 Task: Look for space in Ḏânan, Djibouti from 12th  July, 2023 to 15th July, 2023 for 3 adults in price range Rs.12000 to Rs.16000. Place can be entire place with 2 bedrooms having 3 beds and 1 bathroom. Property type can be house, flat, guest house. Booking option can be shelf check-in. Required host language is English.
Action: Mouse moved to (742, 89)
Screenshot: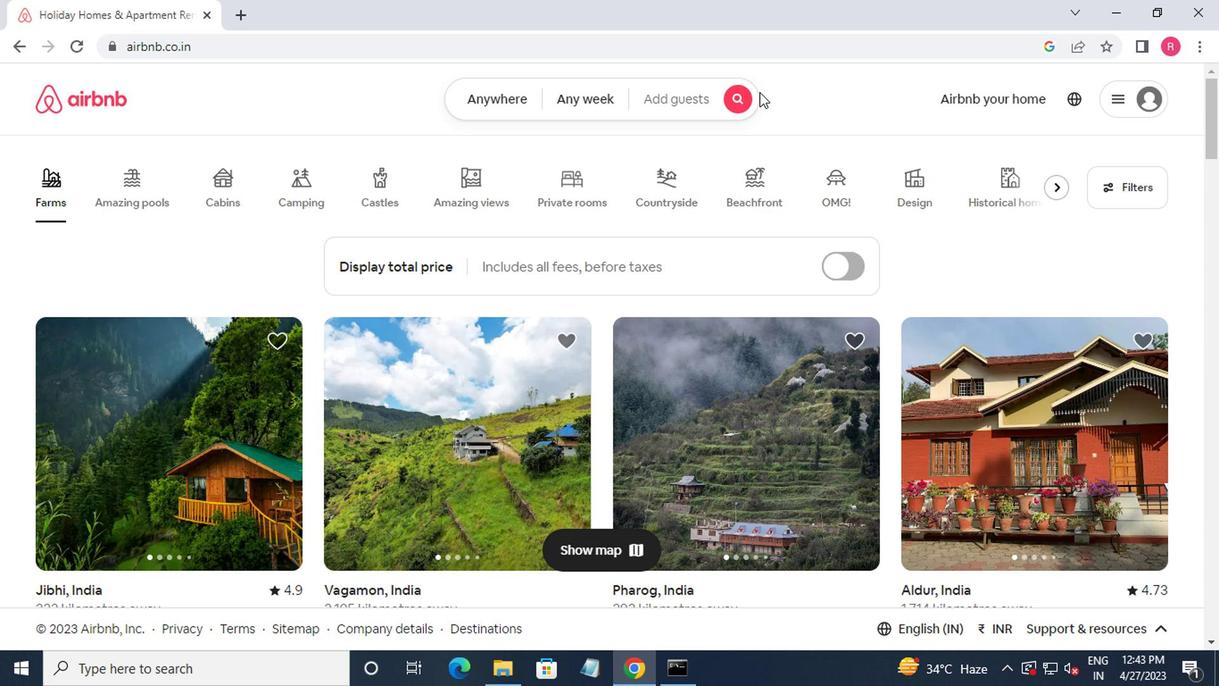 
Action: Mouse pressed left at (742, 89)
Screenshot: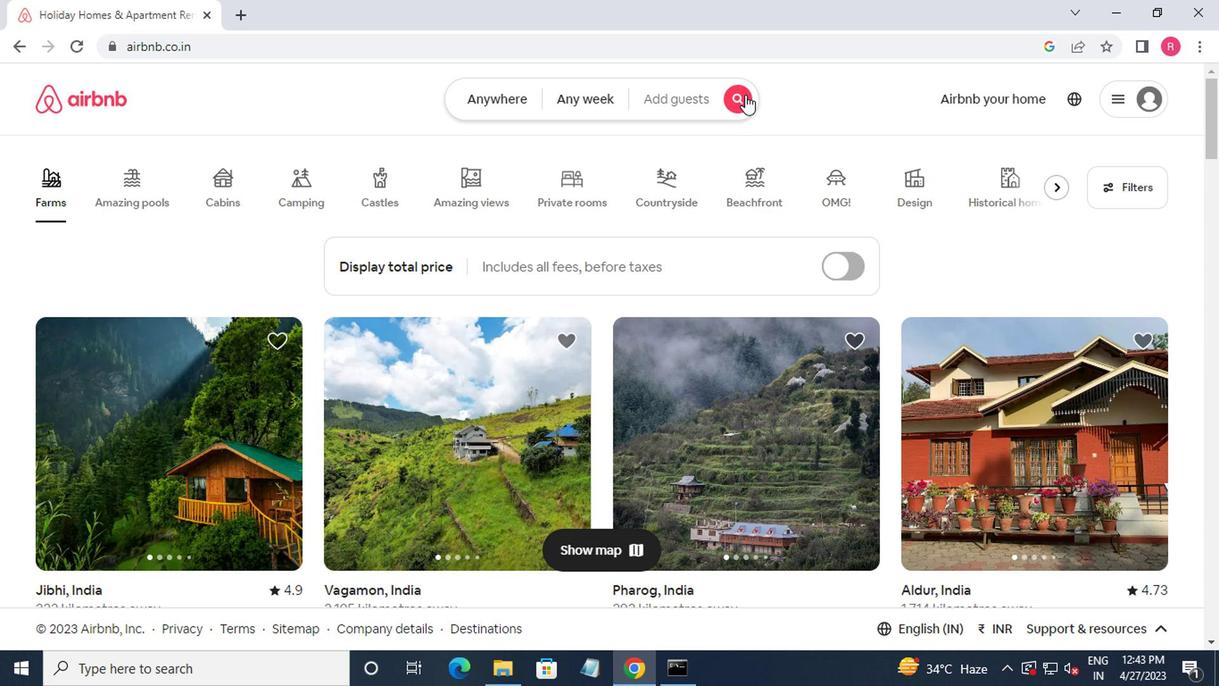 
Action: Mouse moved to (405, 163)
Screenshot: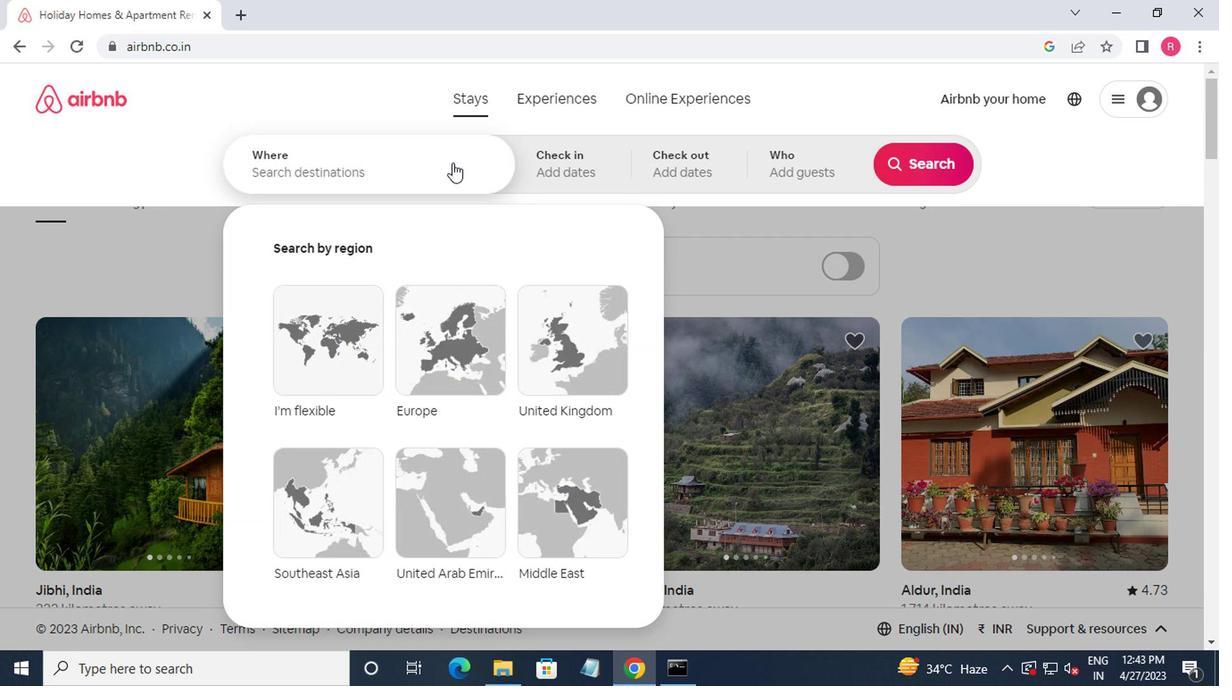 
Action: Mouse pressed left at (405, 163)
Screenshot: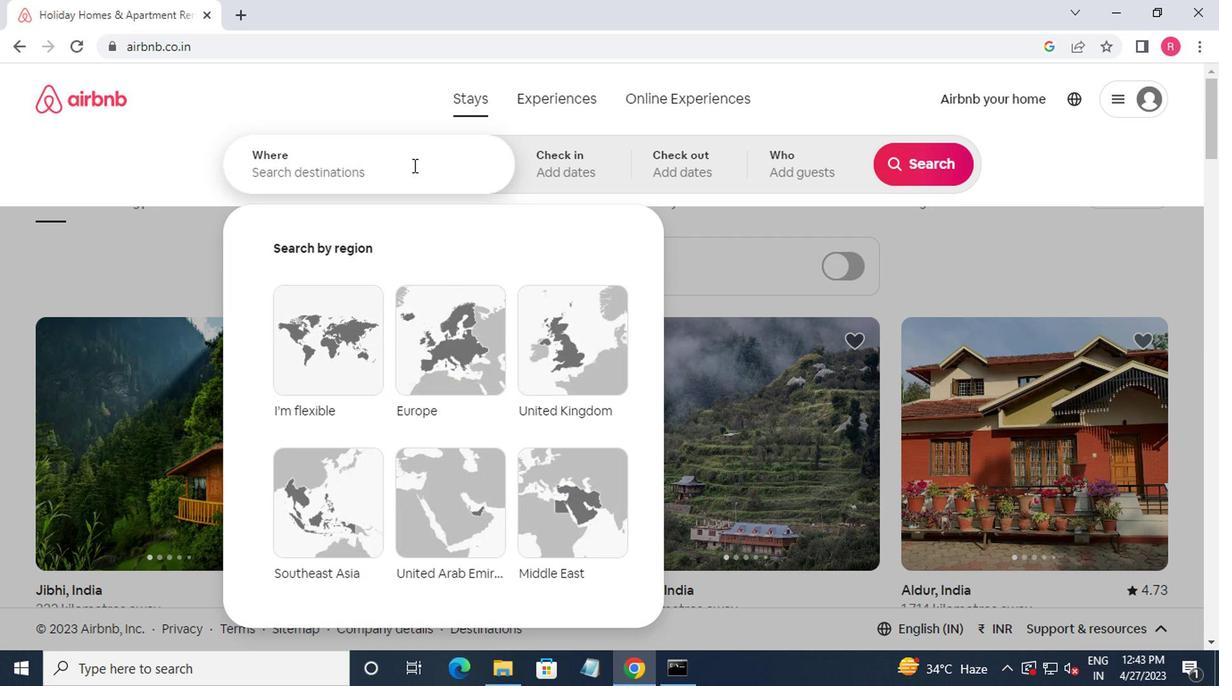 
Action: Mouse moved to (418, 163)
Screenshot: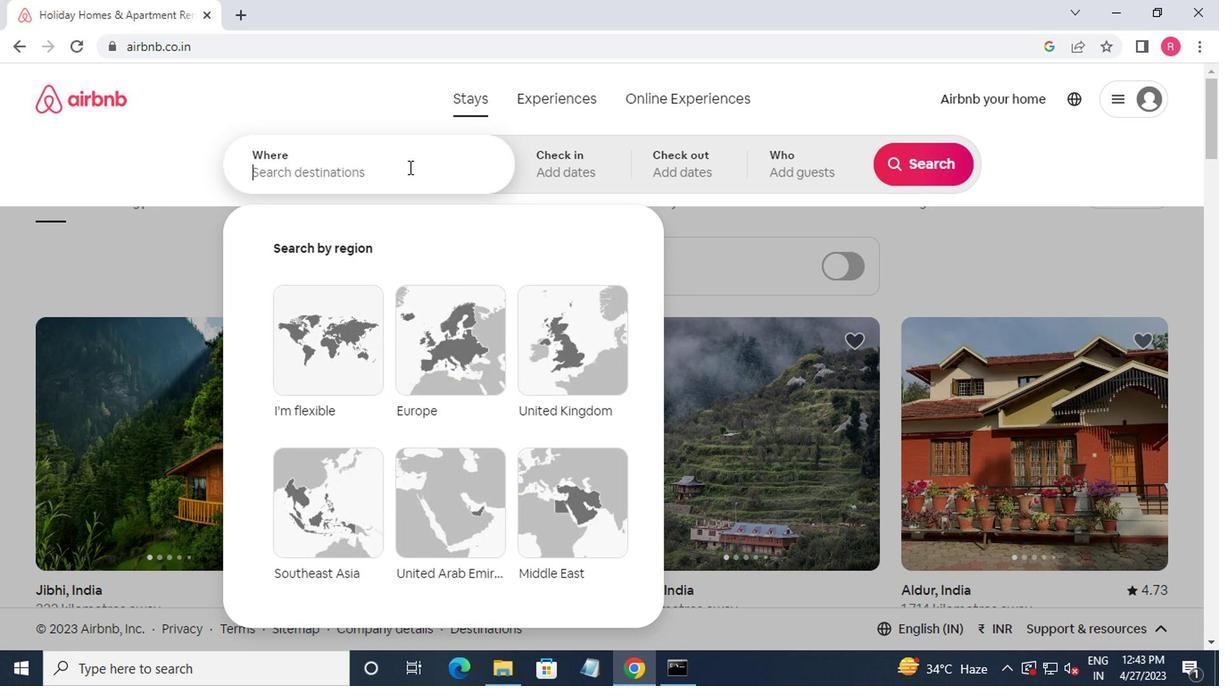 
Action: Key pressed danan,djibouti<Key.enter>
Screenshot: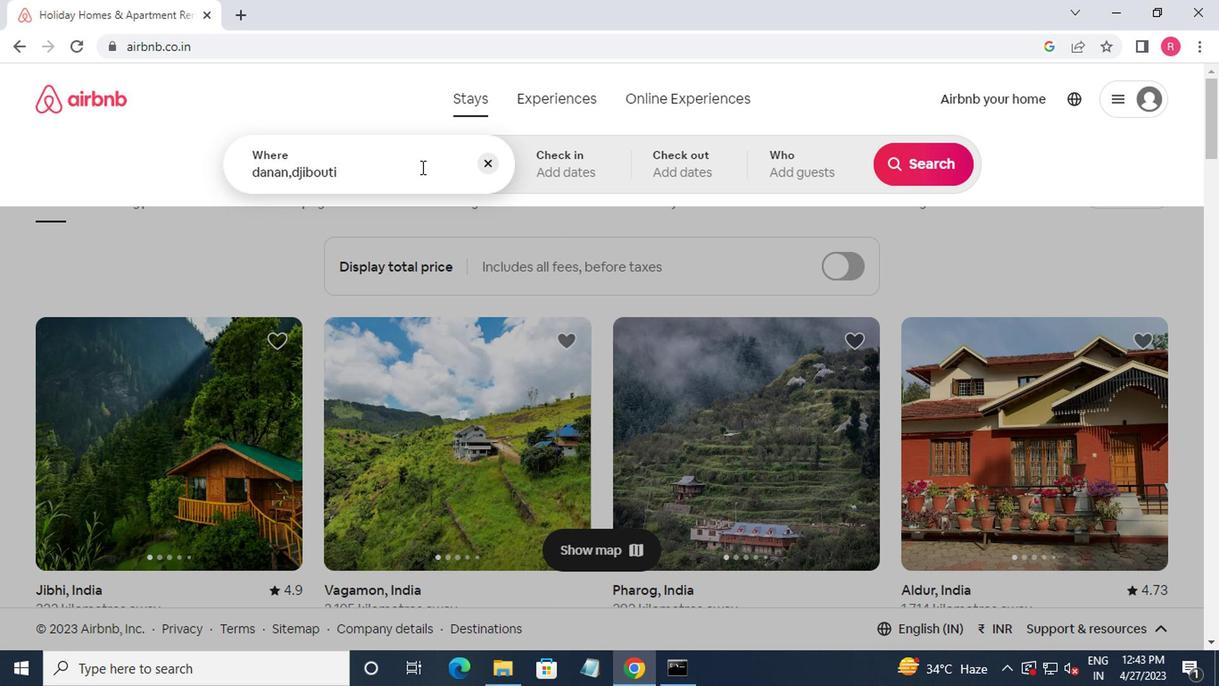
Action: Mouse moved to (905, 304)
Screenshot: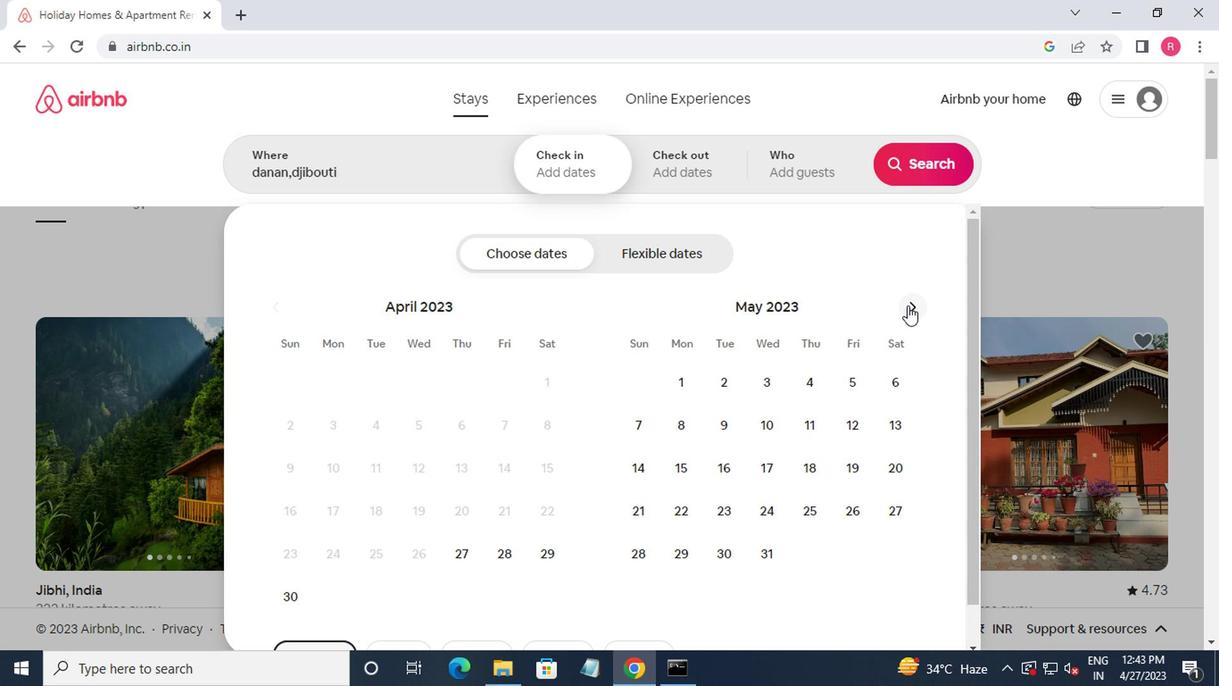 
Action: Mouse pressed left at (905, 304)
Screenshot: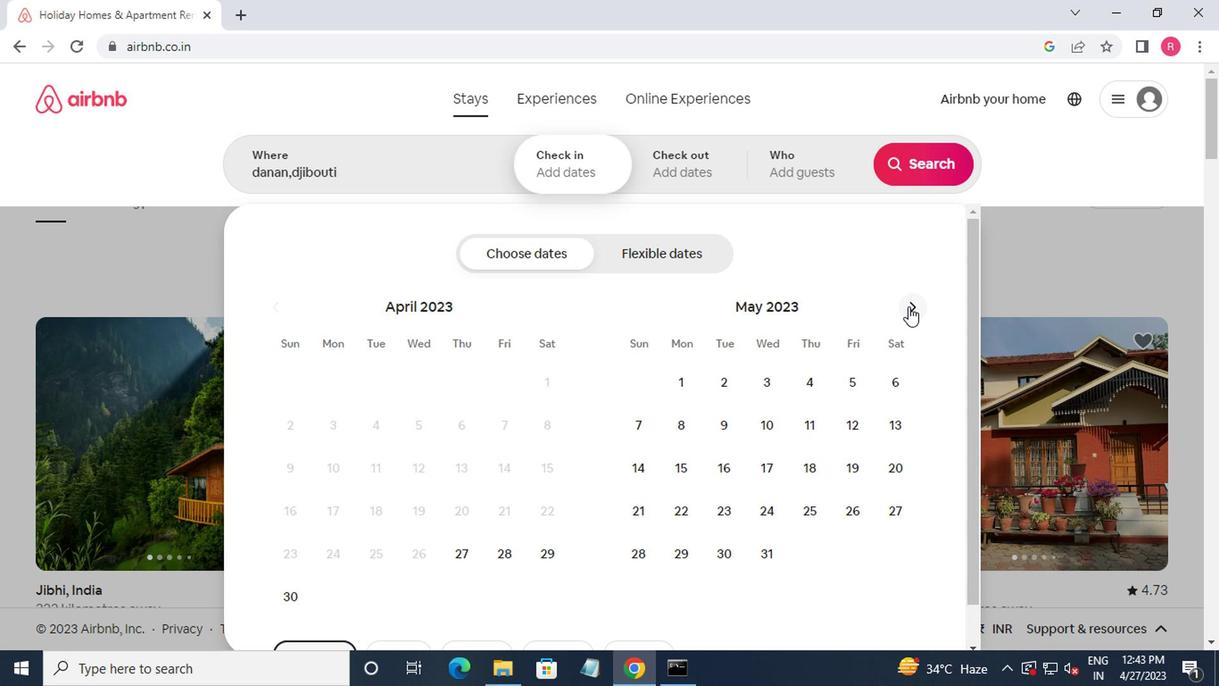 
Action: Mouse pressed left at (905, 304)
Screenshot: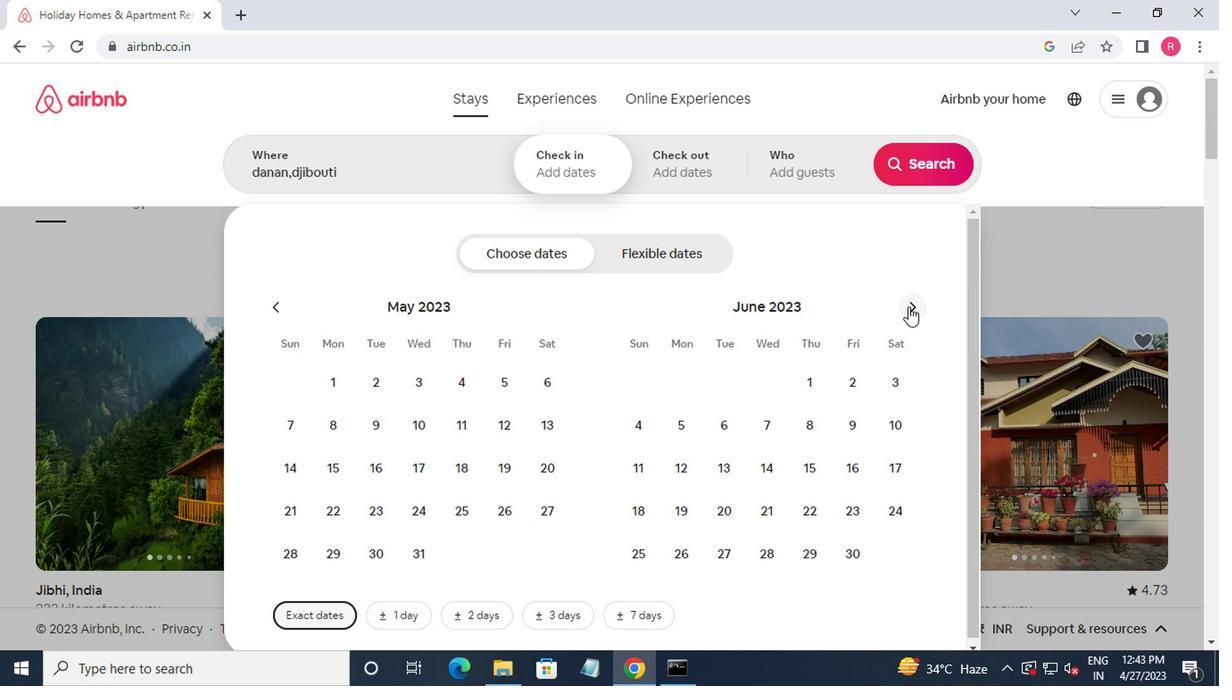 
Action: Mouse moved to (766, 479)
Screenshot: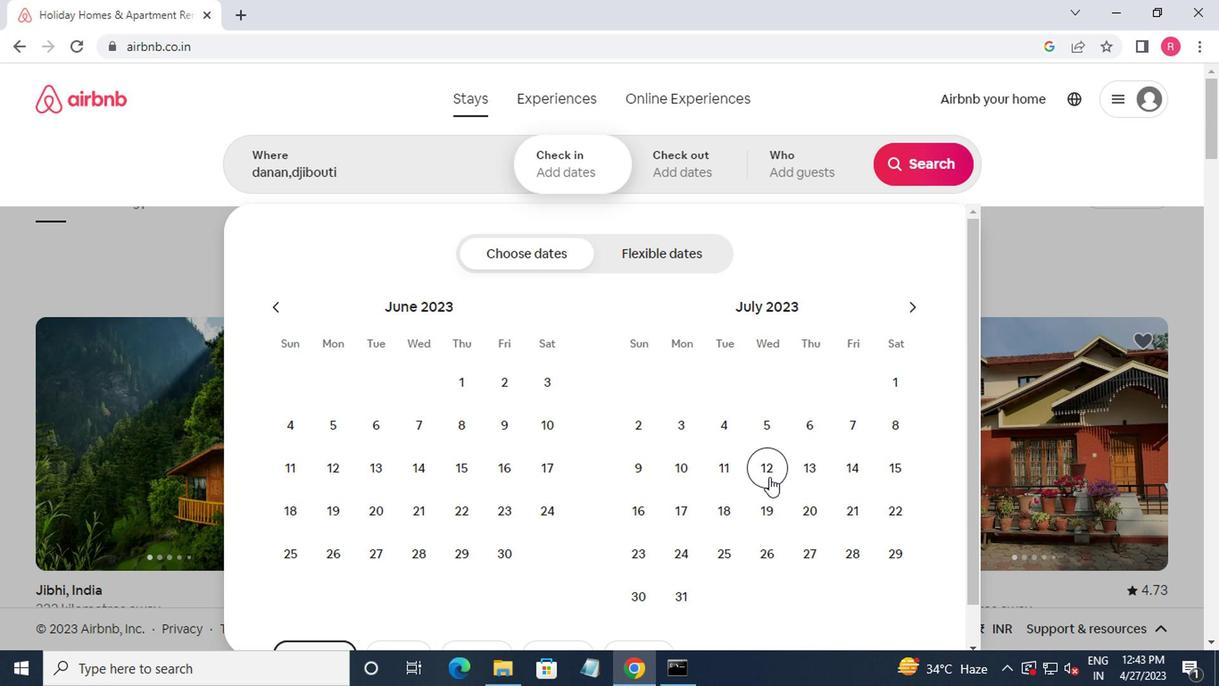 
Action: Mouse pressed left at (766, 479)
Screenshot: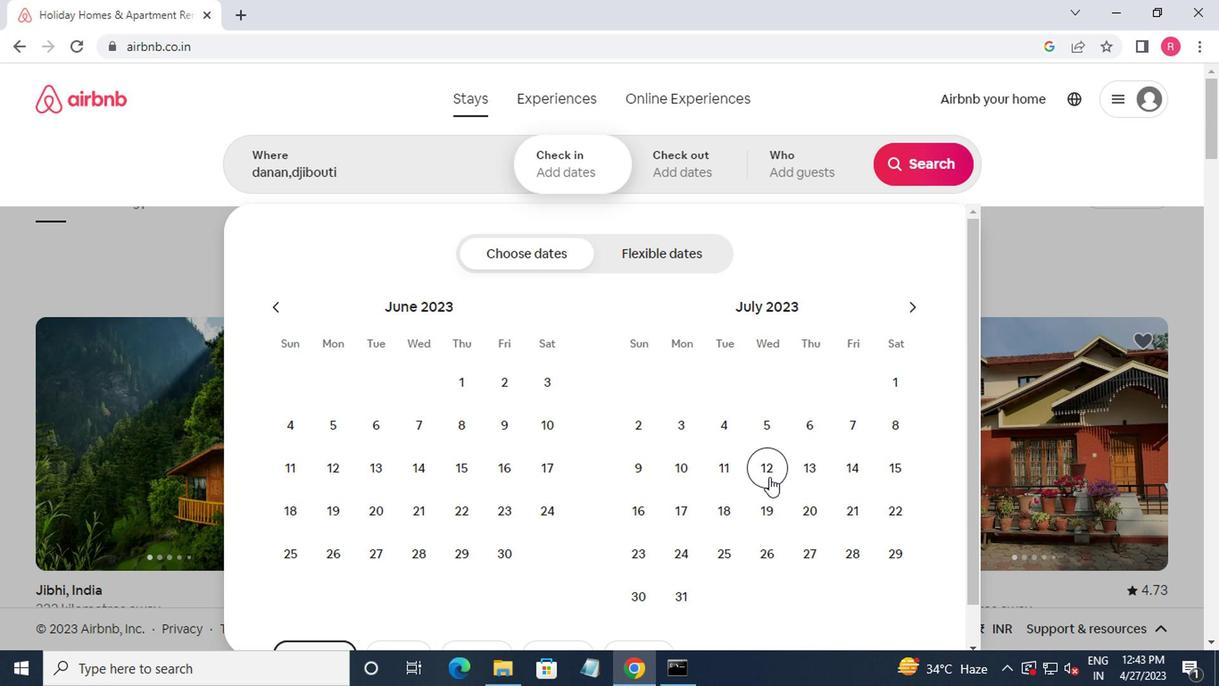 
Action: Mouse moved to (883, 477)
Screenshot: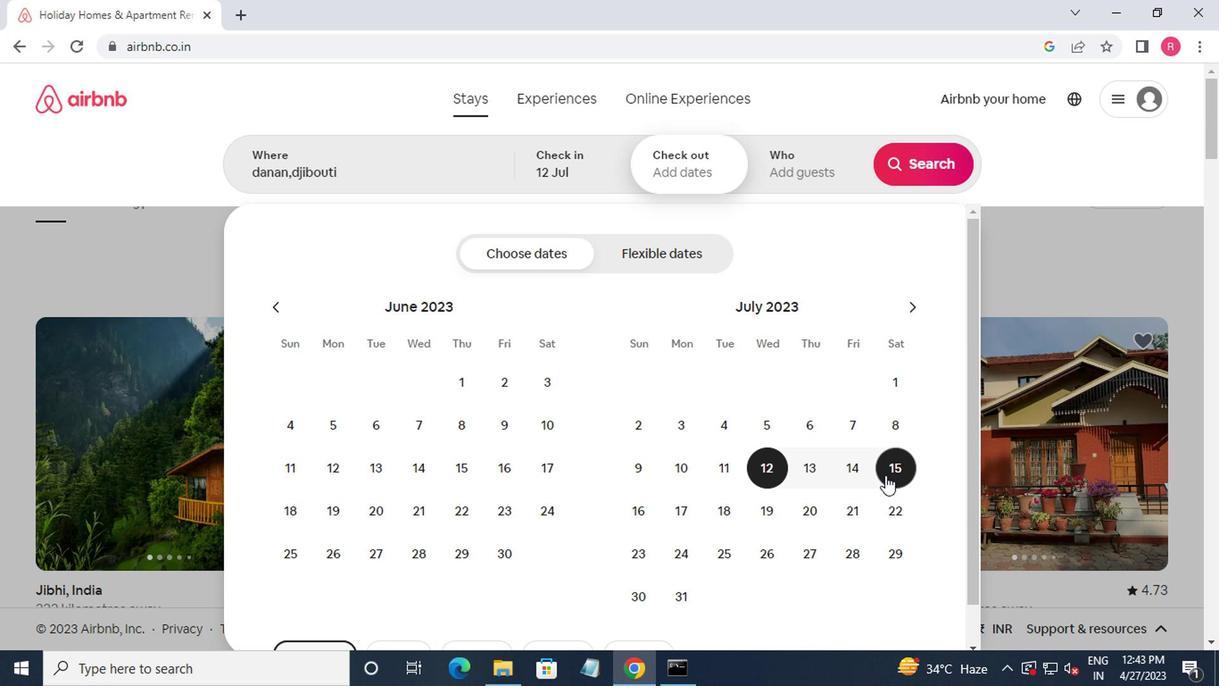 
Action: Mouse pressed left at (883, 477)
Screenshot: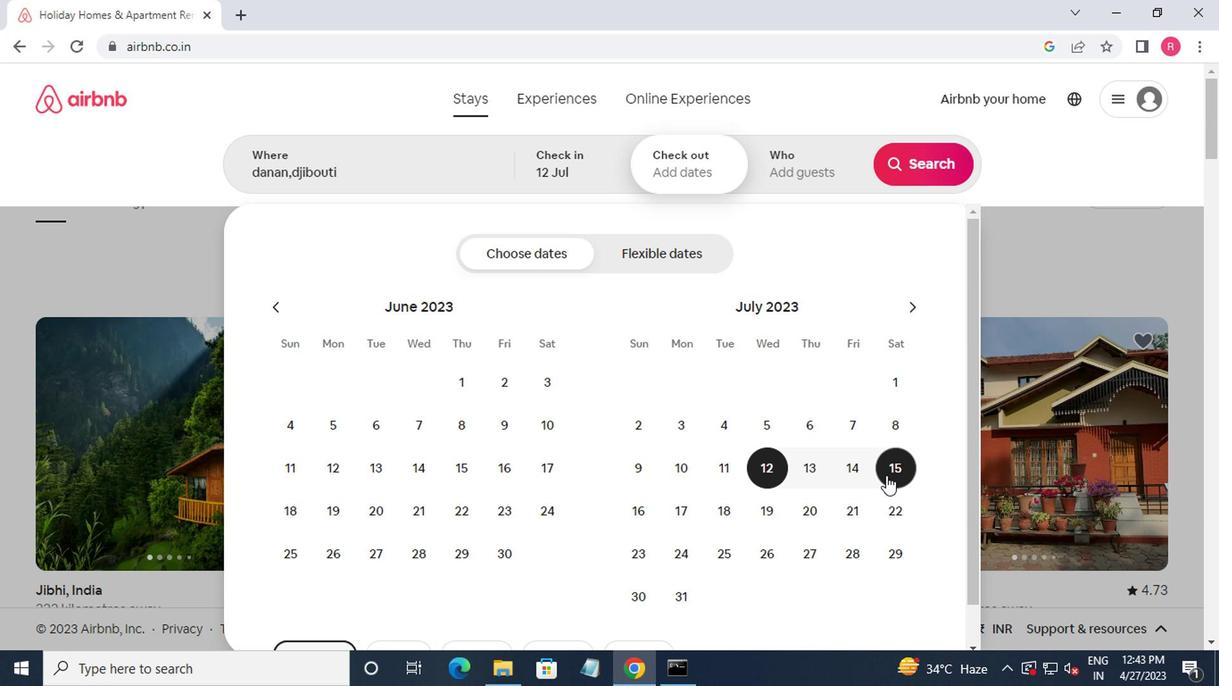 
Action: Mouse moved to (799, 169)
Screenshot: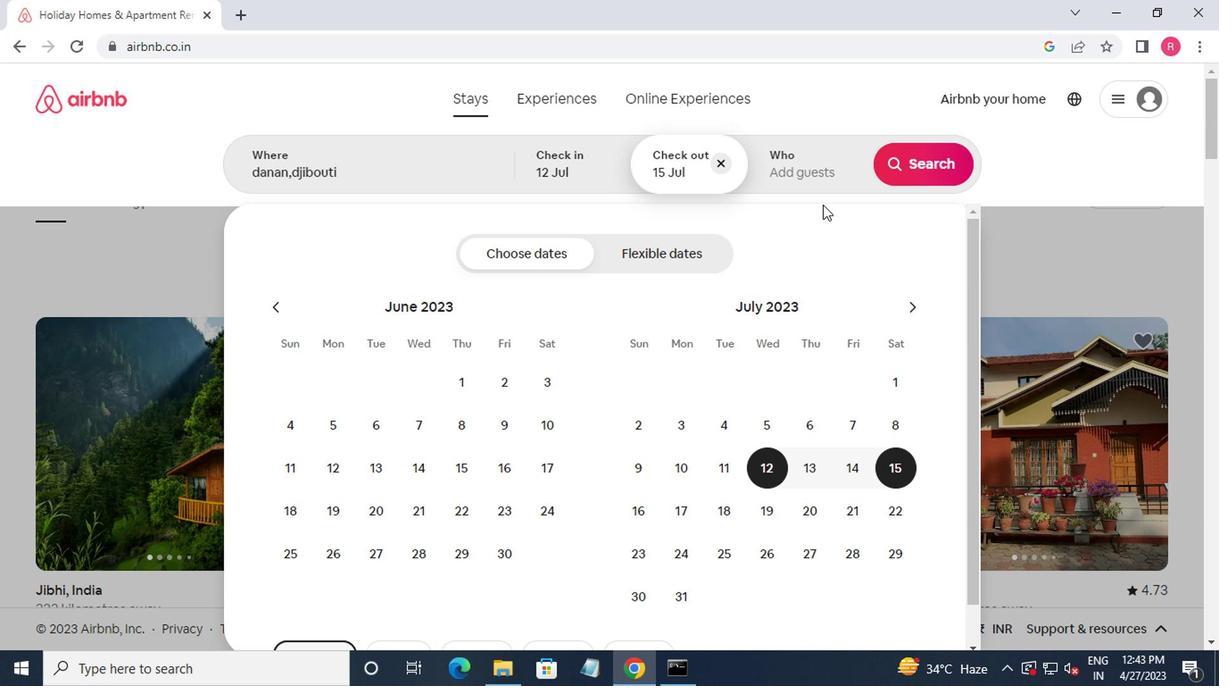
Action: Mouse pressed left at (799, 169)
Screenshot: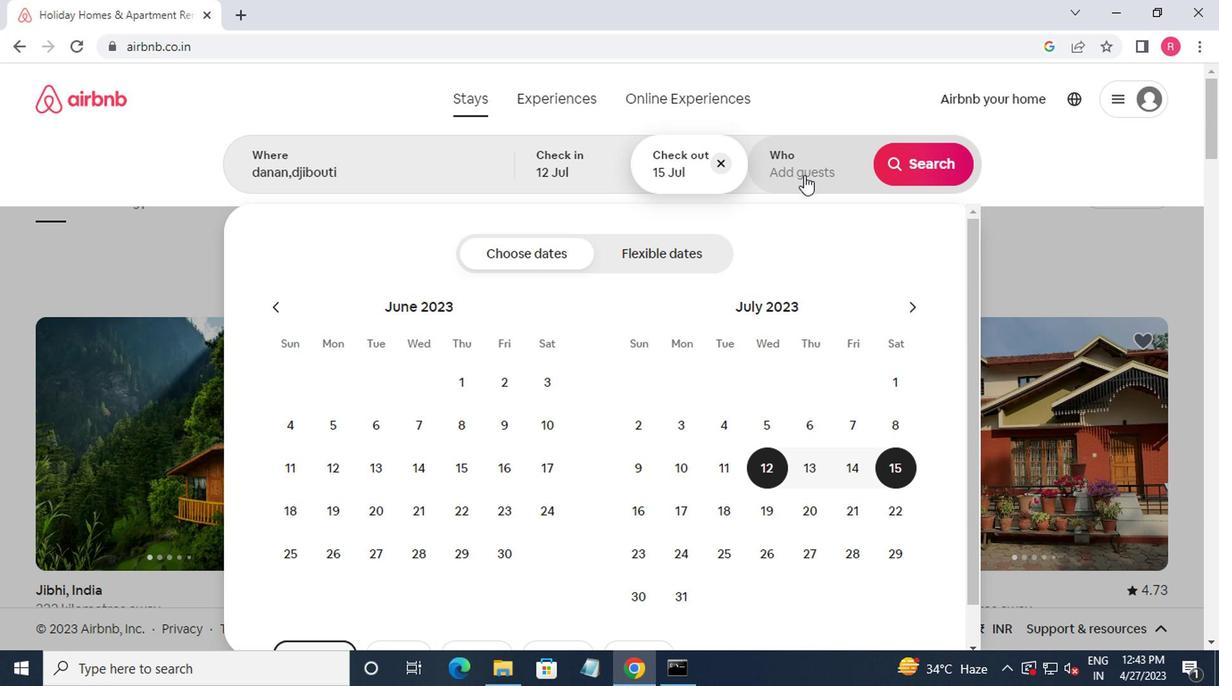 
Action: Mouse moved to (925, 261)
Screenshot: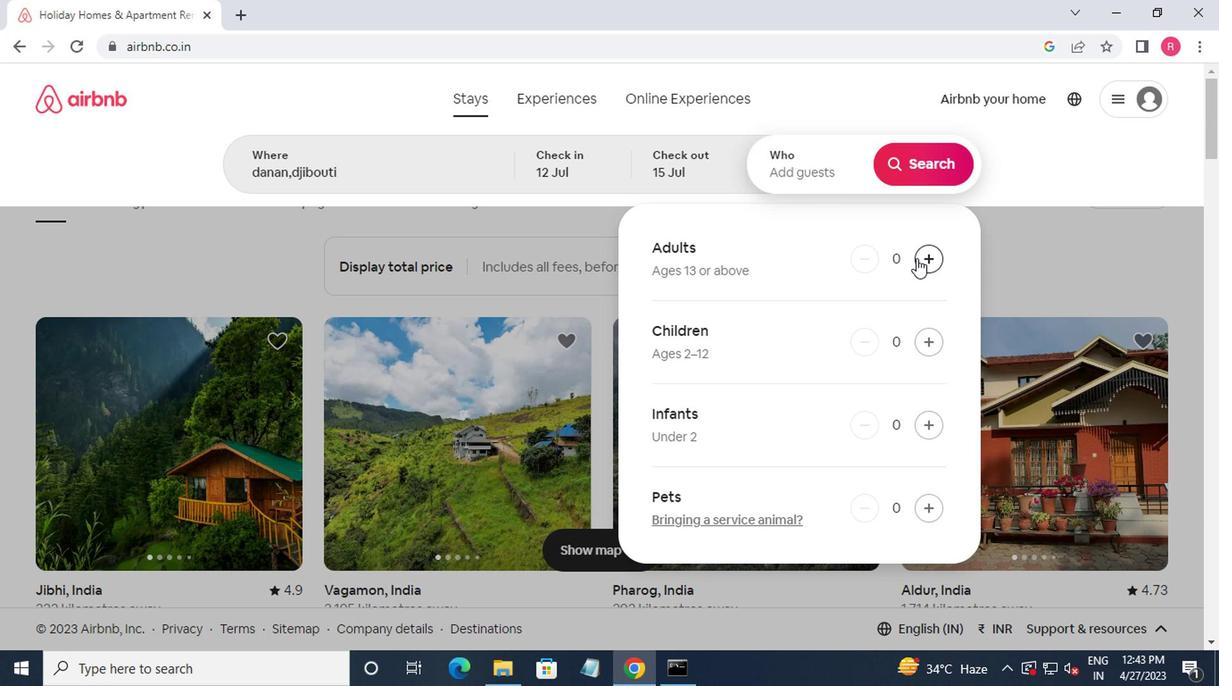 
Action: Mouse pressed left at (925, 261)
Screenshot: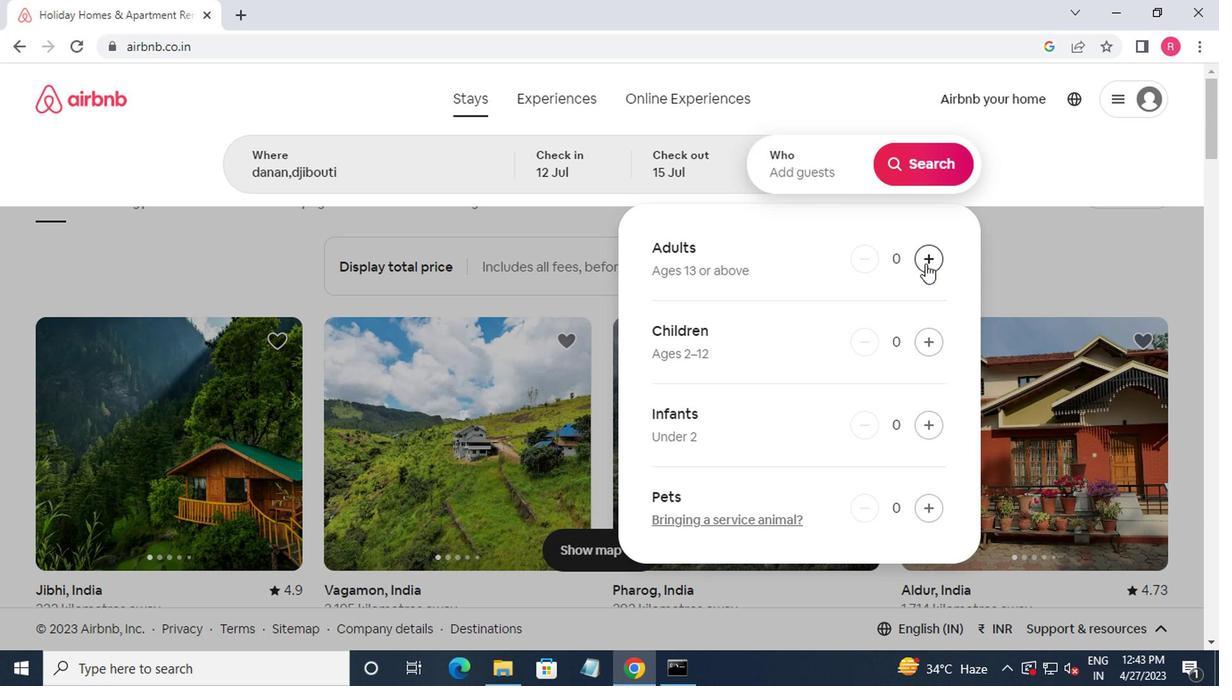 
Action: Mouse pressed left at (925, 261)
Screenshot: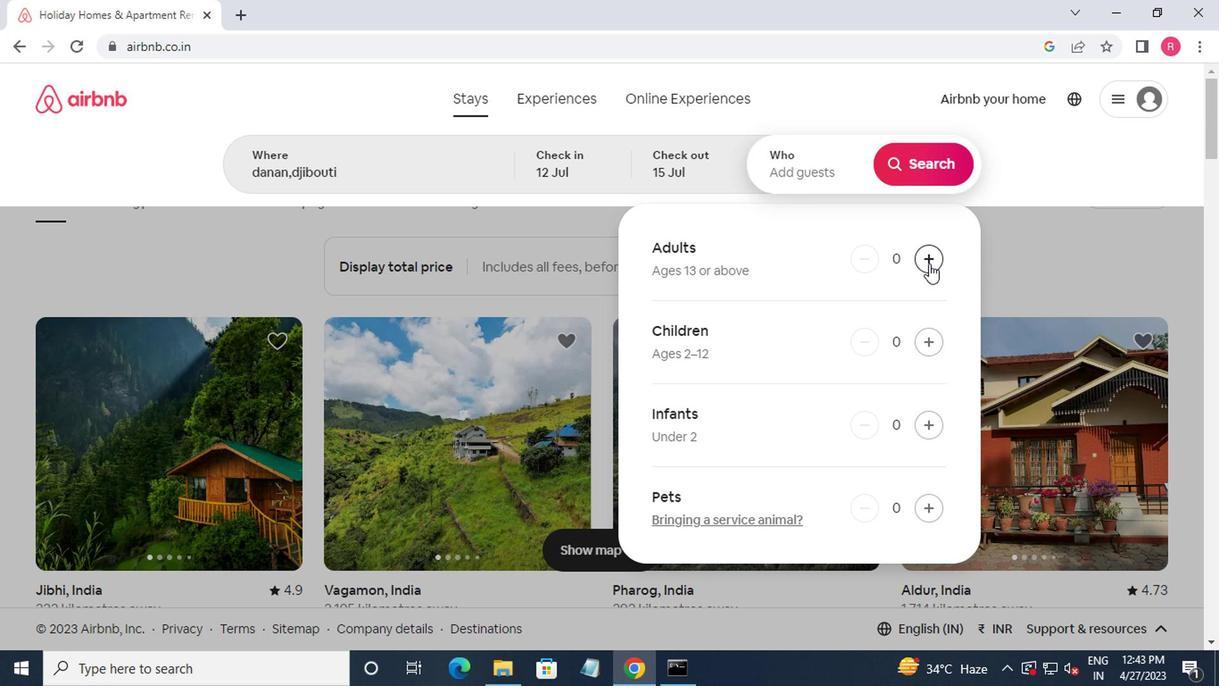 
Action: Mouse pressed left at (925, 261)
Screenshot: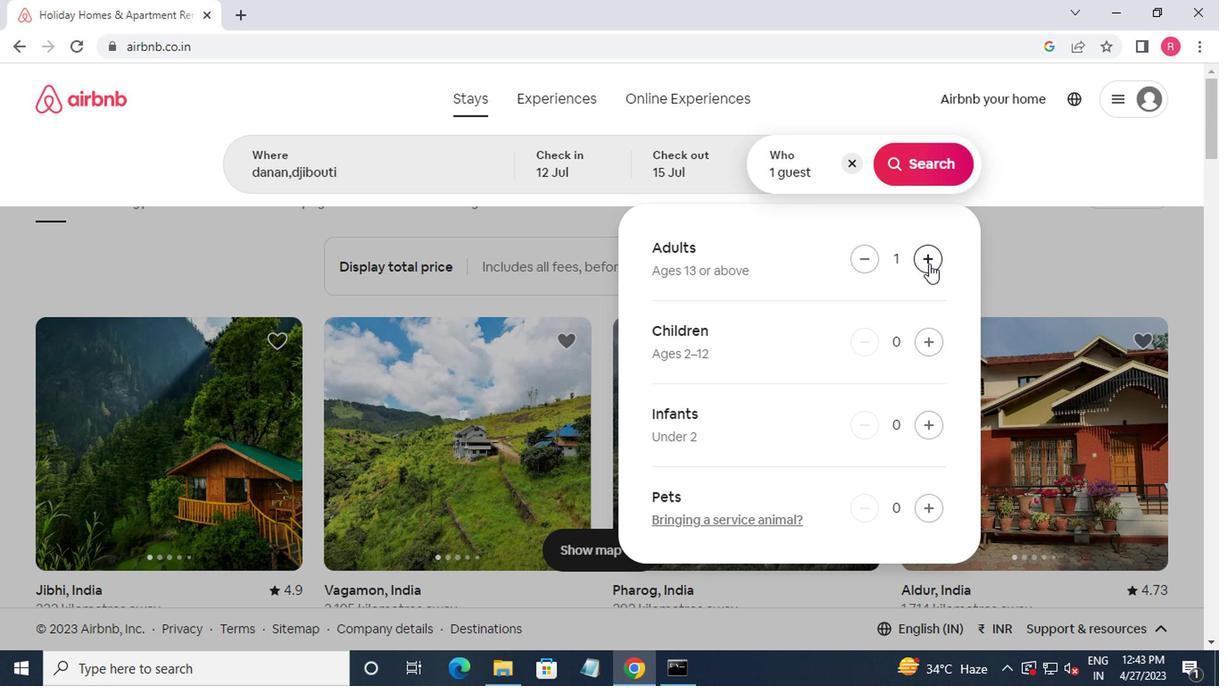 
Action: Mouse moved to (903, 172)
Screenshot: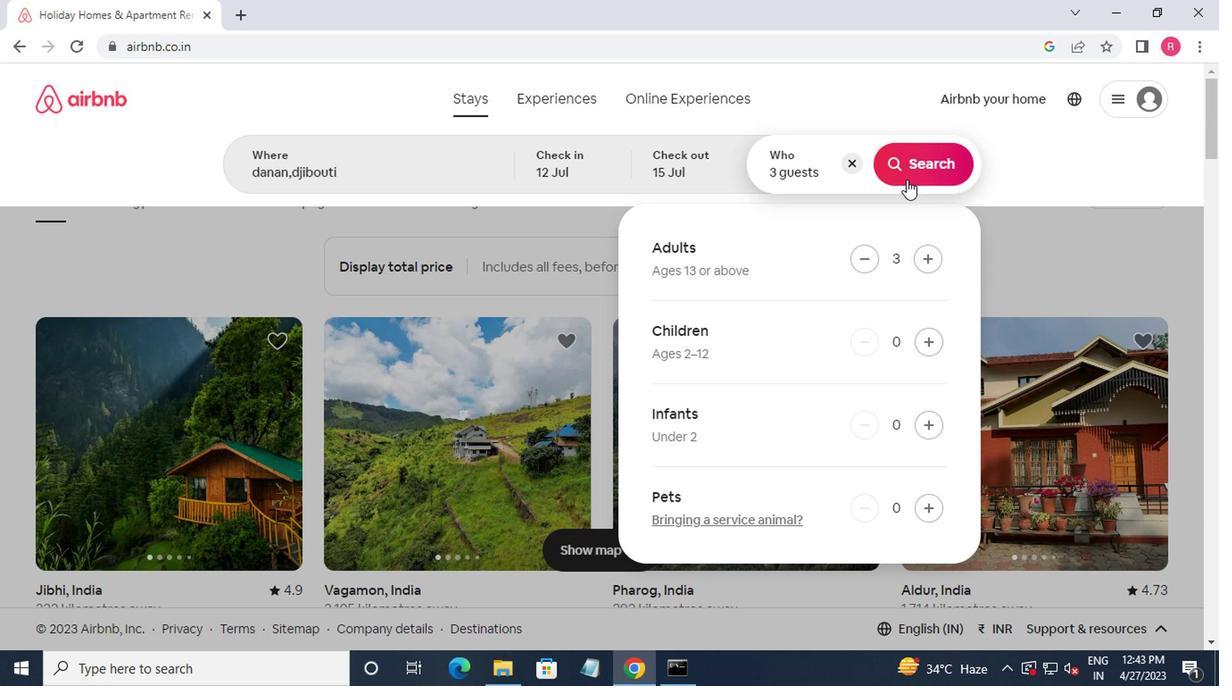 
Action: Mouse pressed left at (903, 172)
Screenshot: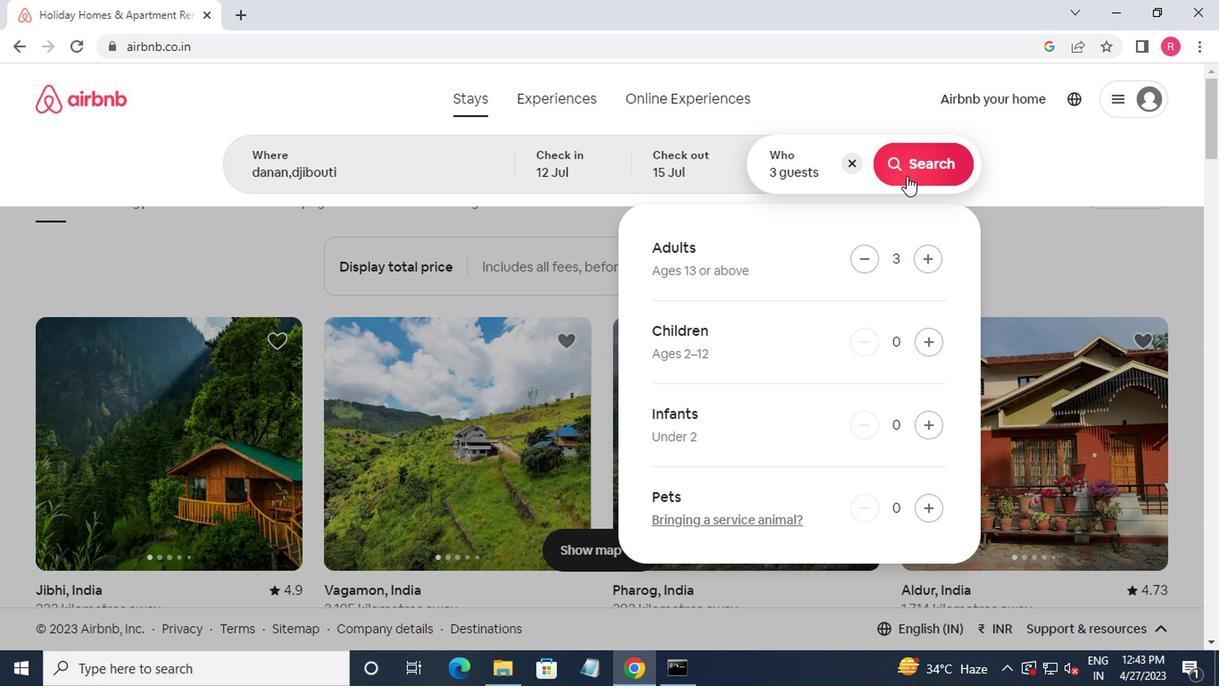 
Action: Mouse moved to (1140, 174)
Screenshot: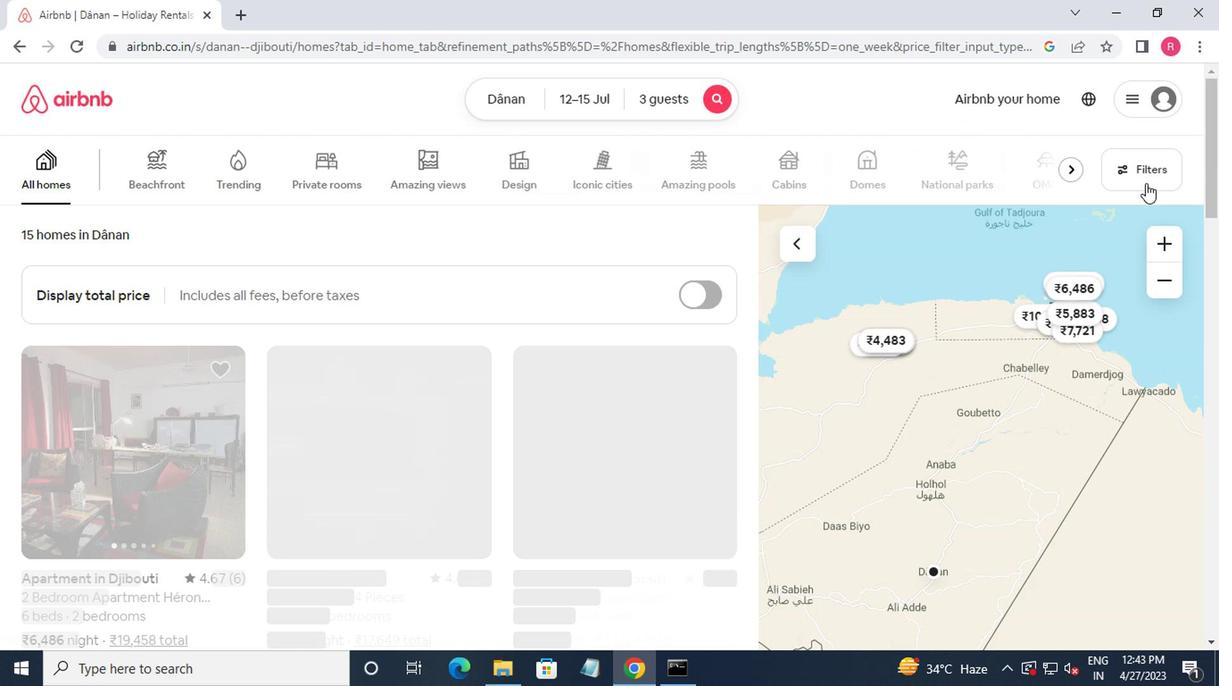 
Action: Mouse pressed left at (1140, 174)
Screenshot: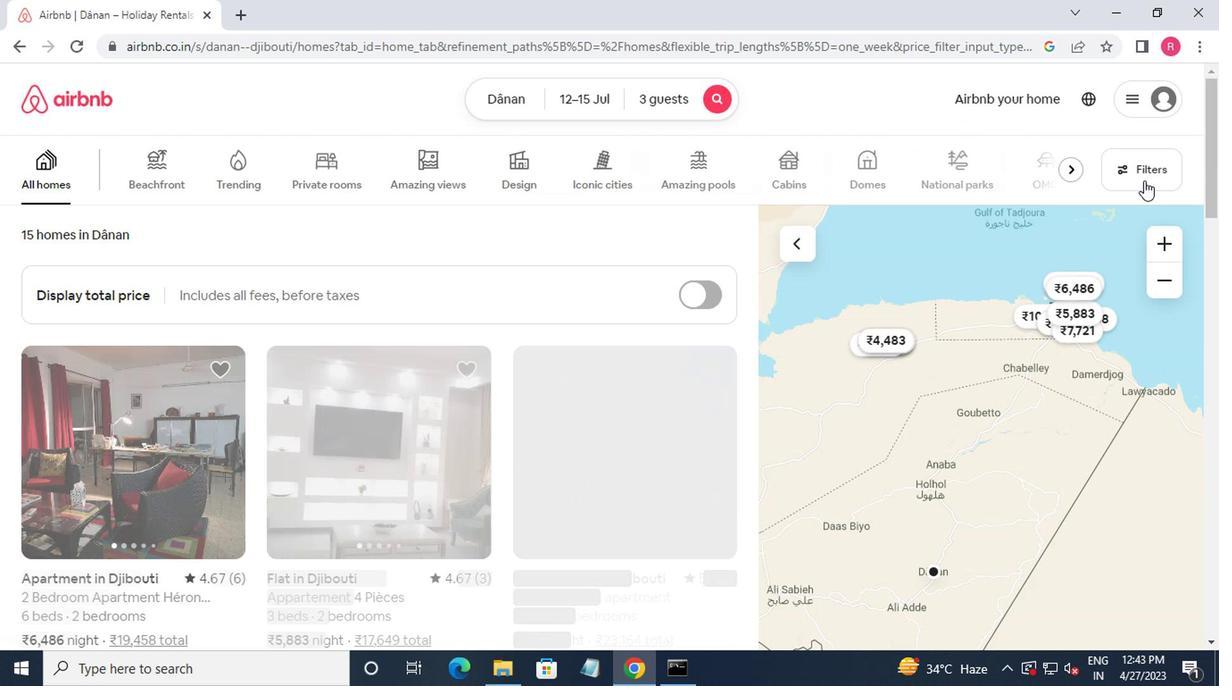
Action: Mouse moved to (490, 401)
Screenshot: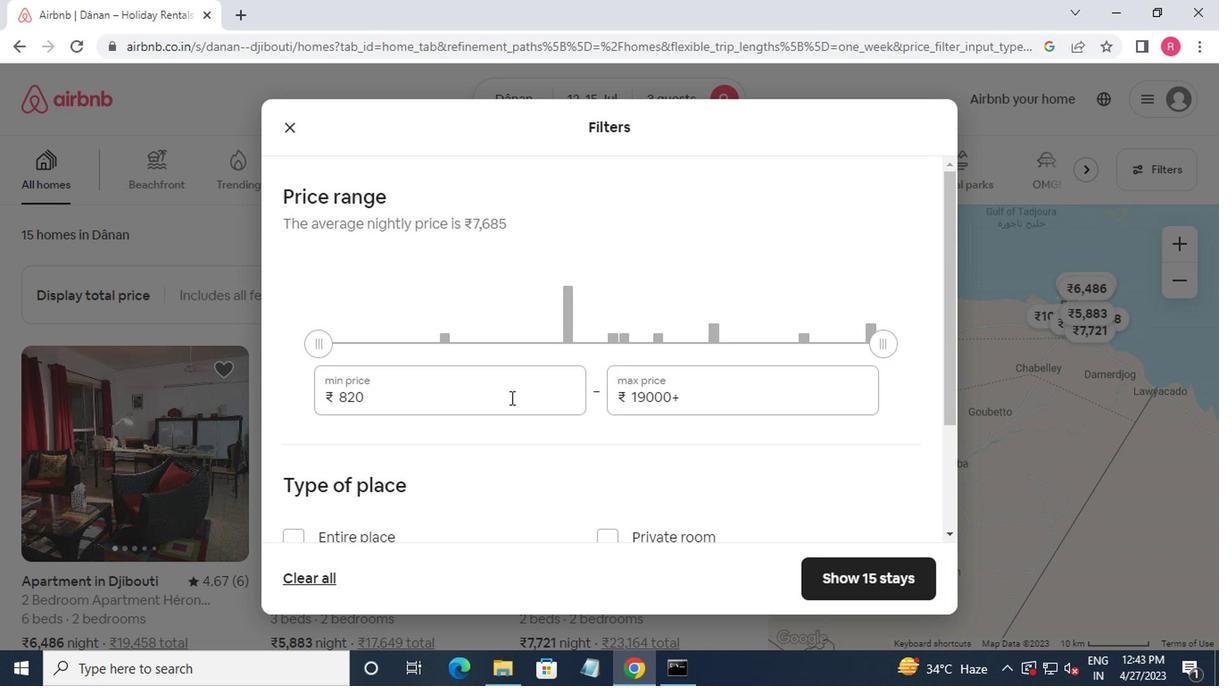 
Action: Mouse pressed left at (490, 401)
Screenshot: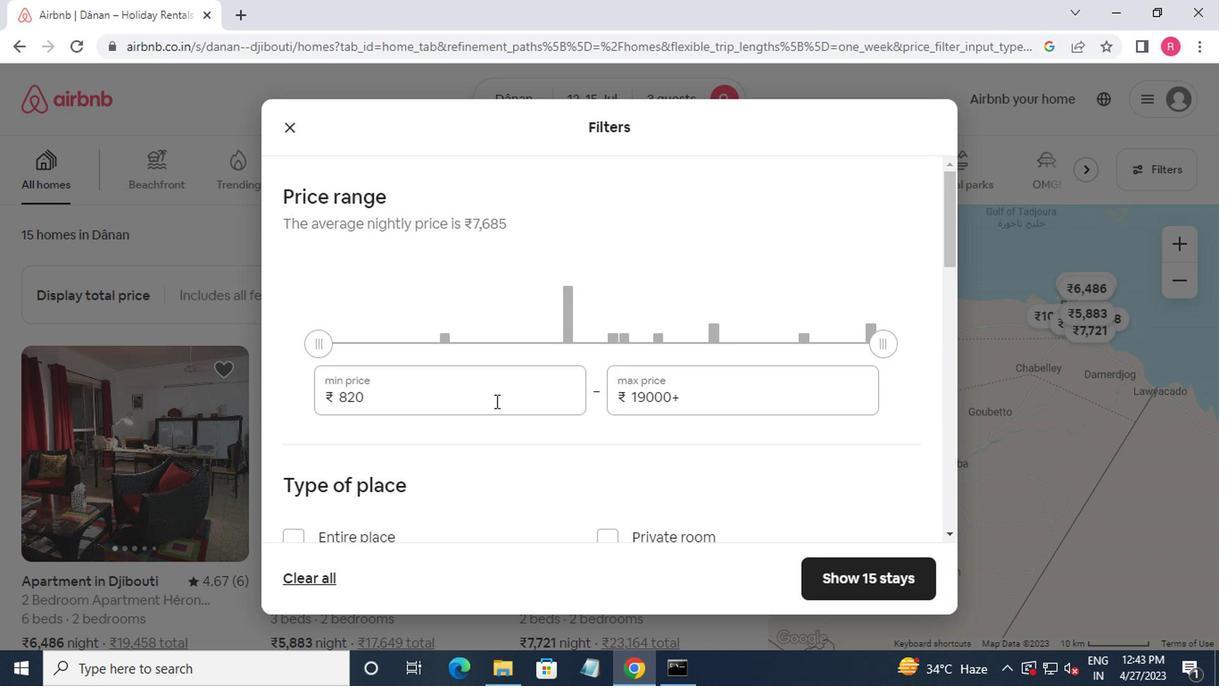 
Action: Key pressed <Key.backspace><Key.backspace><Key.backspace>12000<Key.tab>16000<Key.backspace><Key.backspace><Key.backspace><Key.backspace><Key.backspace>6000
Screenshot: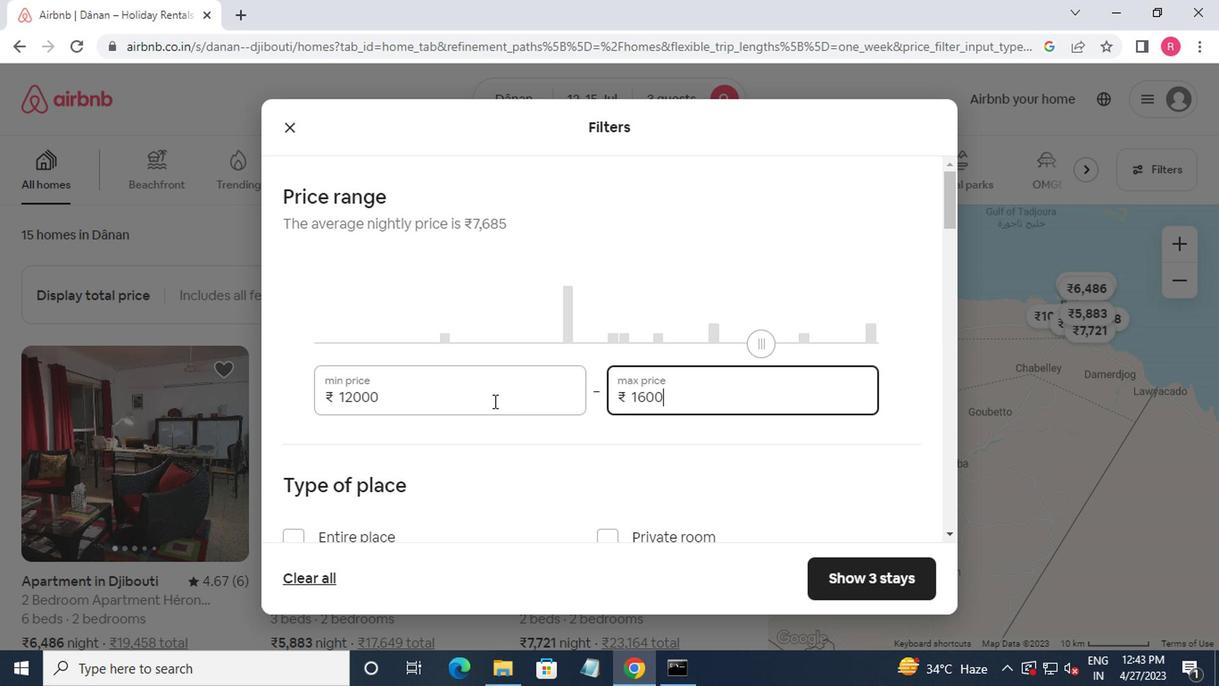 
Action: Mouse moved to (488, 404)
Screenshot: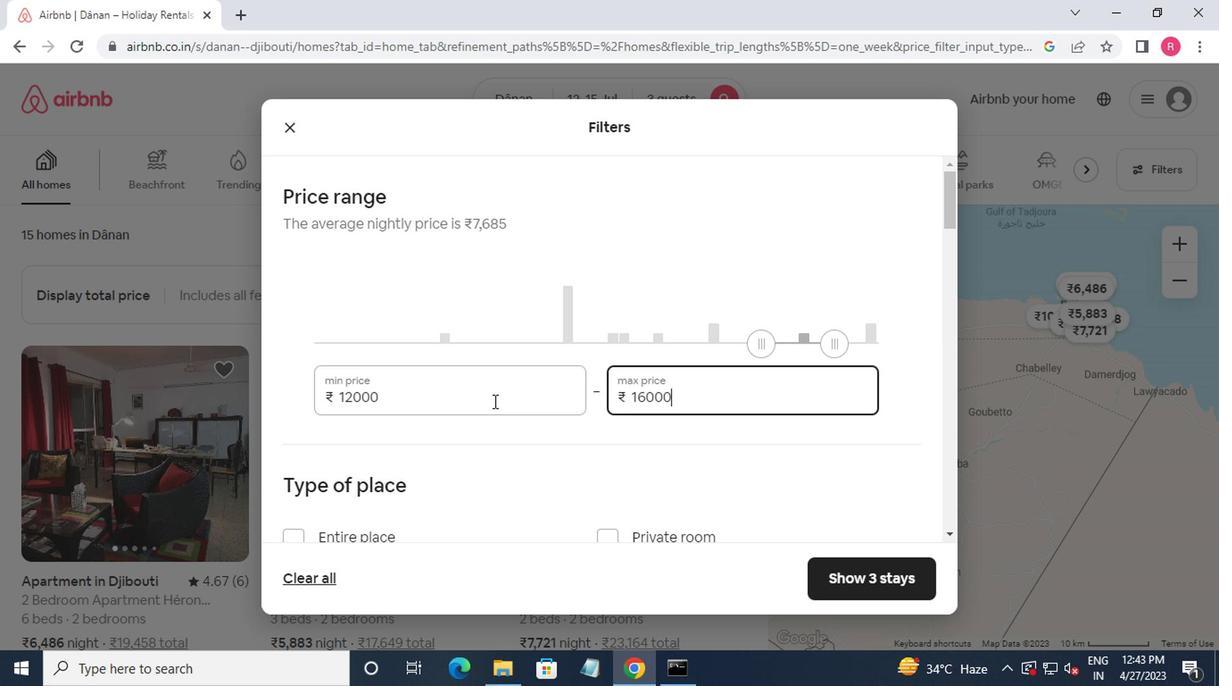
Action: Mouse scrolled (488, 403) with delta (0, -1)
Screenshot: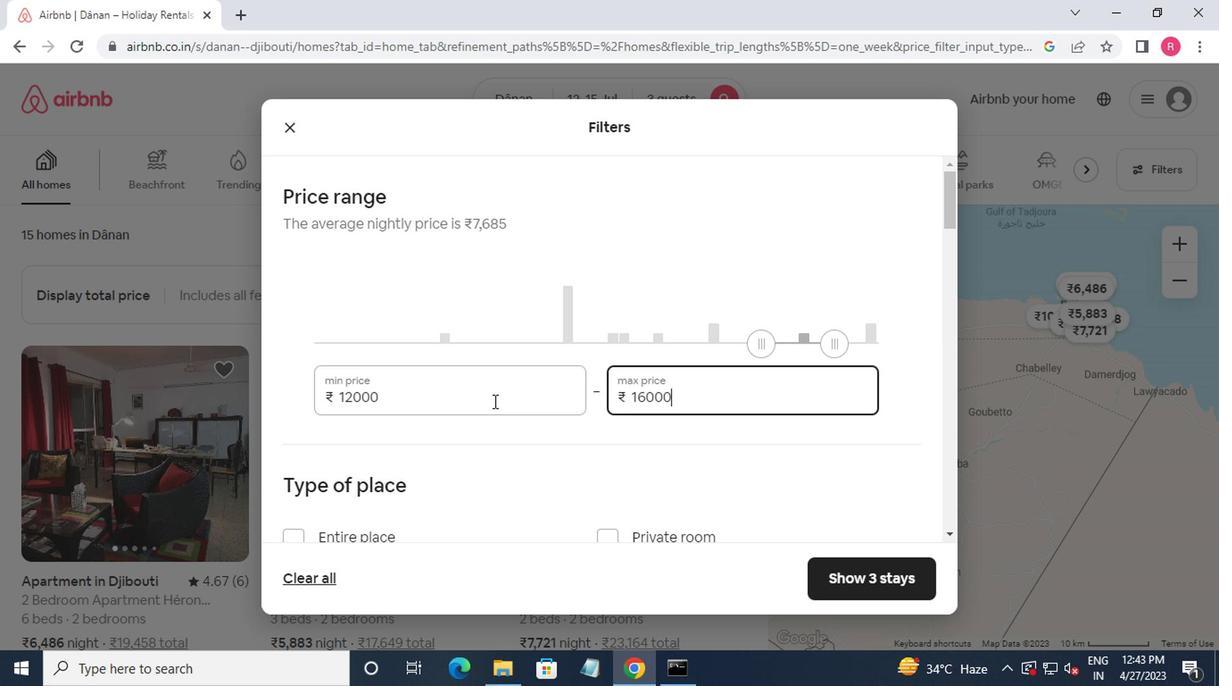 
Action: Mouse moved to (488, 407)
Screenshot: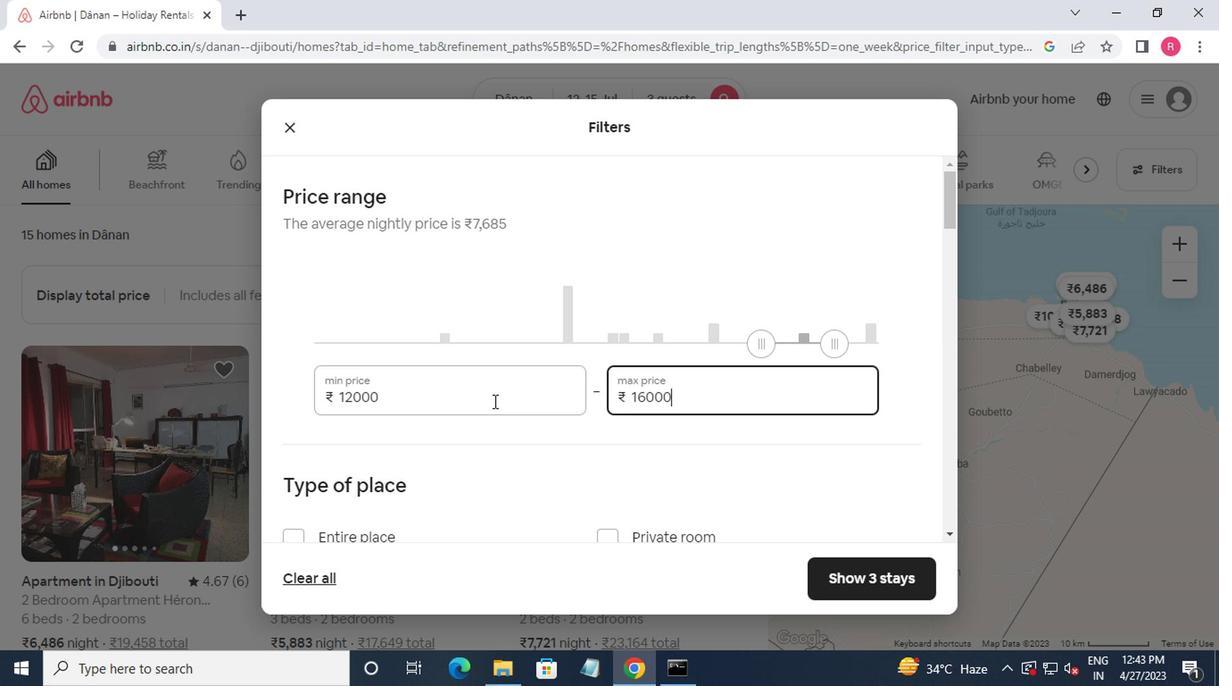 
Action: Mouse scrolled (488, 406) with delta (0, 0)
Screenshot: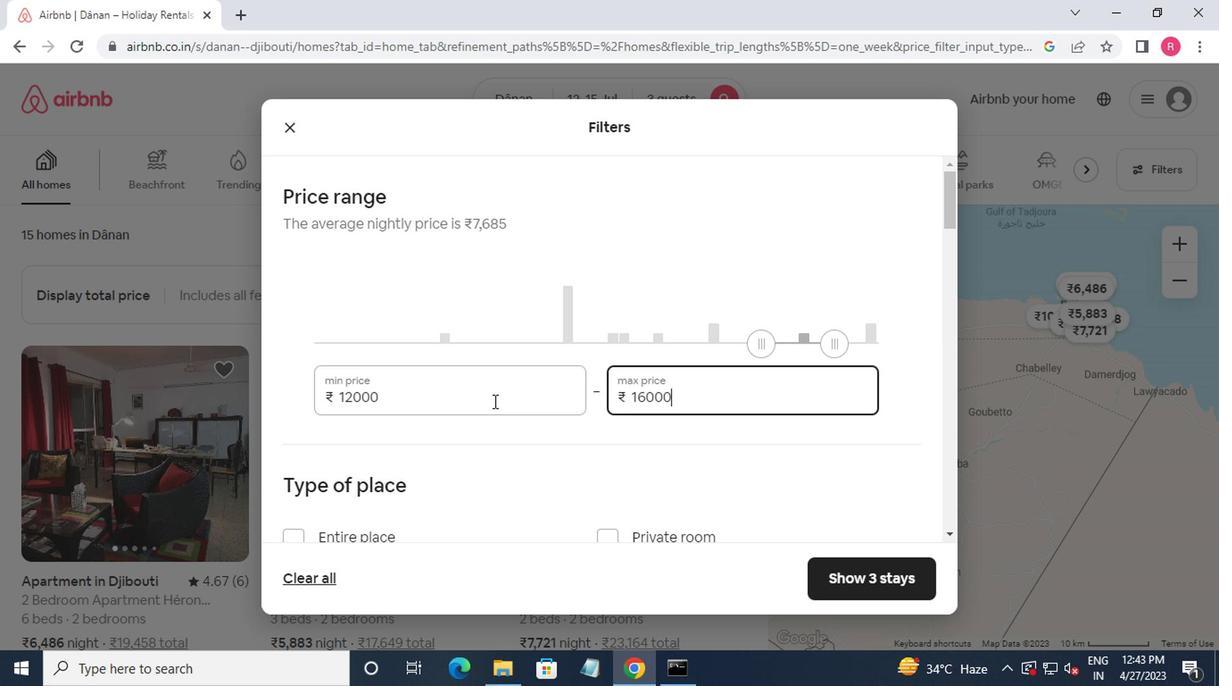 
Action: Mouse moved to (301, 353)
Screenshot: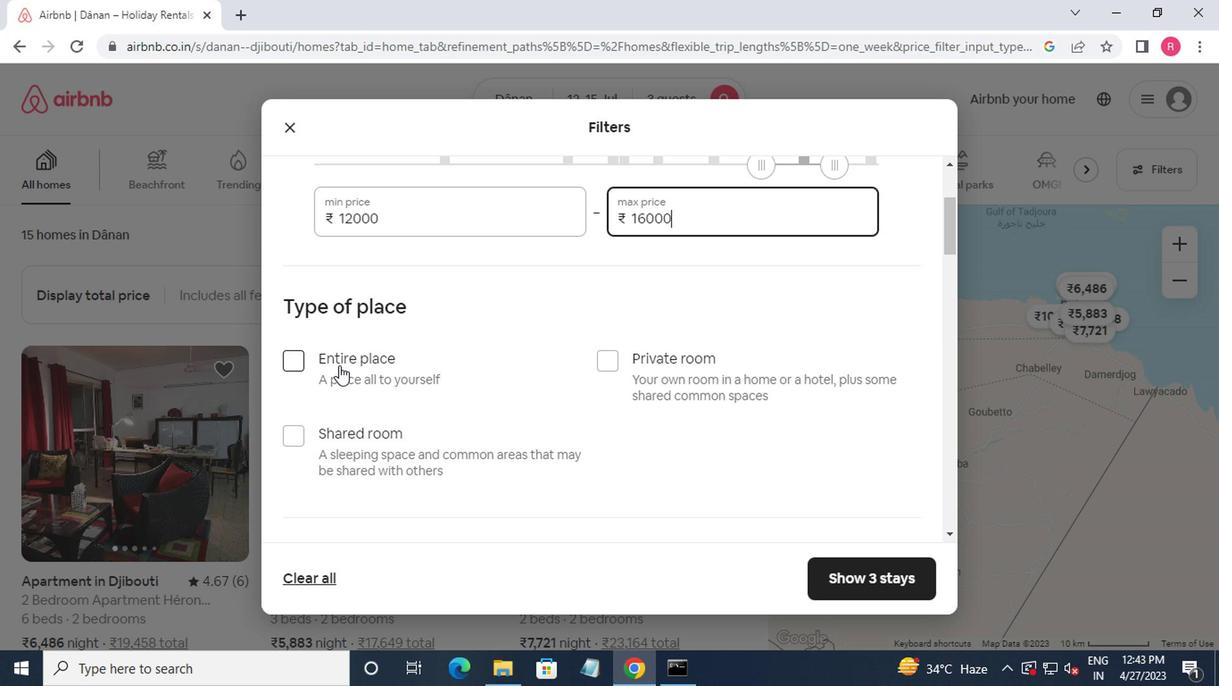 
Action: Mouse pressed left at (301, 353)
Screenshot: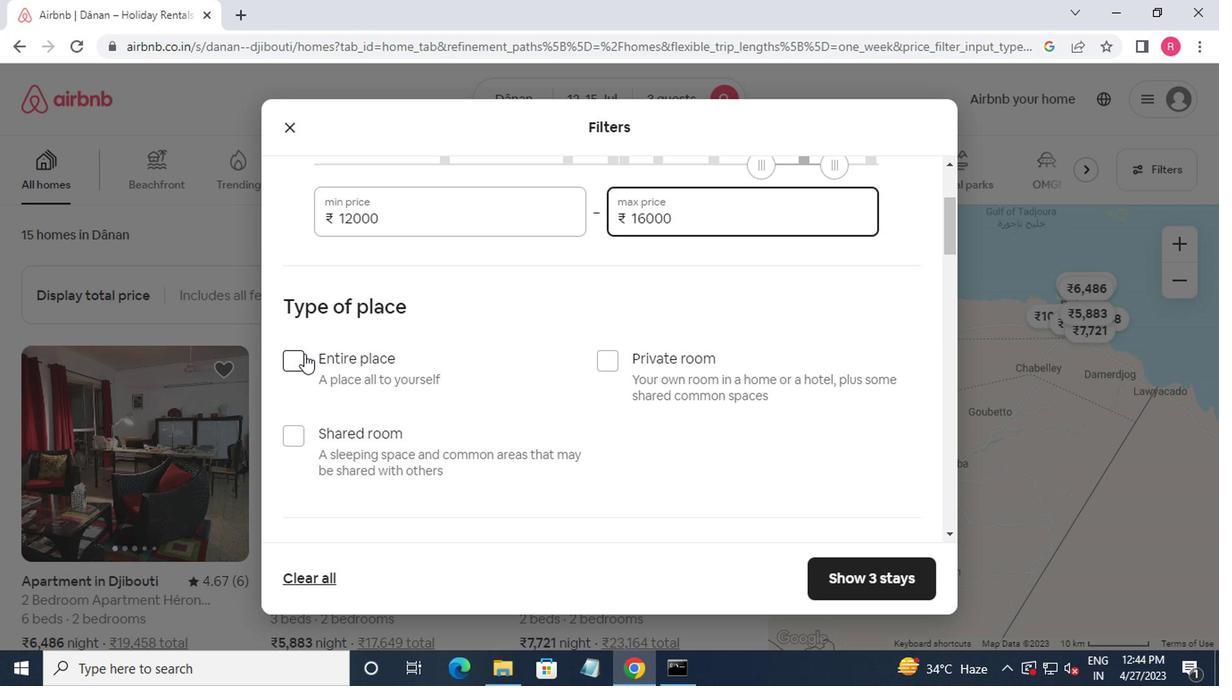 
Action: Mouse moved to (386, 385)
Screenshot: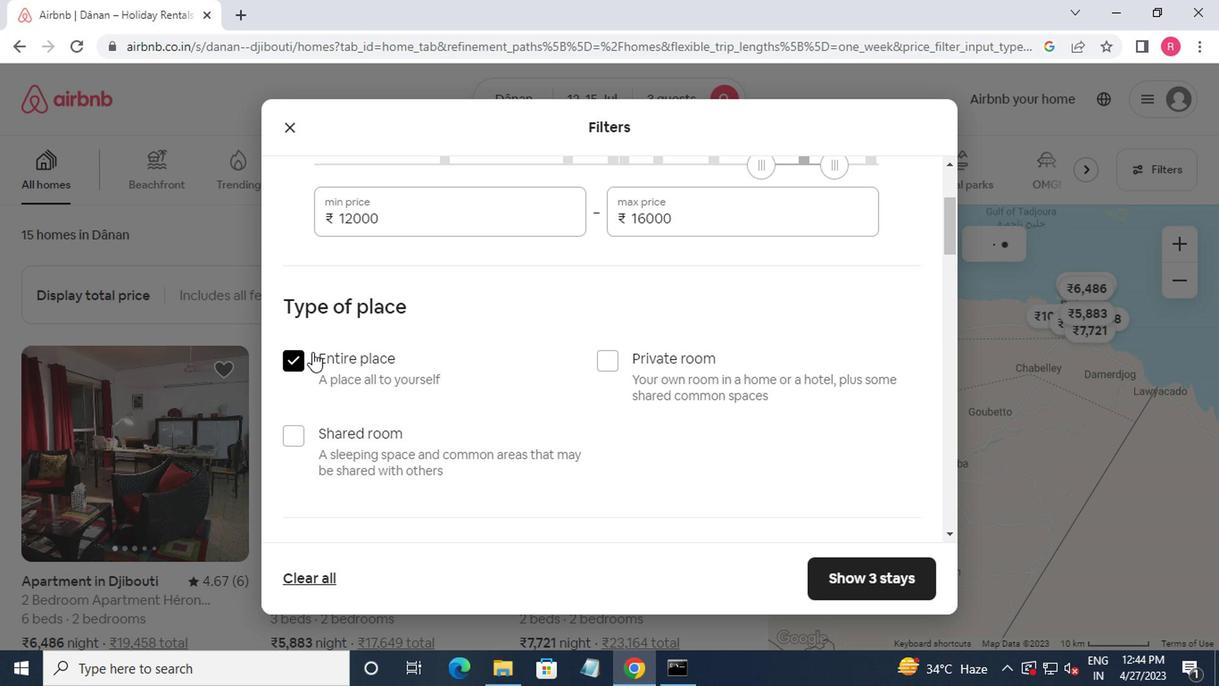 
Action: Mouse scrolled (386, 384) with delta (0, -1)
Screenshot: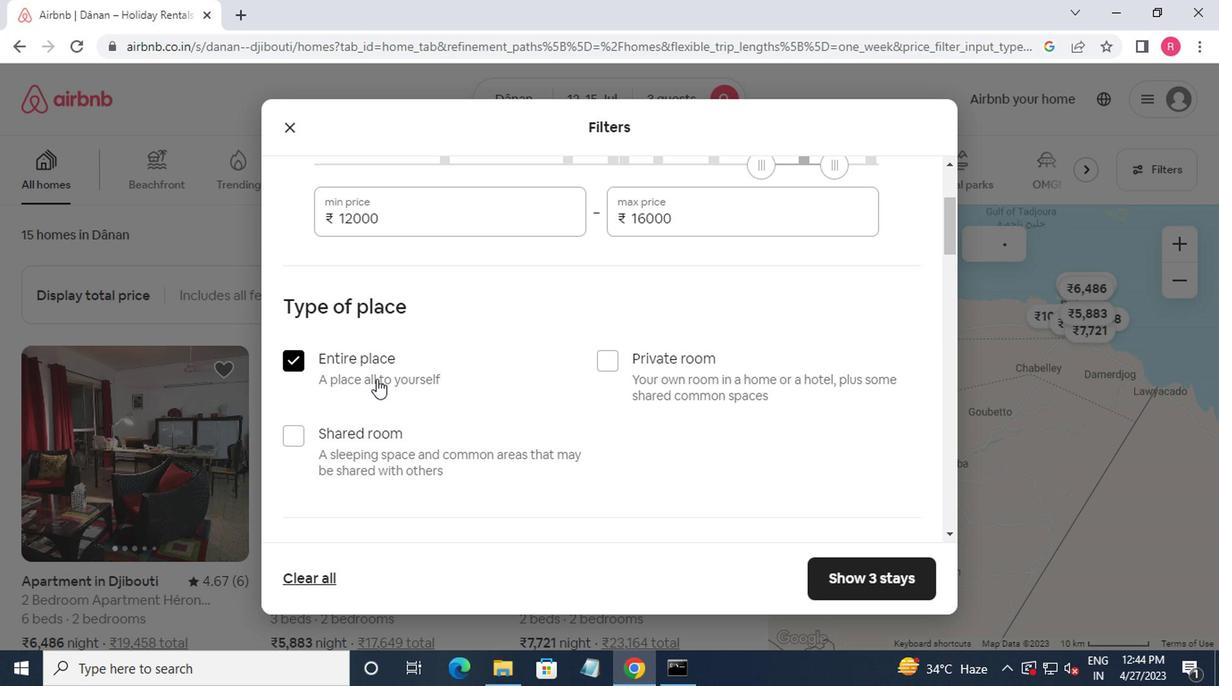 
Action: Mouse moved to (418, 393)
Screenshot: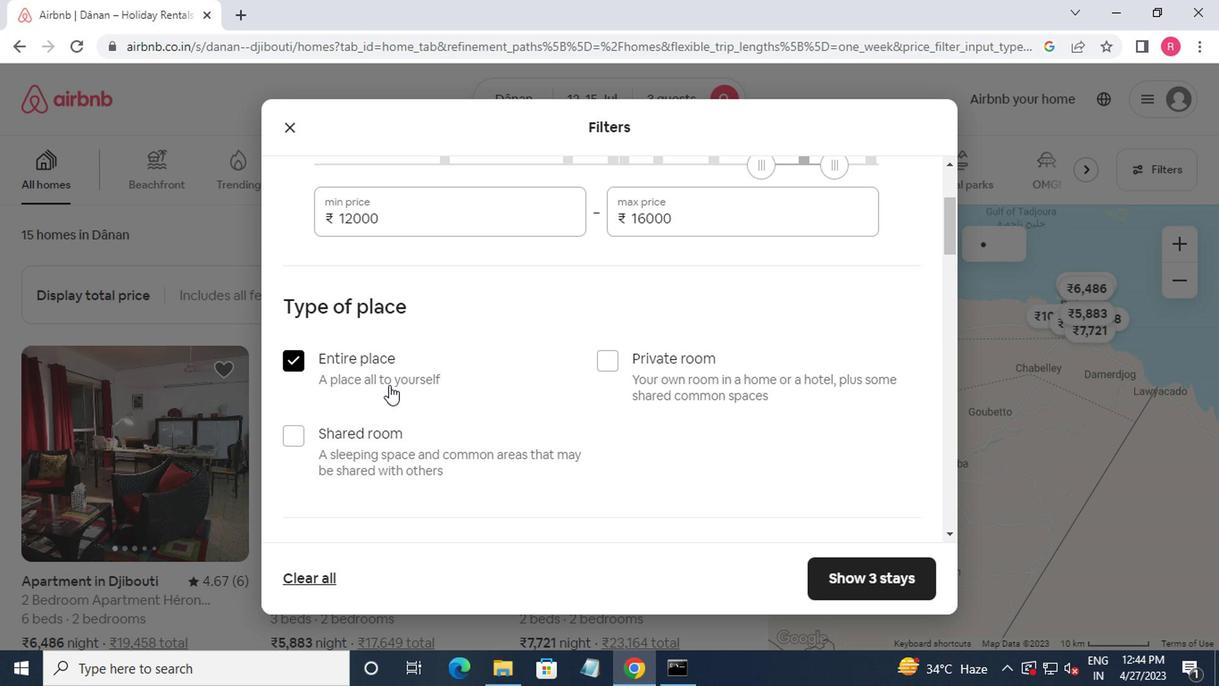 
Action: Mouse scrolled (418, 392) with delta (0, 0)
Screenshot: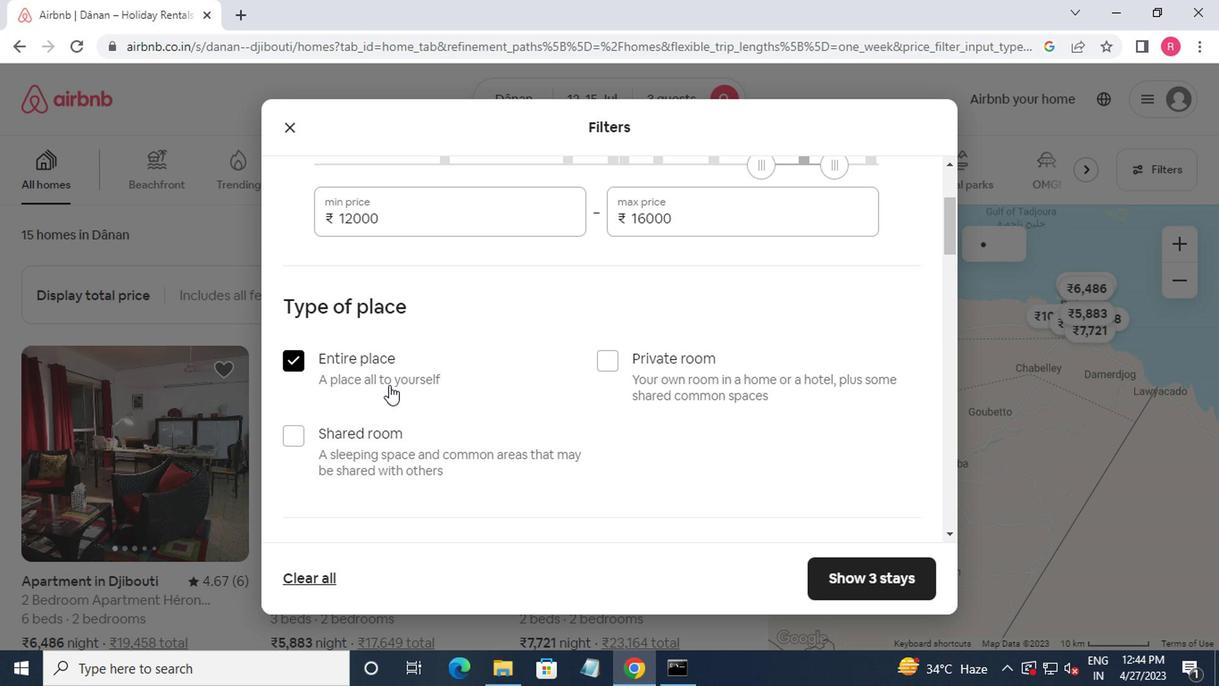 
Action: Mouse moved to (492, 404)
Screenshot: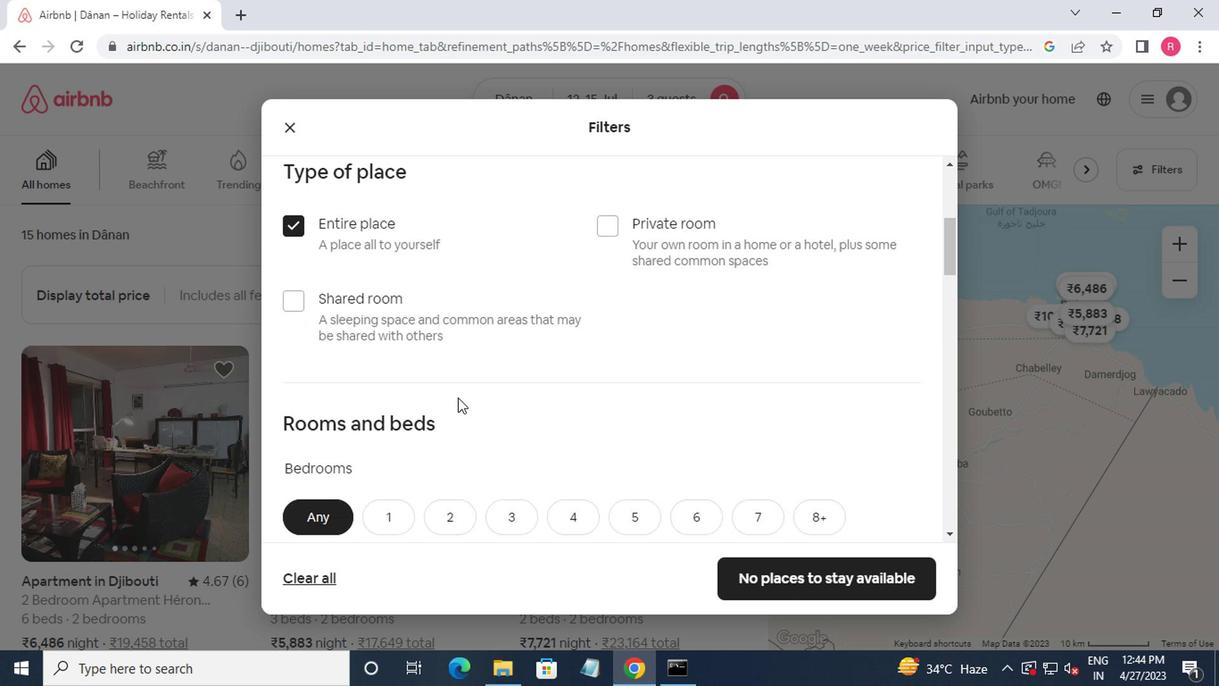 
Action: Mouse scrolled (492, 403) with delta (0, -1)
Screenshot: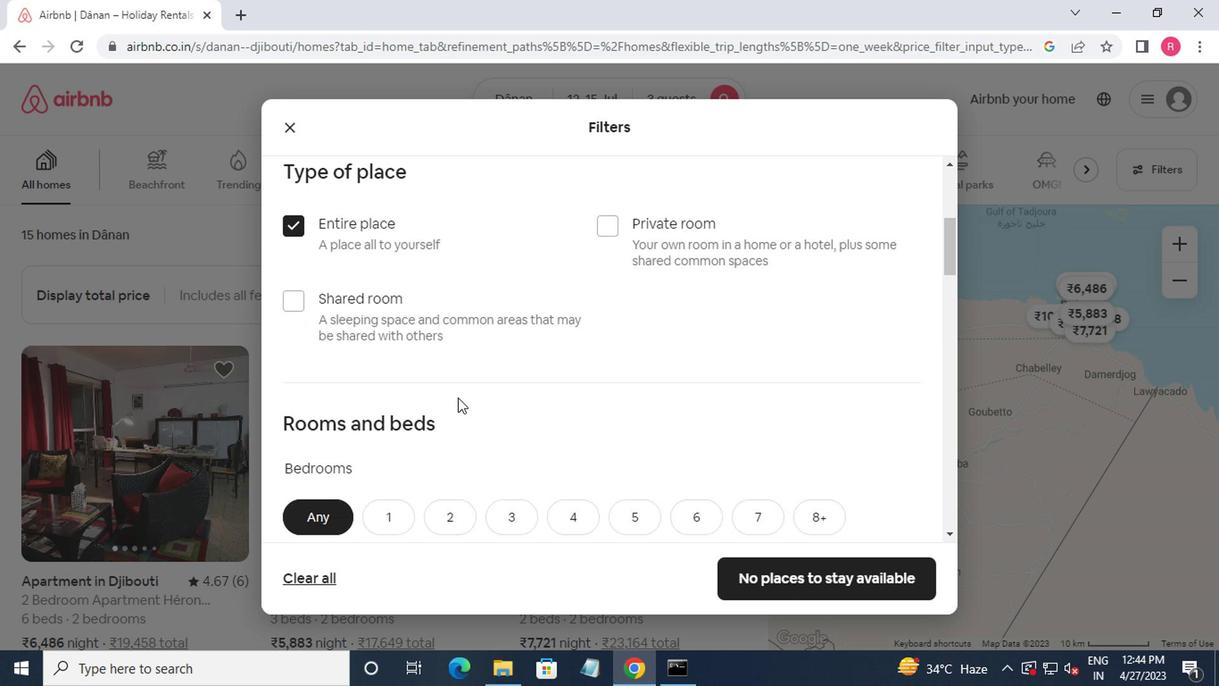 
Action: Mouse moved to (435, 388)
Screenshot: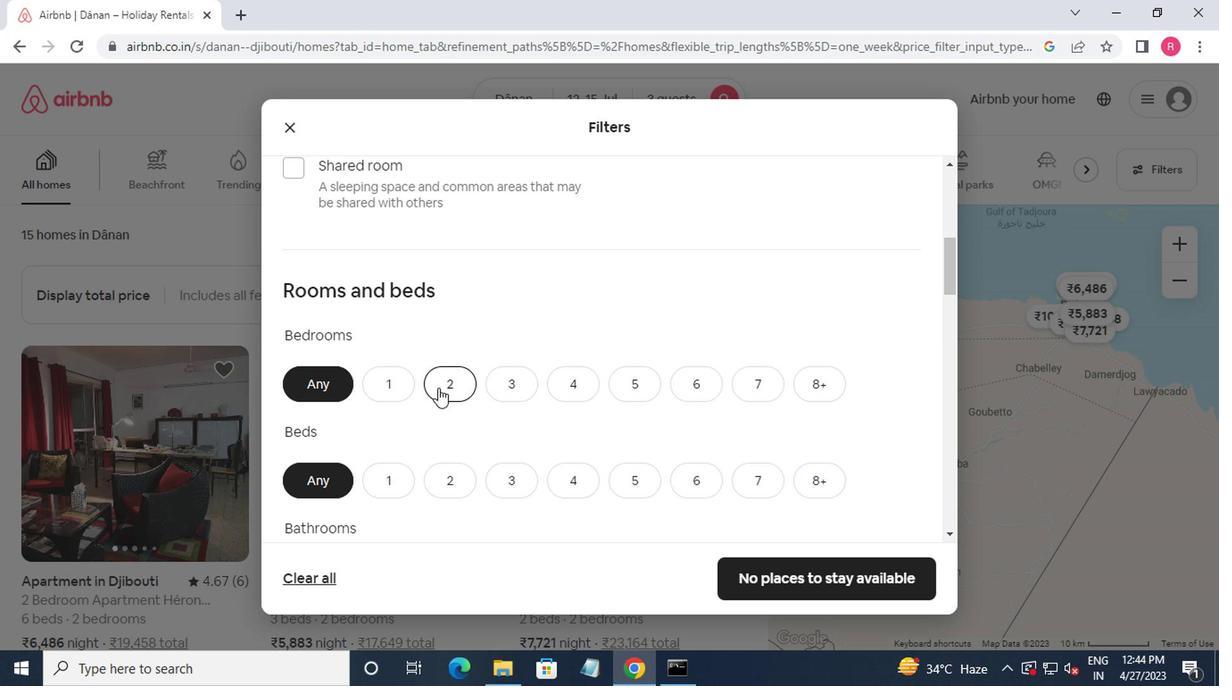 
Action: Mouse pressed left at (435, 388)
Screenshot: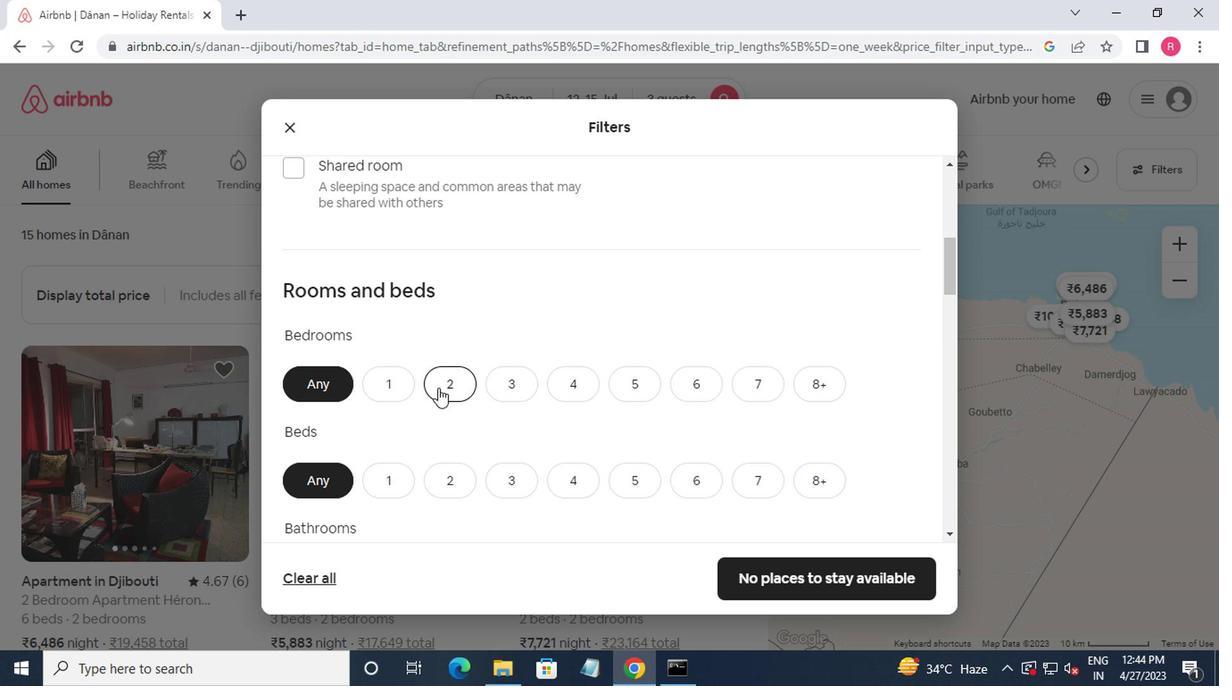 
Action: Mouse scrolled (435, 386) with delta (0, -1)
Screenshot: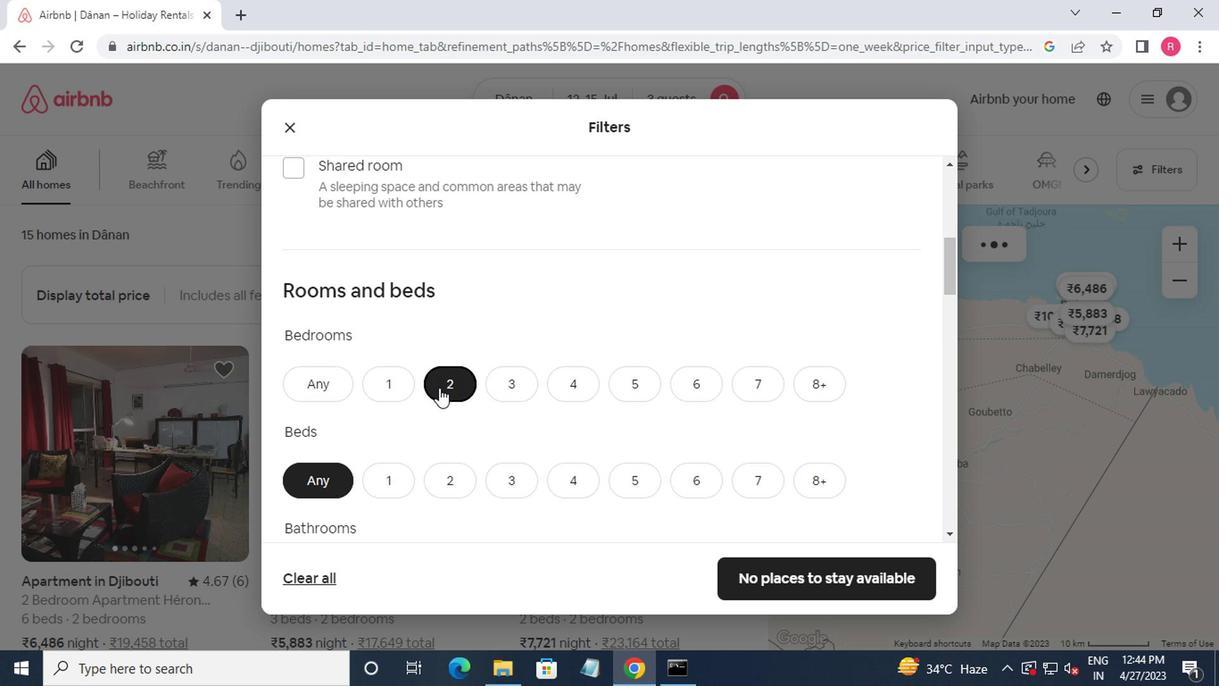 
Action: Mouse moved to (494, 388)
Screenshot: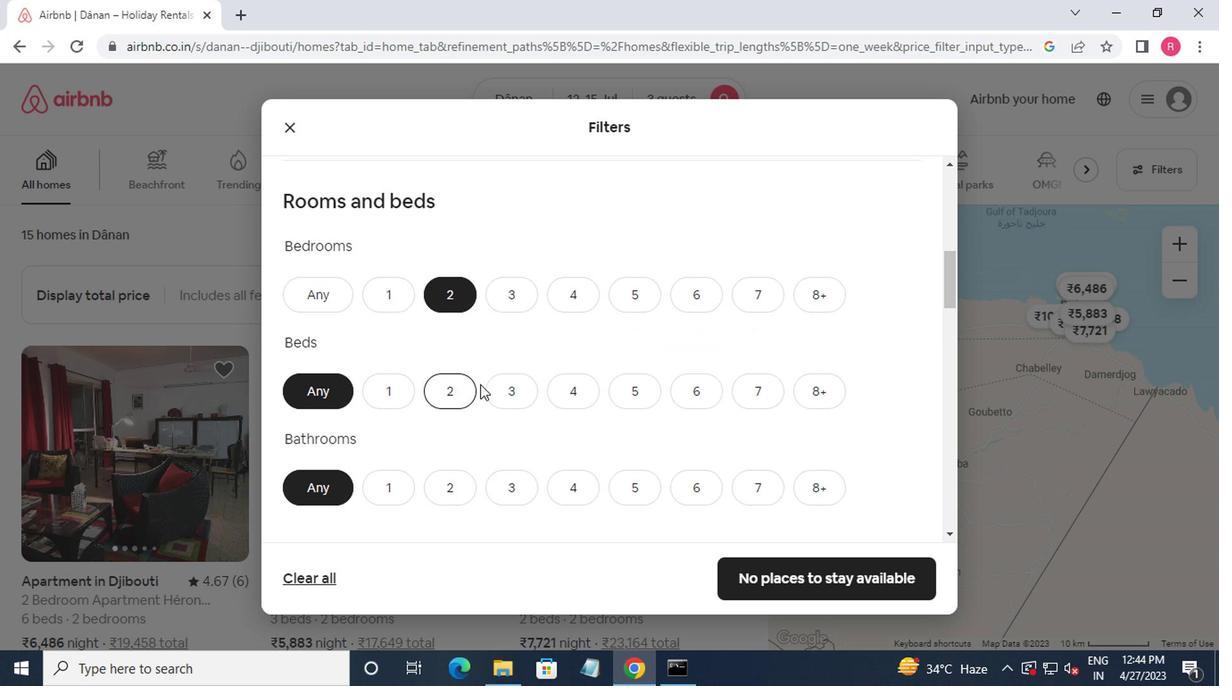 
Action: Mouse pressed left at (494, 388)
Screenshot: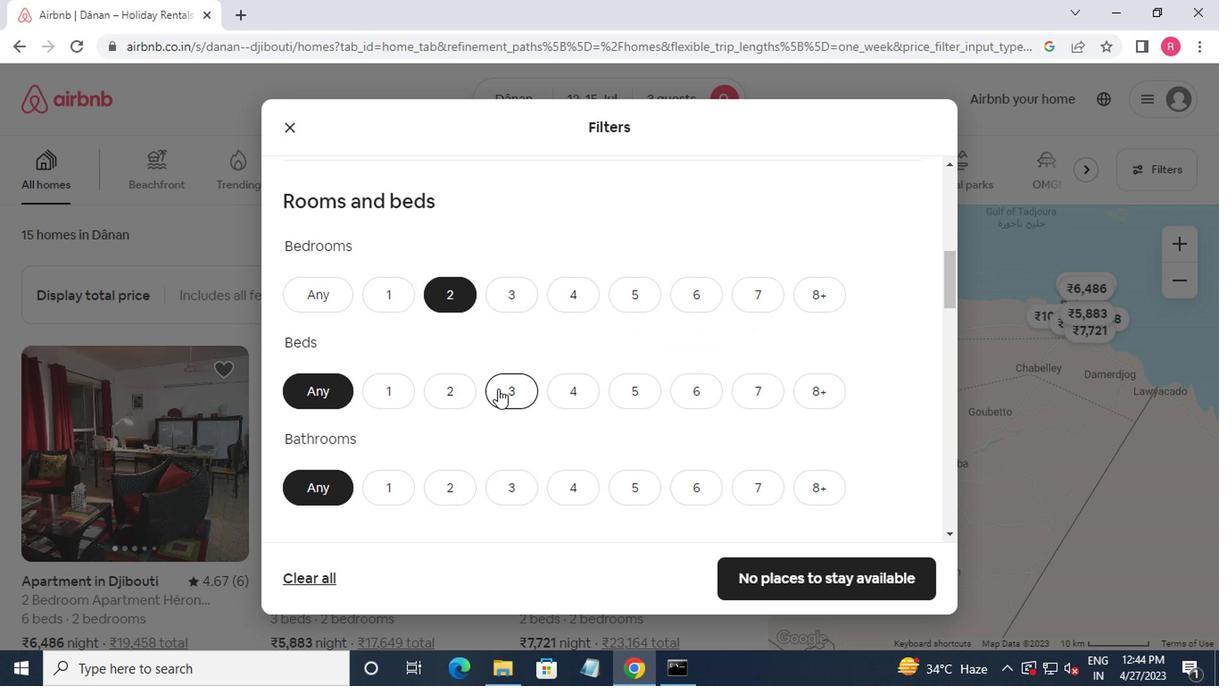 
Action: Mouse moved to (488, 398)
Screenshot: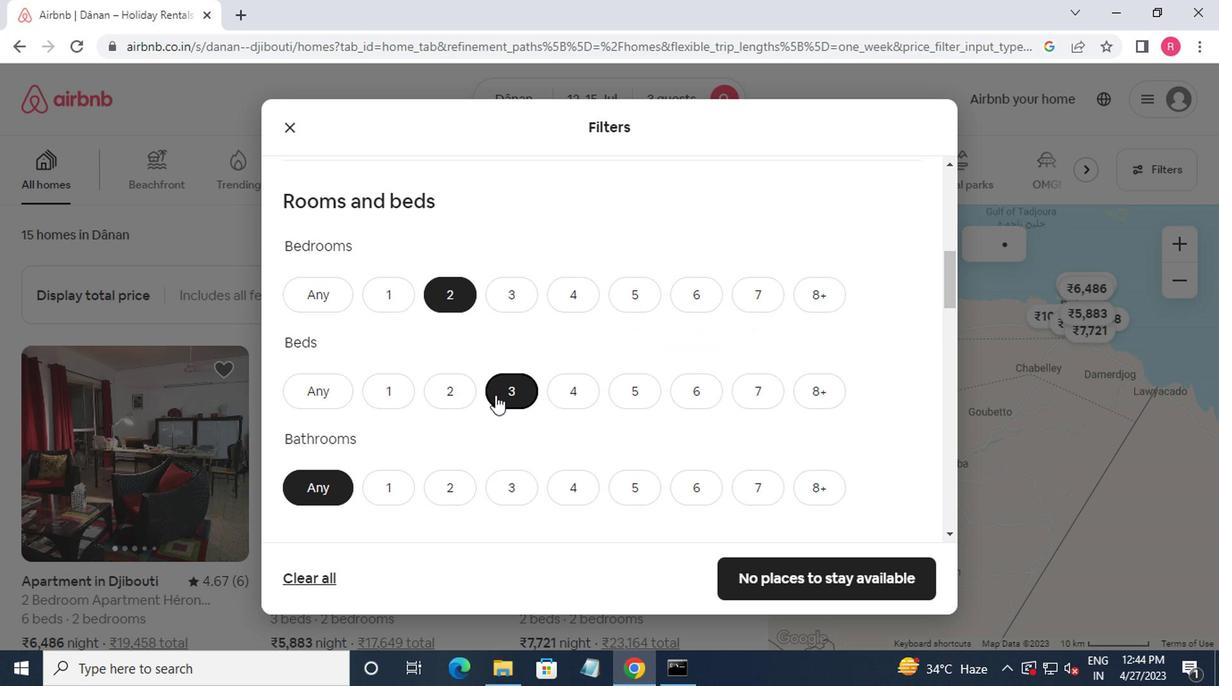 
Action: Mouse scrolled (488, 397) with delta (0, -1)
Screenshot: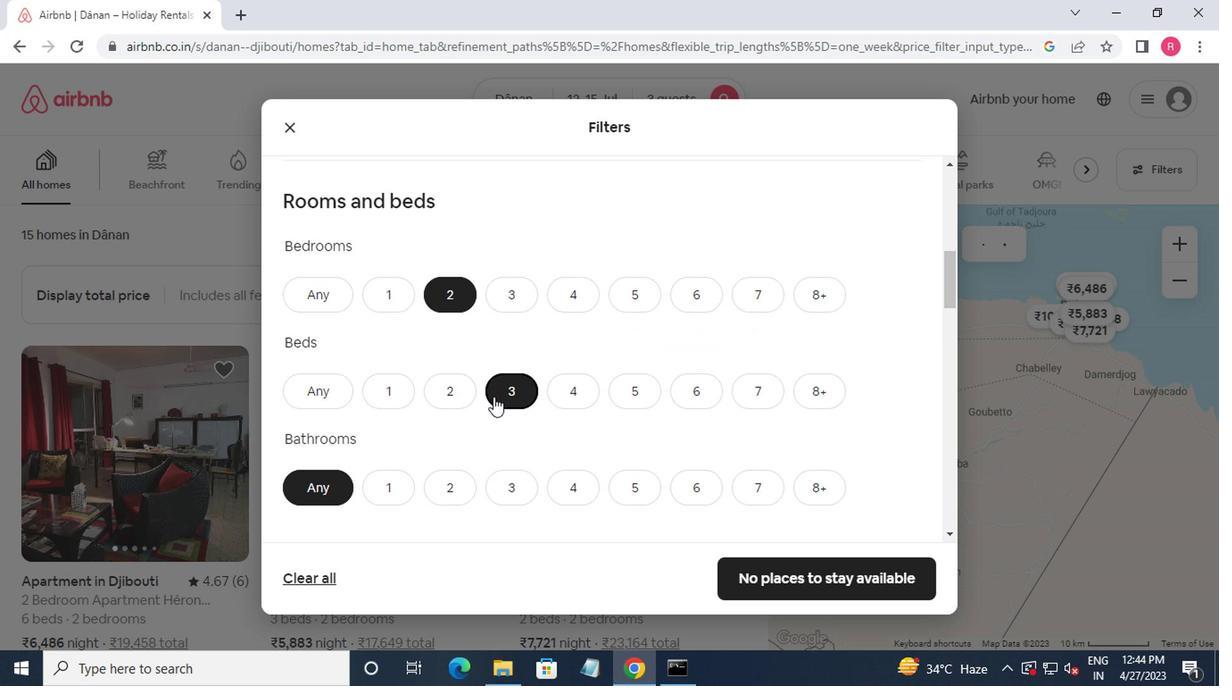 
Action: Mouse moved to (393, 395)
Screenshot: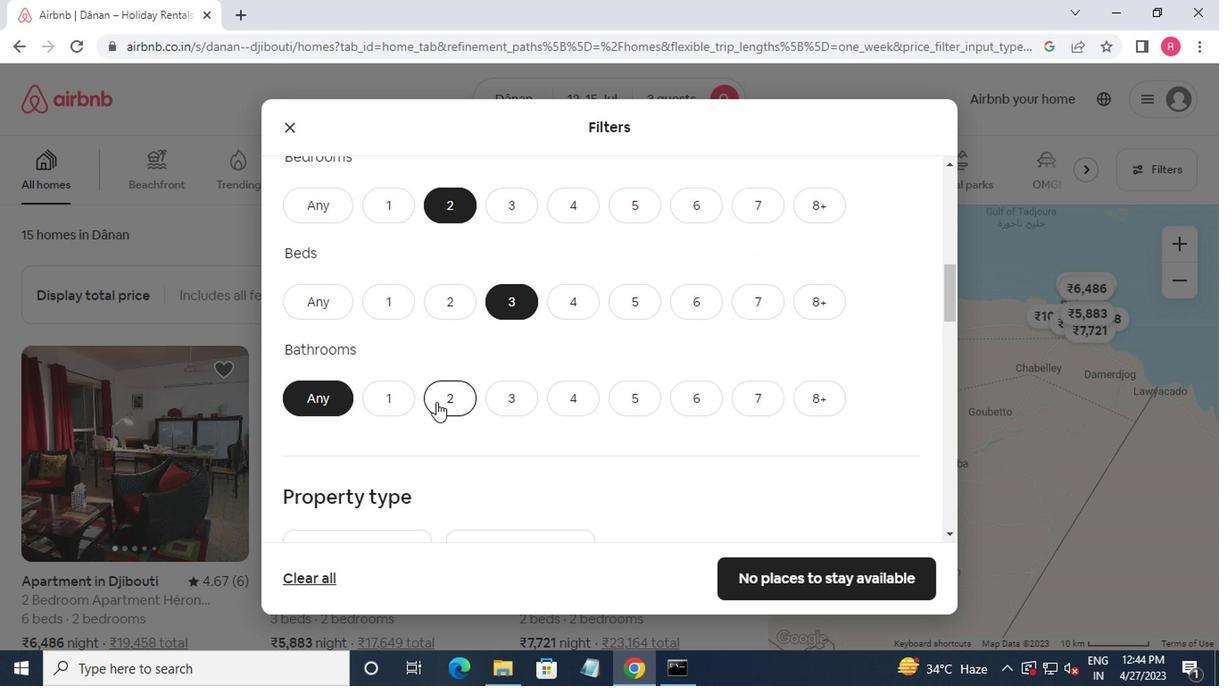 
Action: Mouse pressed left at (393, 395)
Screenshot: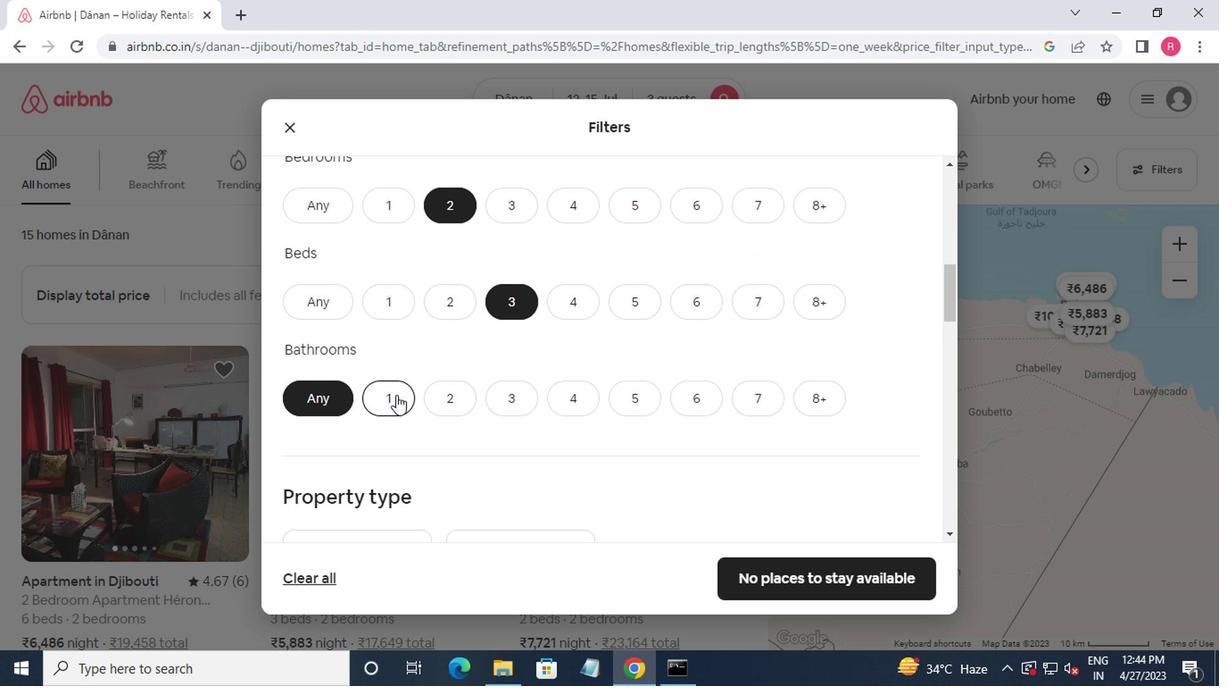 
Action: Mouse scrolled (393, 394) with delta (0, 0)
Screenshot: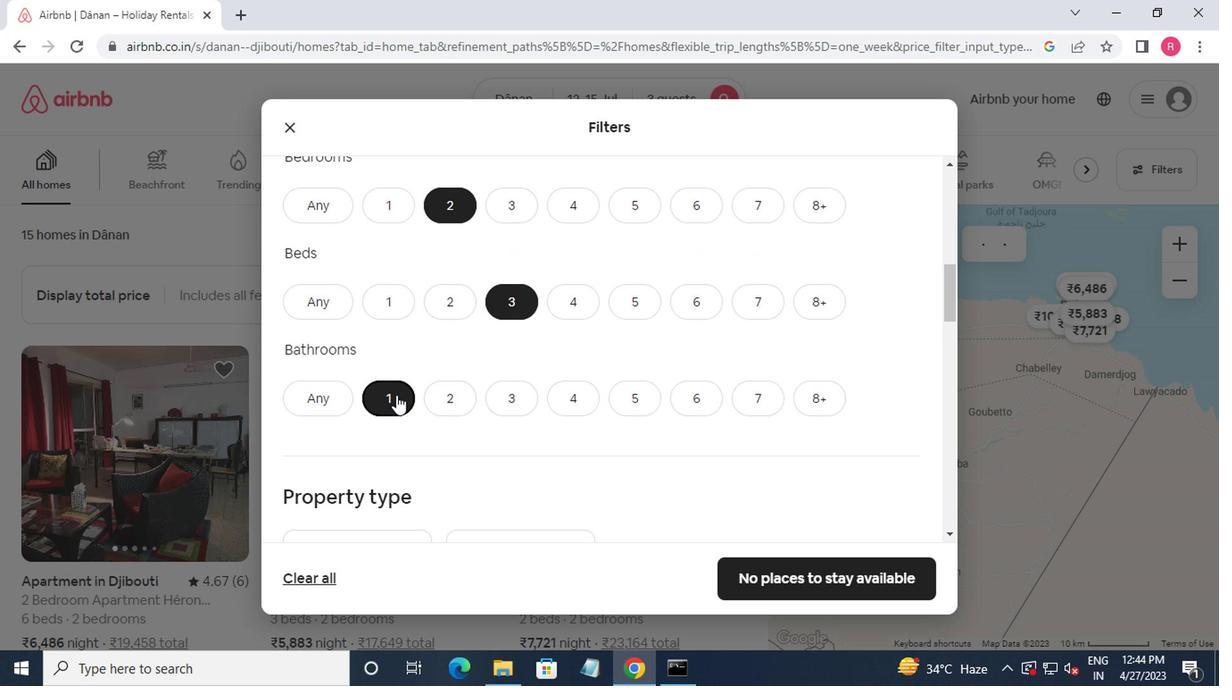 
Action: Mouse scrolled (393, 394) with delta (0, 0)
Screenshot: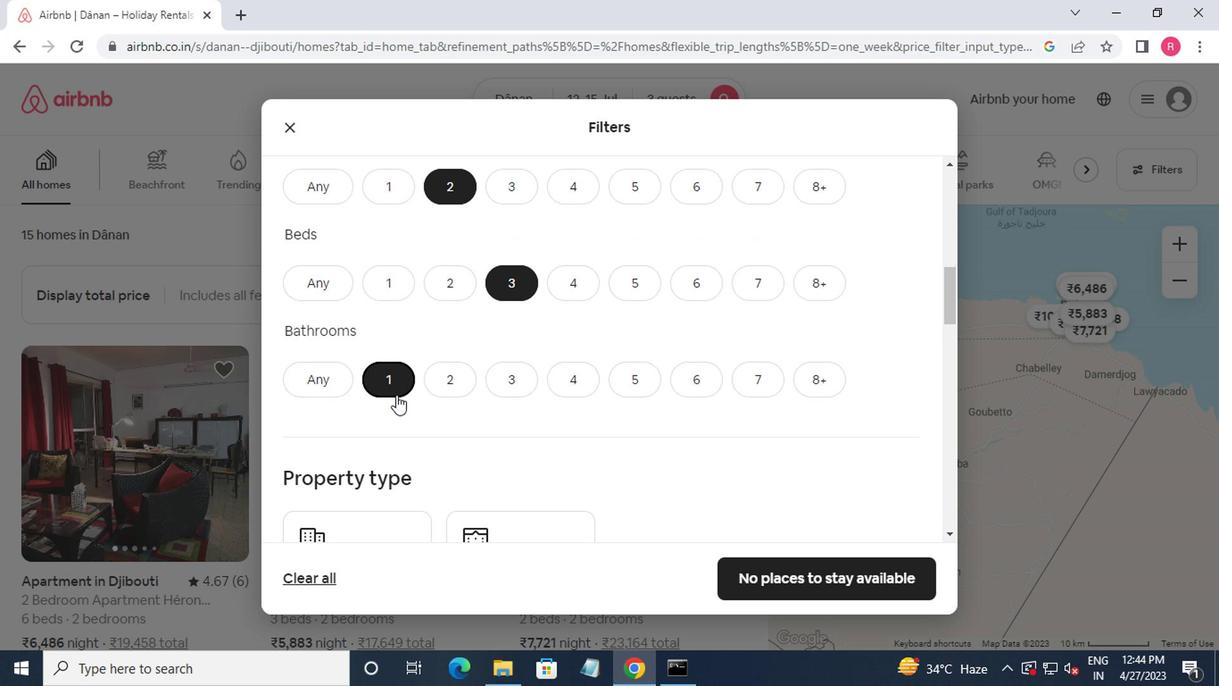 
Action: Mouse scrolled (393, 394) with delta (0, 0)
Screenshot: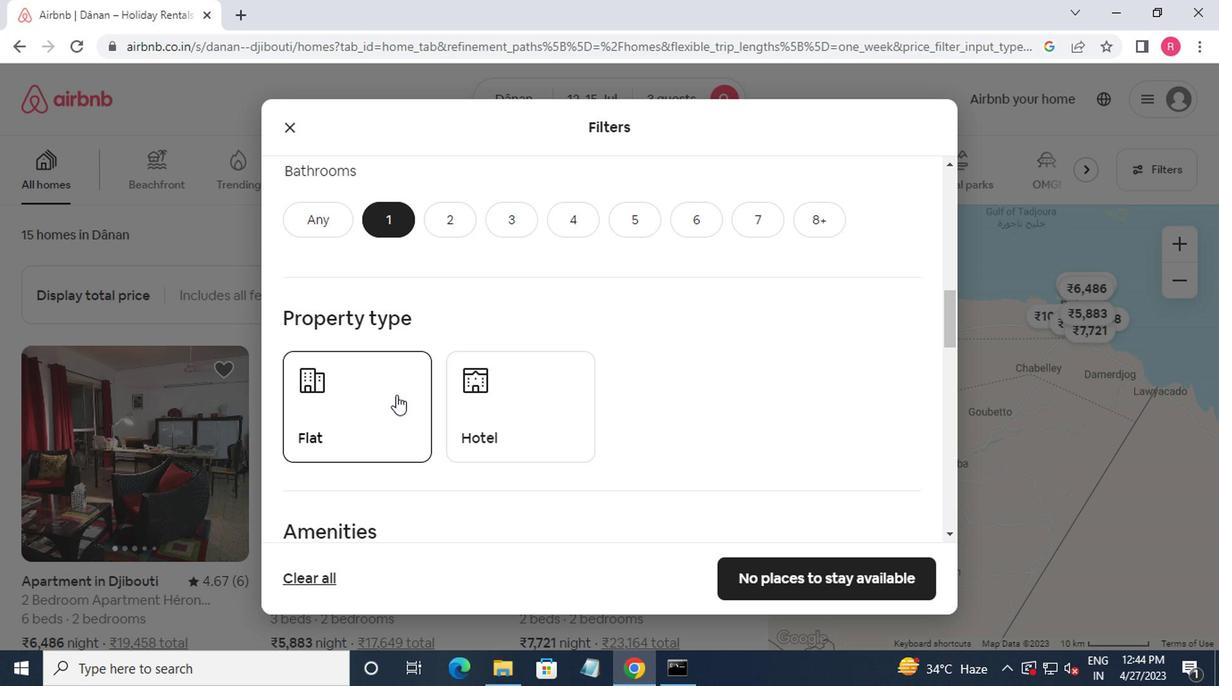 
Action: Mouse moved to (392, 395)
Screenshot: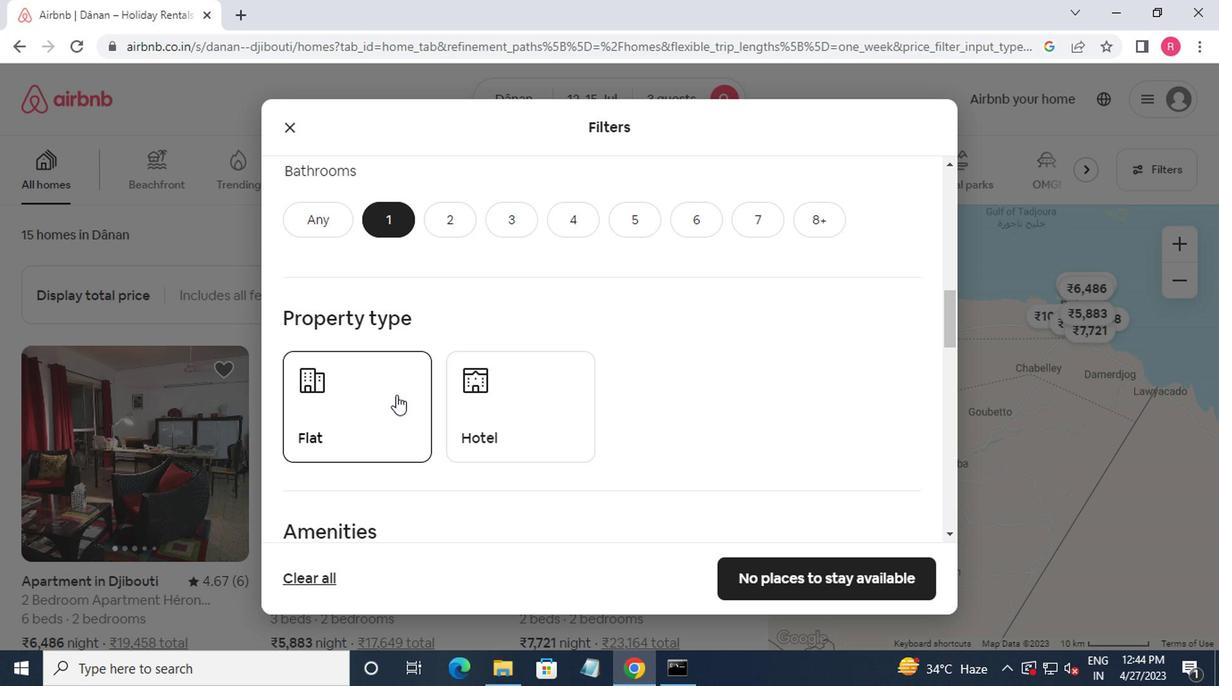 
Action: Mouse scrolled (392, 394) with delta (0, 0)
Screenshot: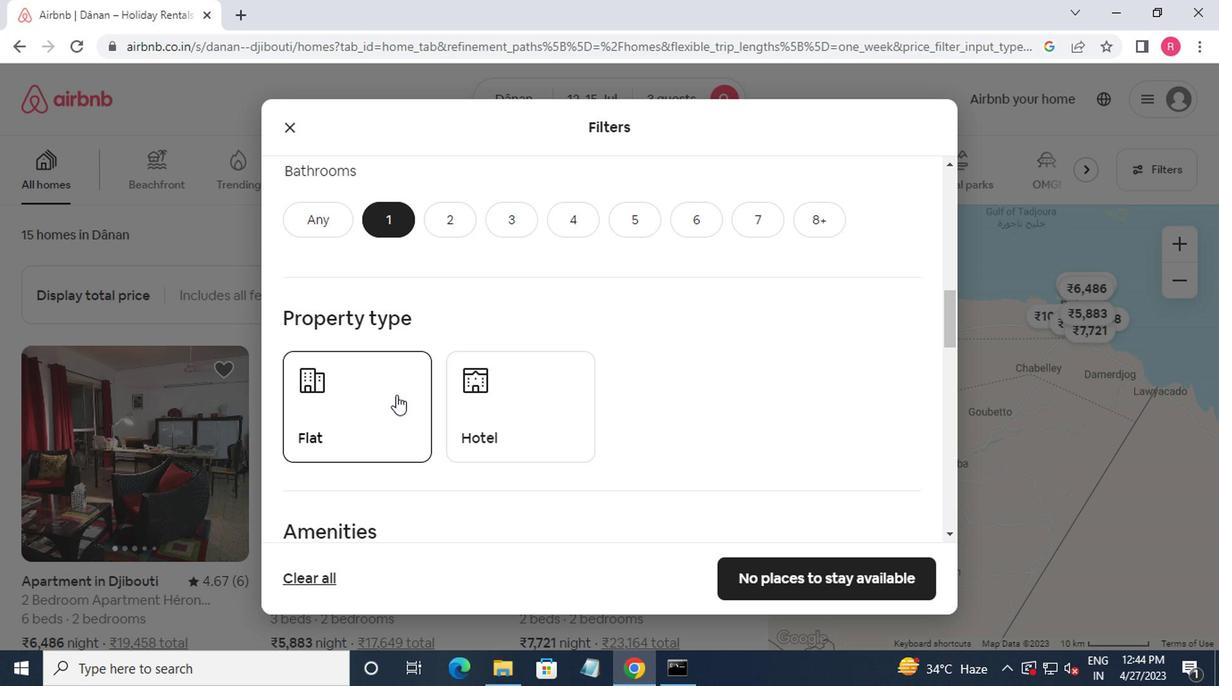 
Action: Mouse moved to (358, 264)
Screenshot: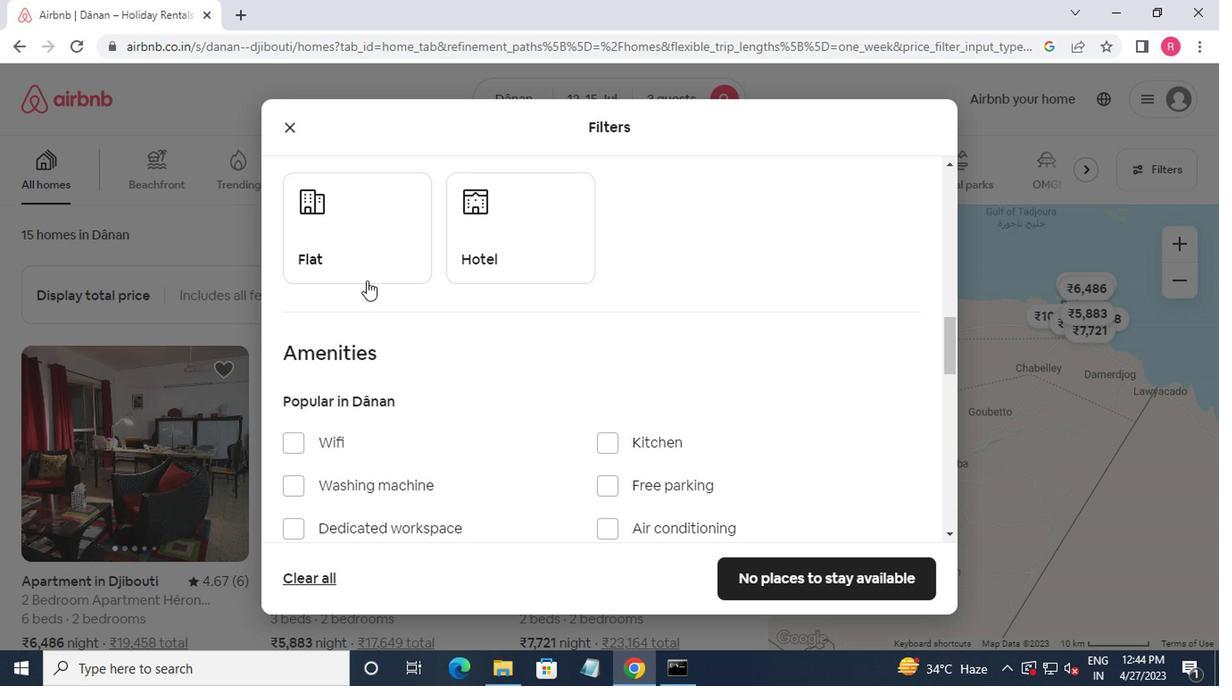 
Action: Mouse pressed left at (358, 264)
Screenshot: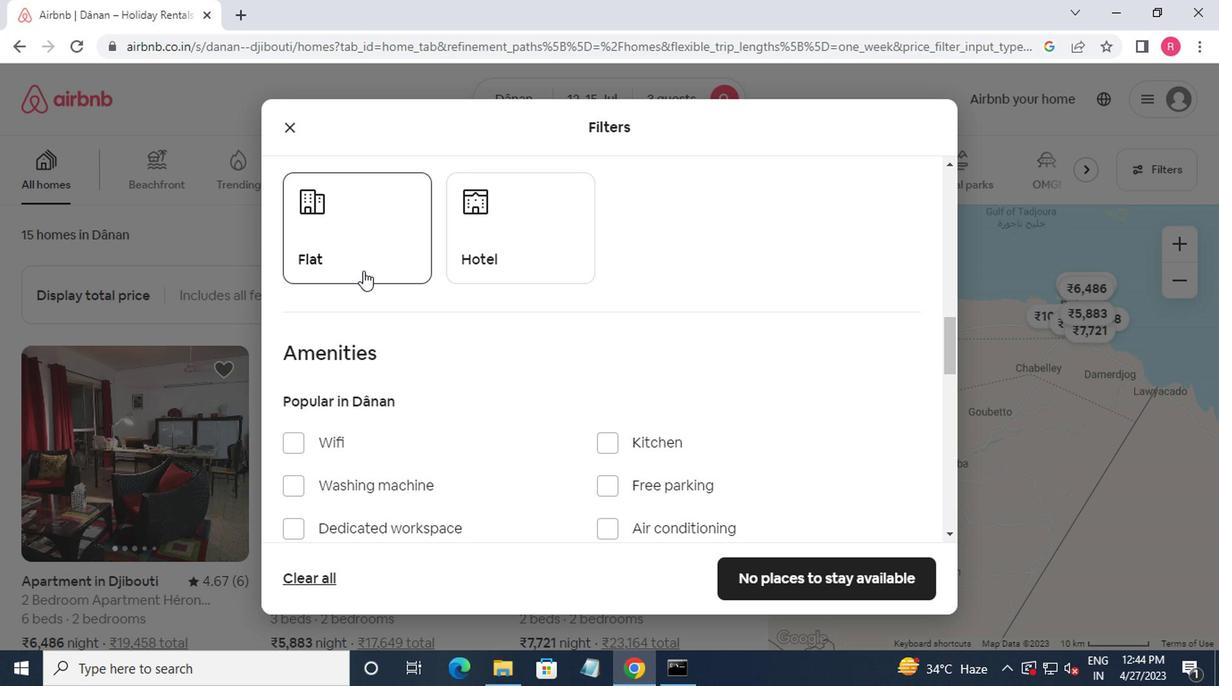 
Action: Mouse moved to (525, 279)
Screenshot: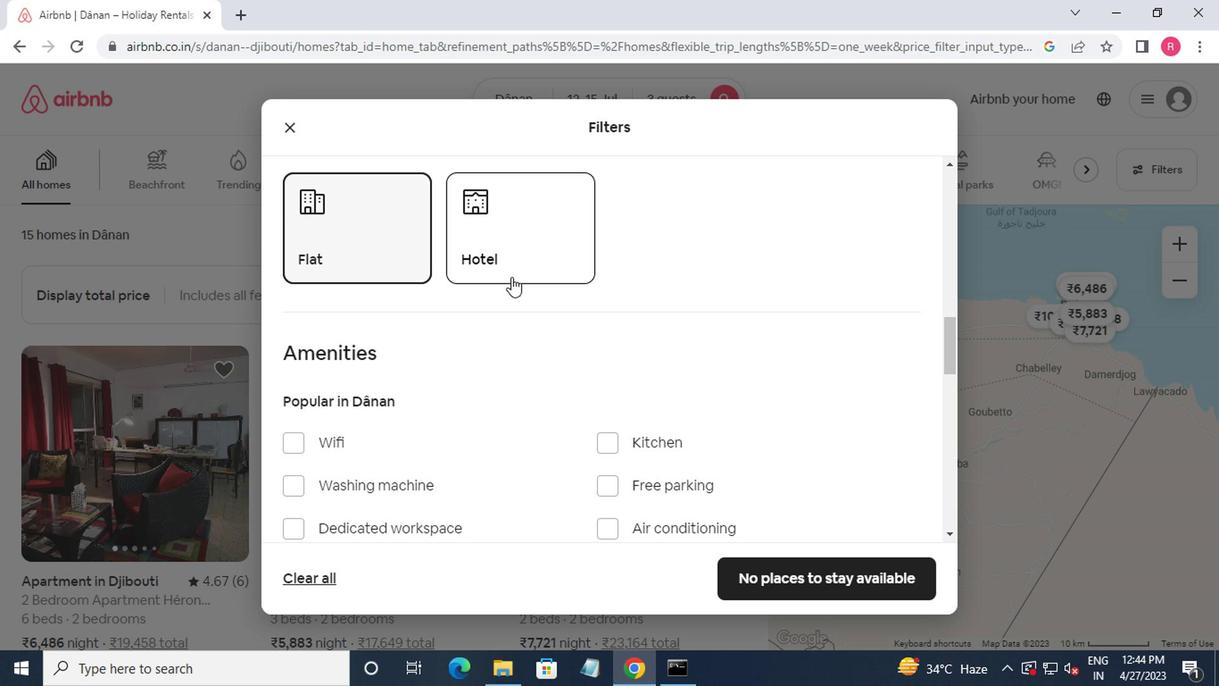 
Action: Mouse scrolled (525, 278) with delta (0, 0)
Screenshot: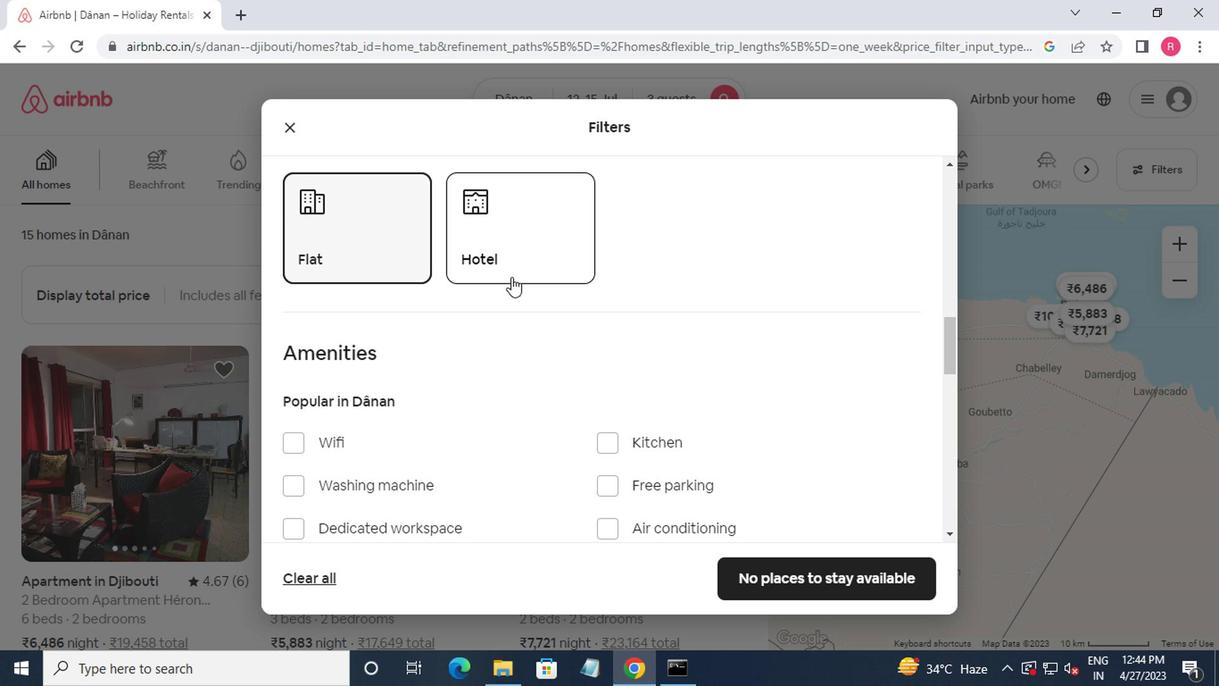 
Action: Mouse moved to (530, 283)
Screenshot: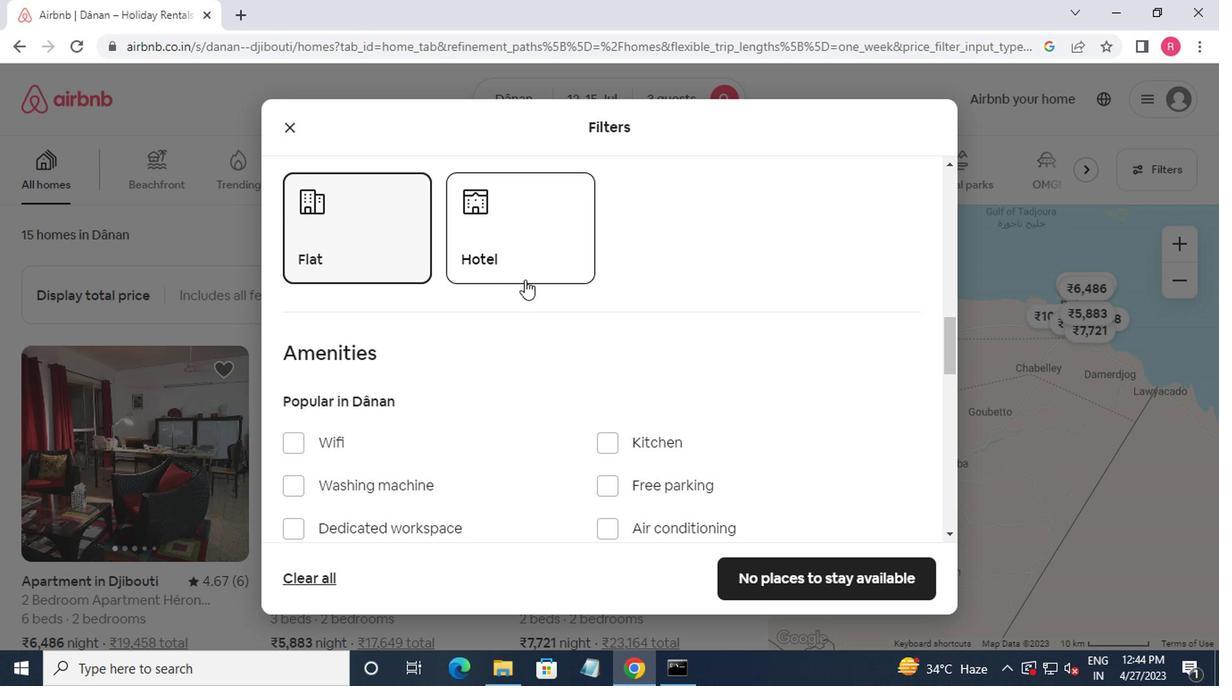 
Action: Mouse scrolled (530, 283) with delta (0, 0)
Screenshot: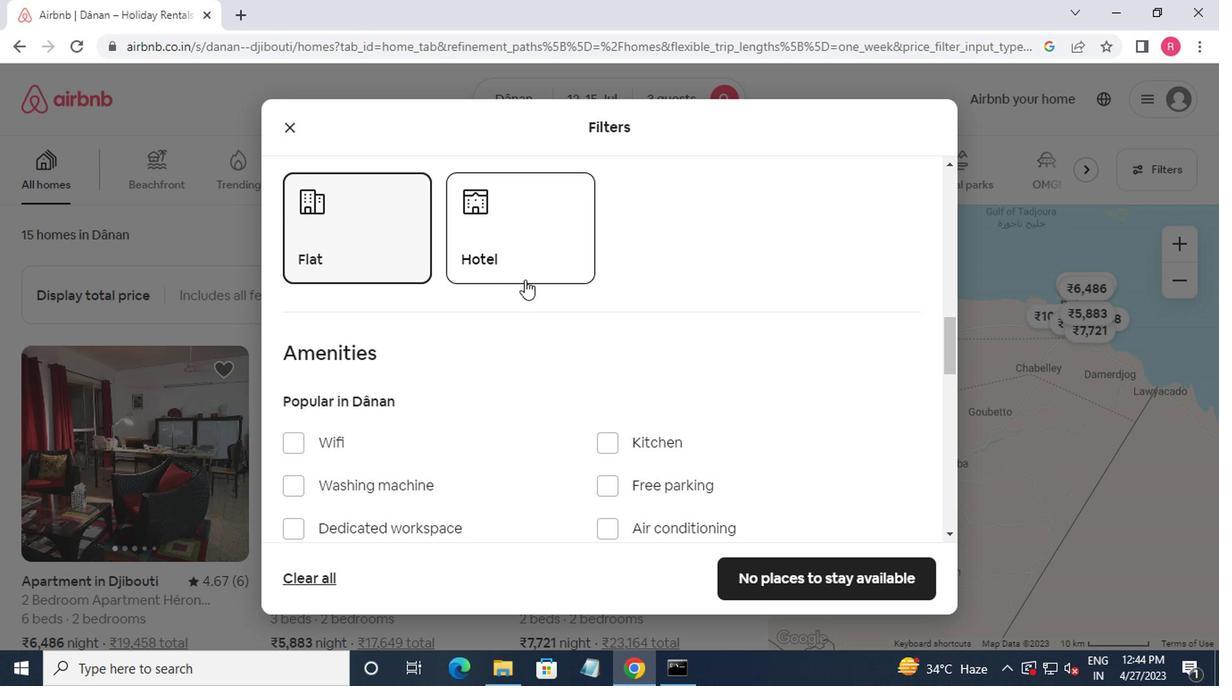 
Action: Mouse moved to (534, 287)
Screenshot: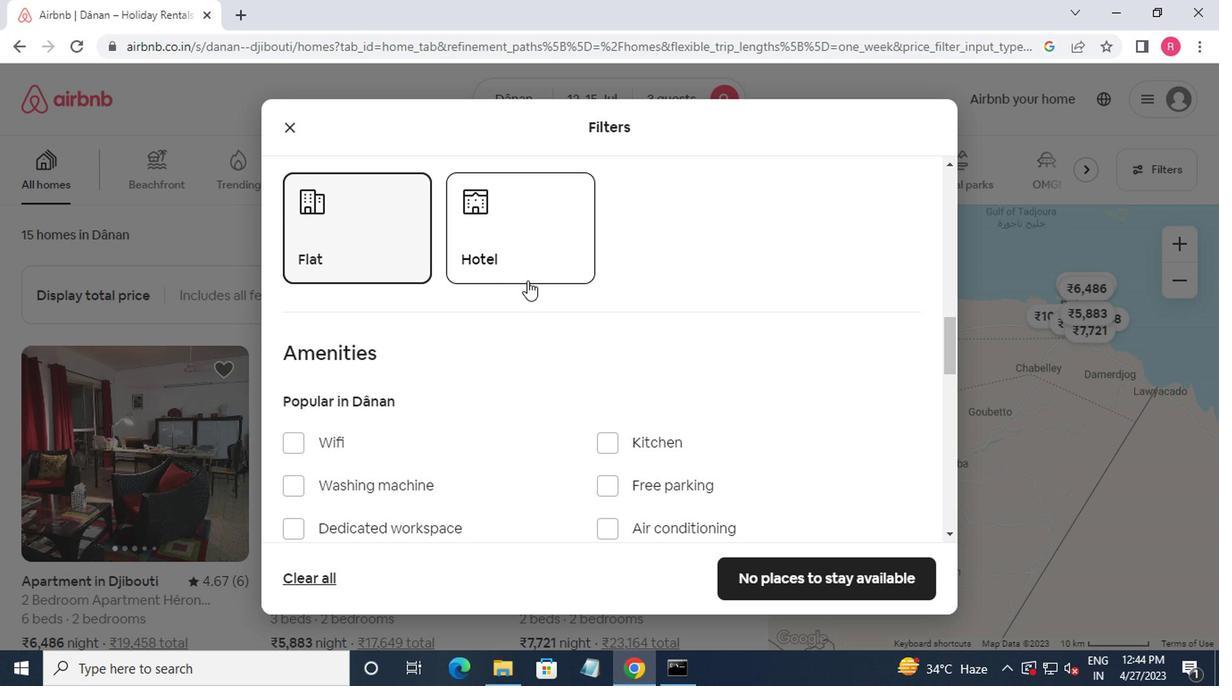 
Action: Mouse scrolled (534, 287) with delta (0, 0)
Screenshot: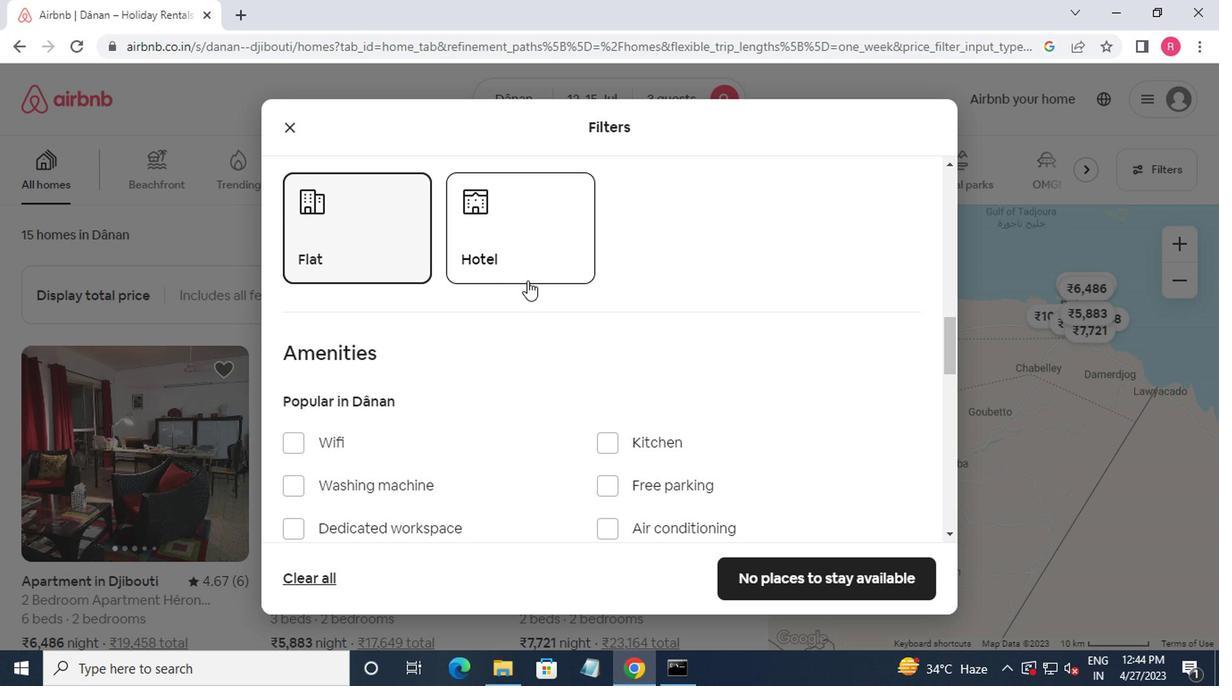 
Action: Mouse moved to (884, 506)
Screenshot: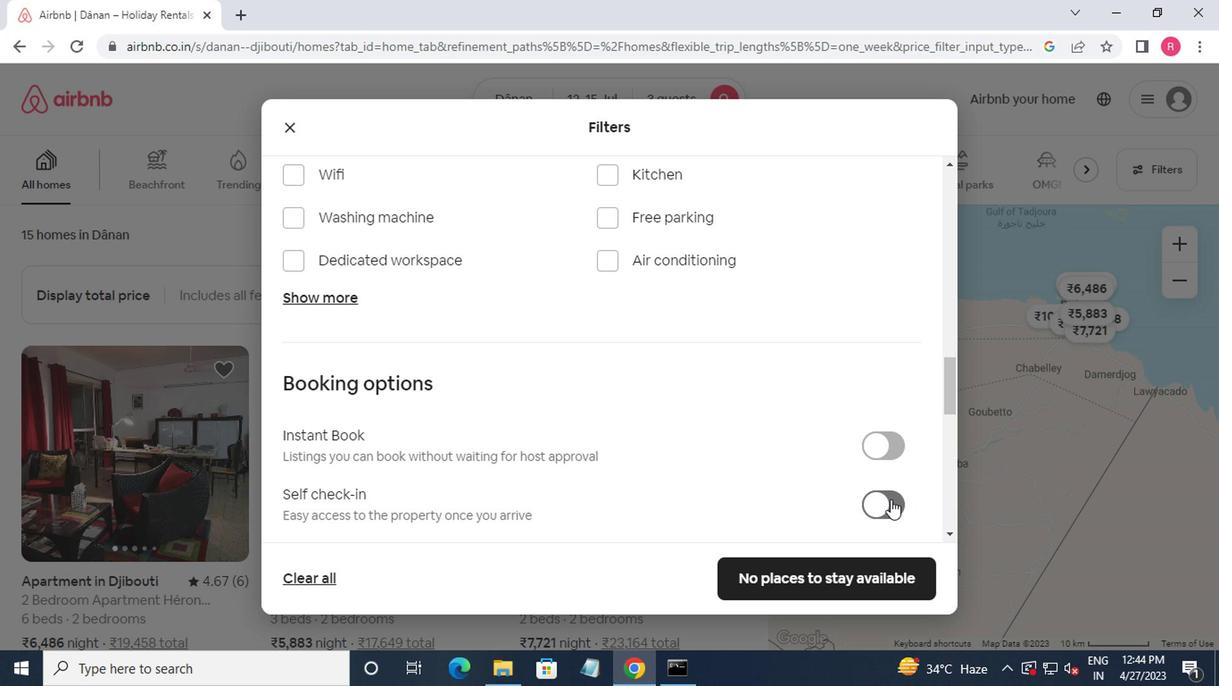
Action: Mouse pressed left at (884, 506)
Screenshot: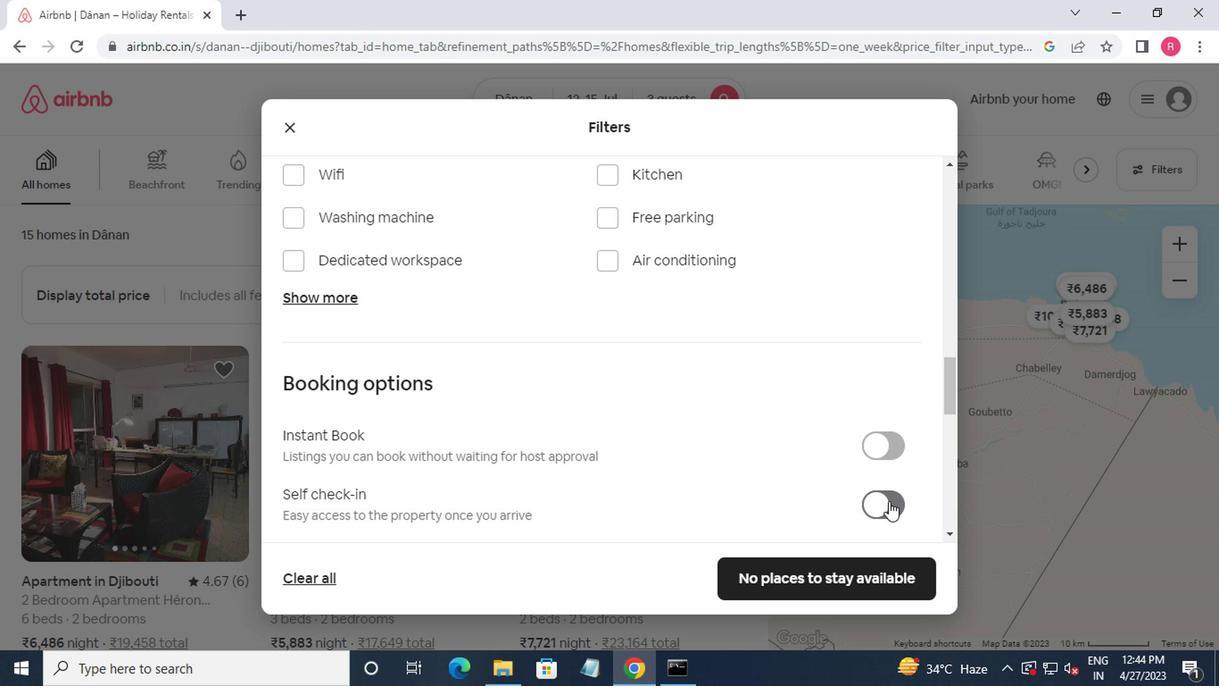
Action: Mouse moved to (737, 477)
Screenshot: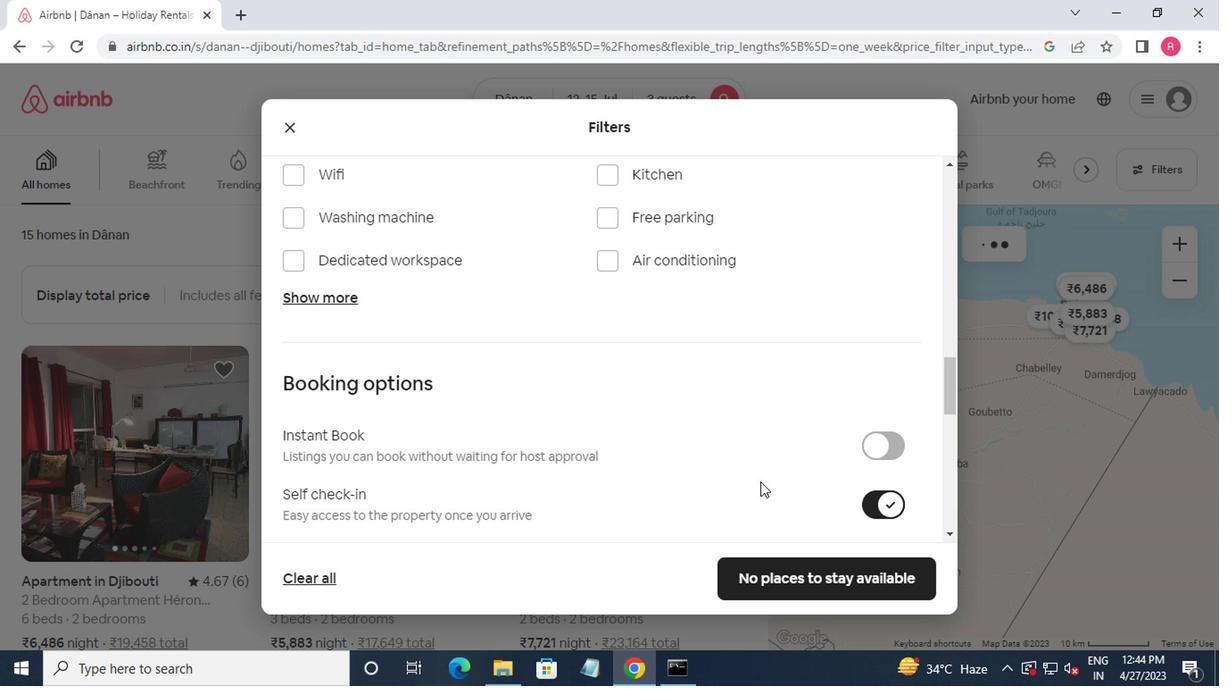 
Action: Mouse scrolled (737, 476) with delta (0, 0)
Screenshot: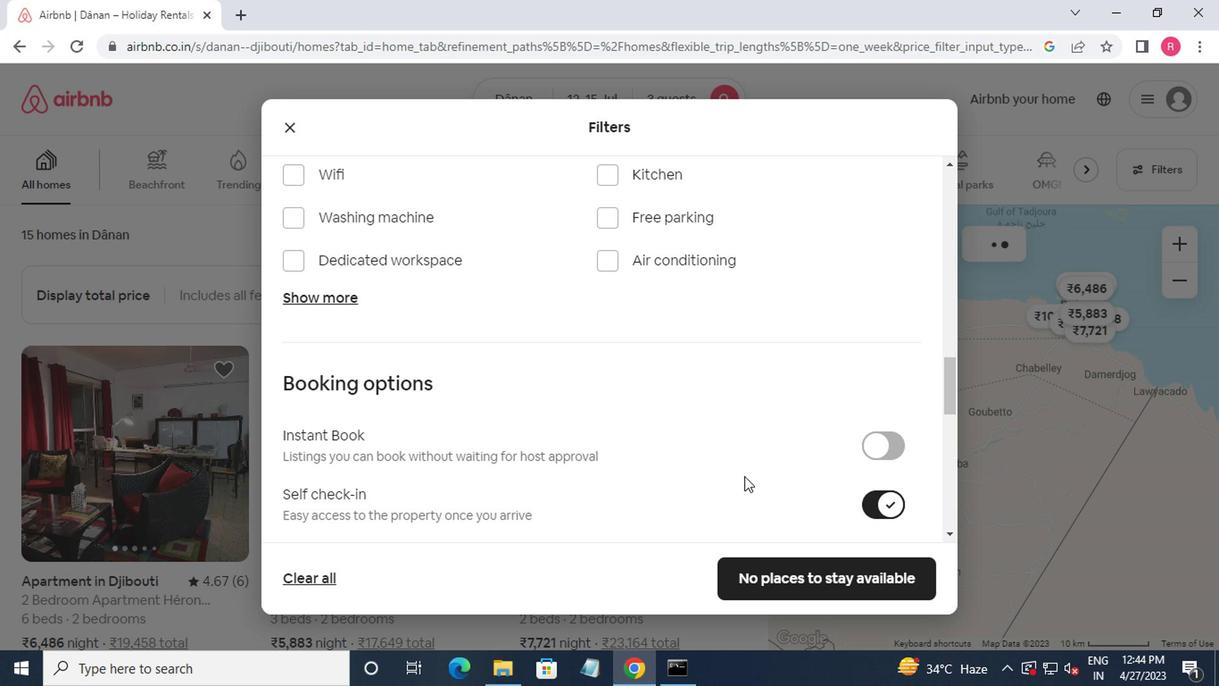 
Action: Mouse scrolled (737, 476) with delta (0, 0)
Screenshot: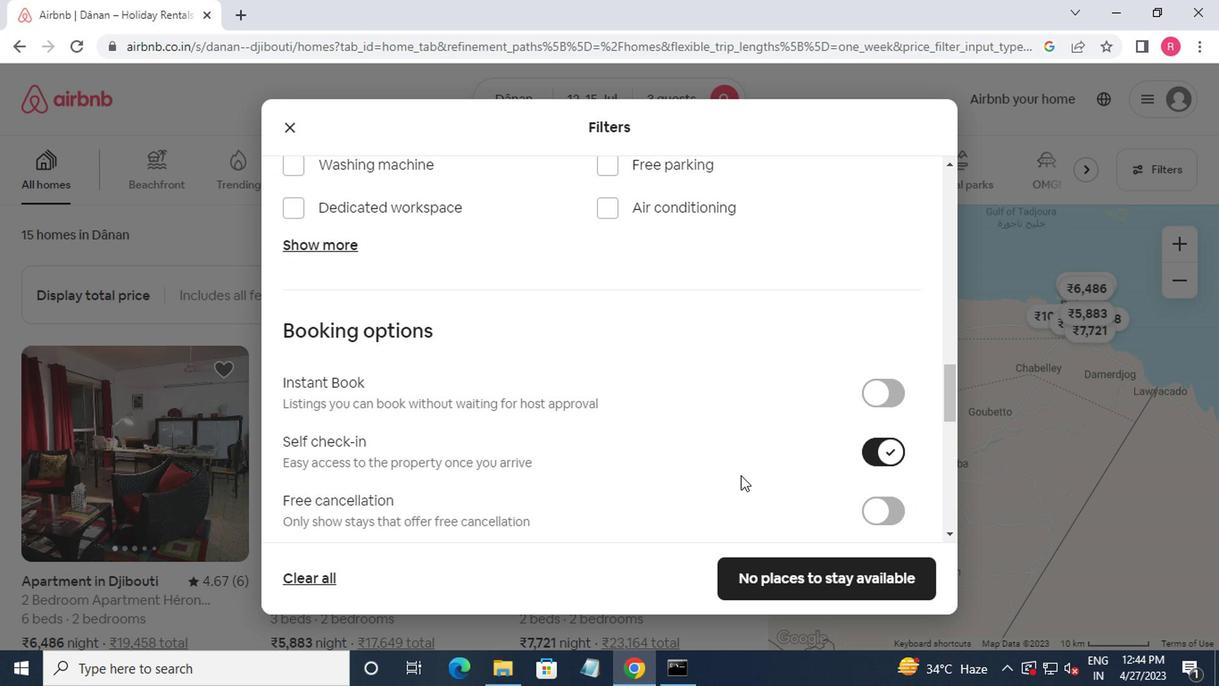 
Action: Mouse scrolled (737, 476) with delta (0, 0)
Screenshot: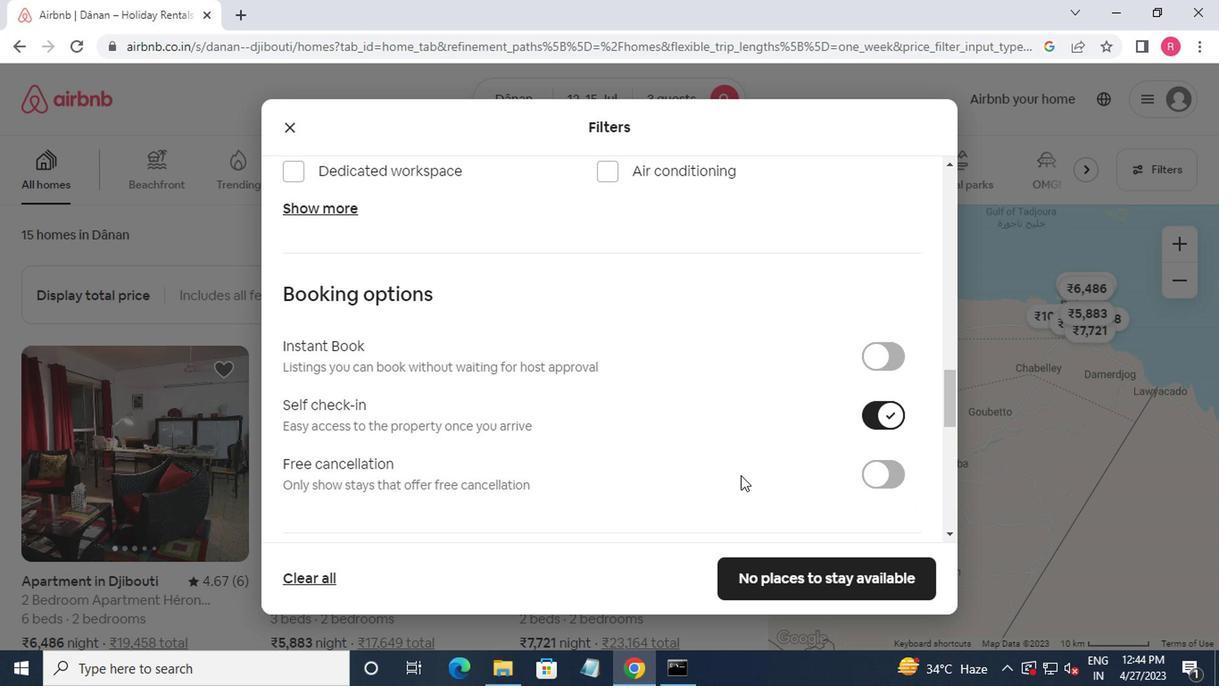 
Action: Mouse moved to (736, 470)
Screenshot: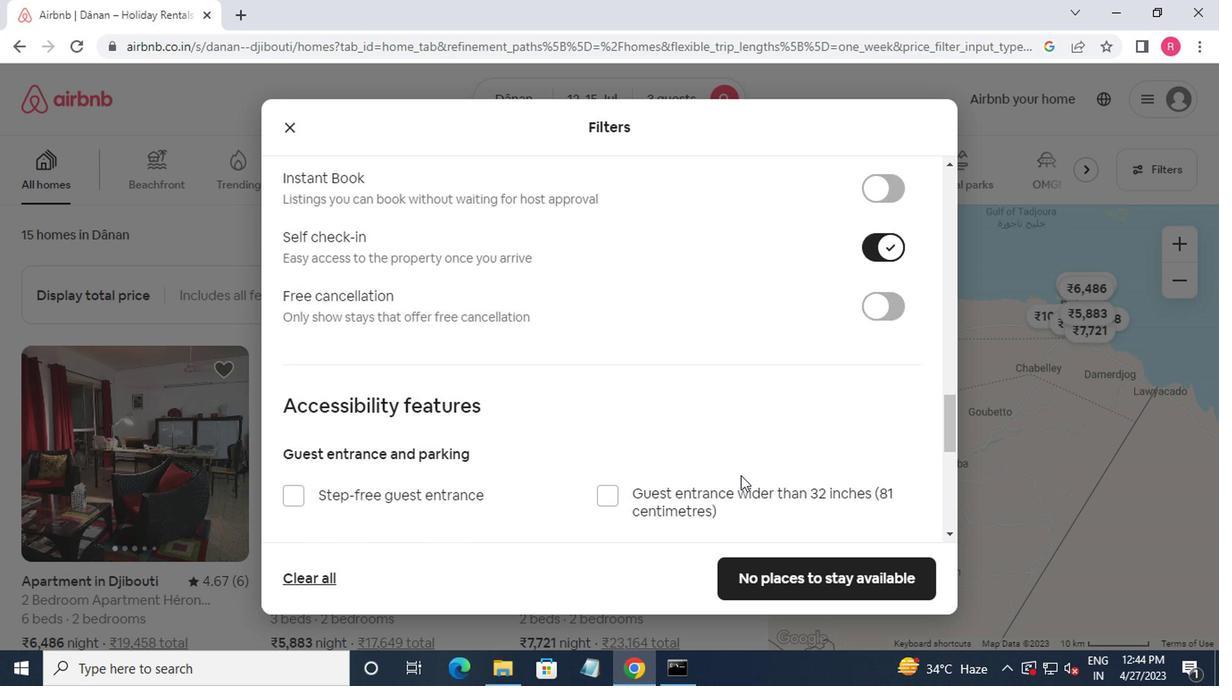 
Action: Mouse scrolled (736, 468) with delta (0, -1)
Screenshot: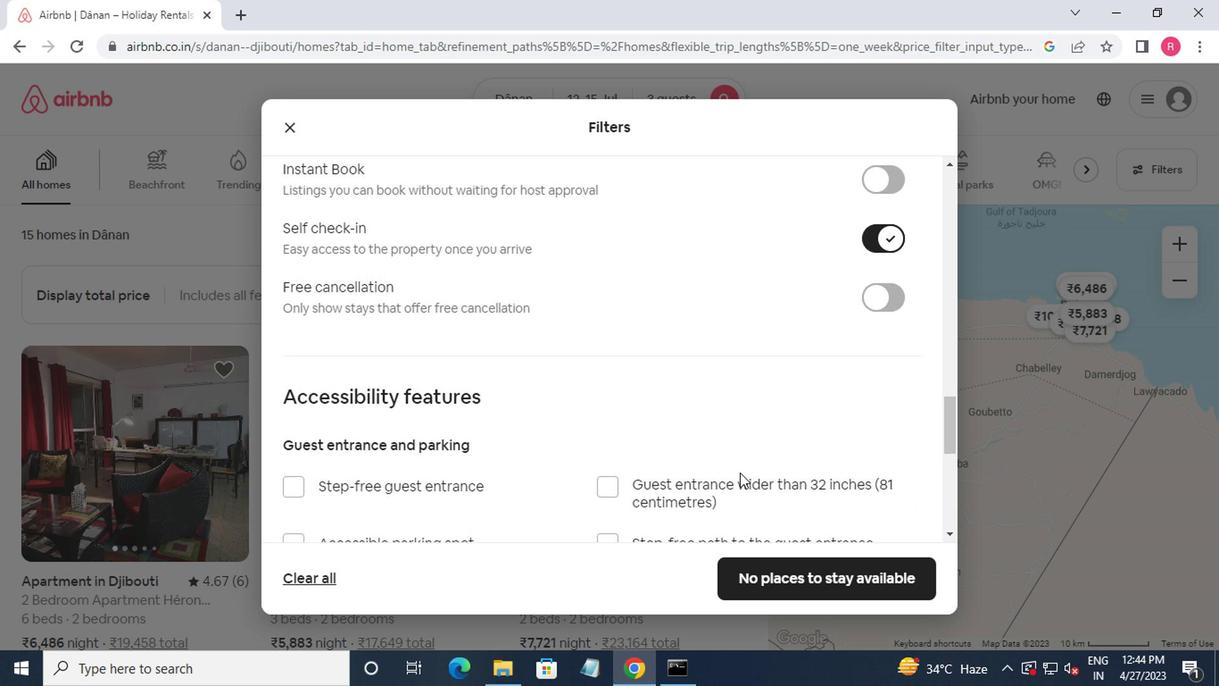 
Action: Mouse scrolled (736, 468) with delta (0, -1)
Screenshot: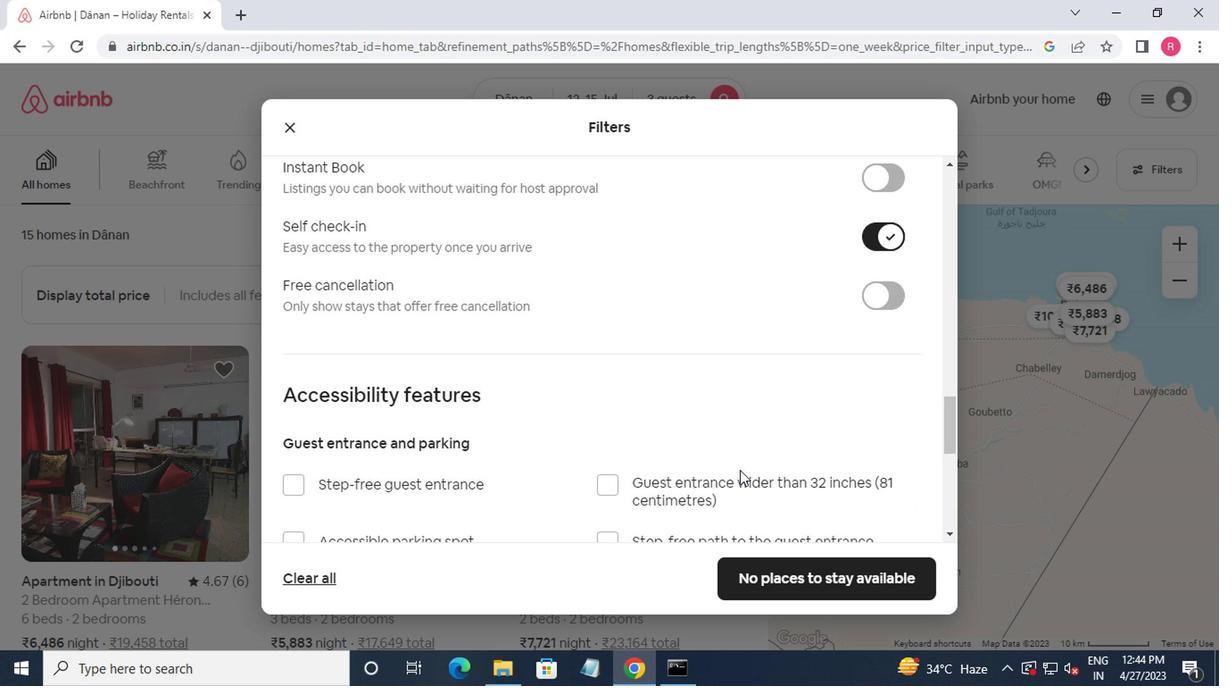 
Action: Mouse scrolled (736, 468) with delta (0, -1)
Screenshot: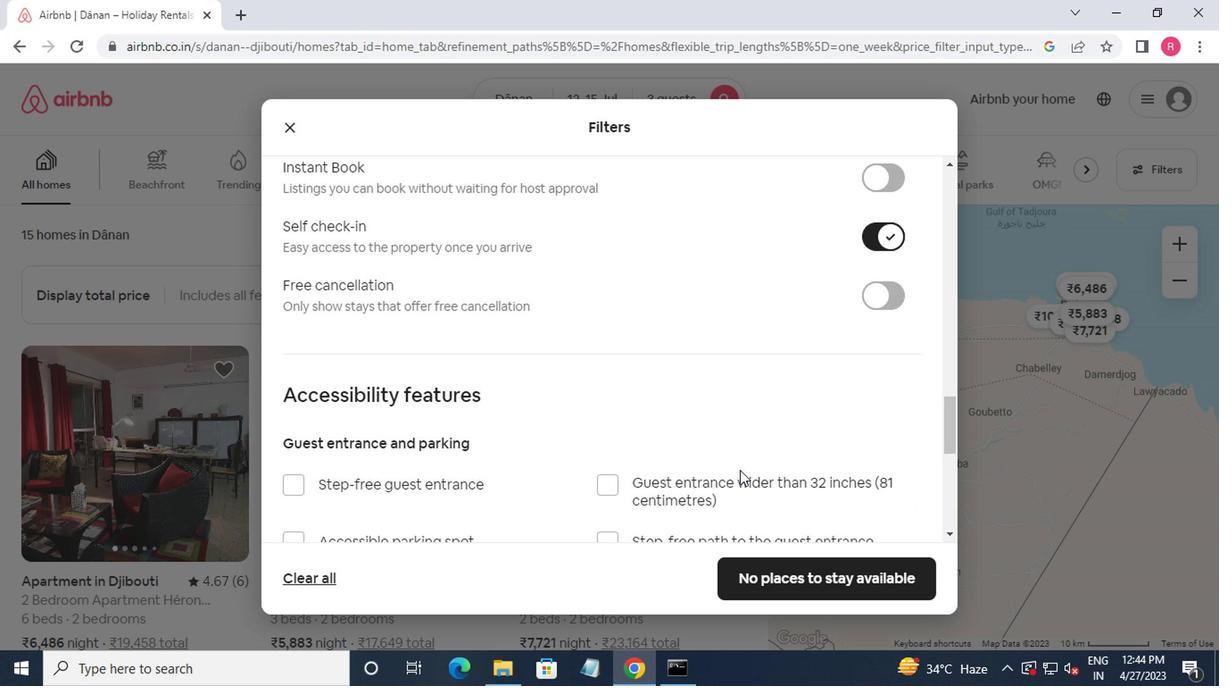 
Action: Mouse scrolled (736, 468) with delta (0, -1)
Screenshot: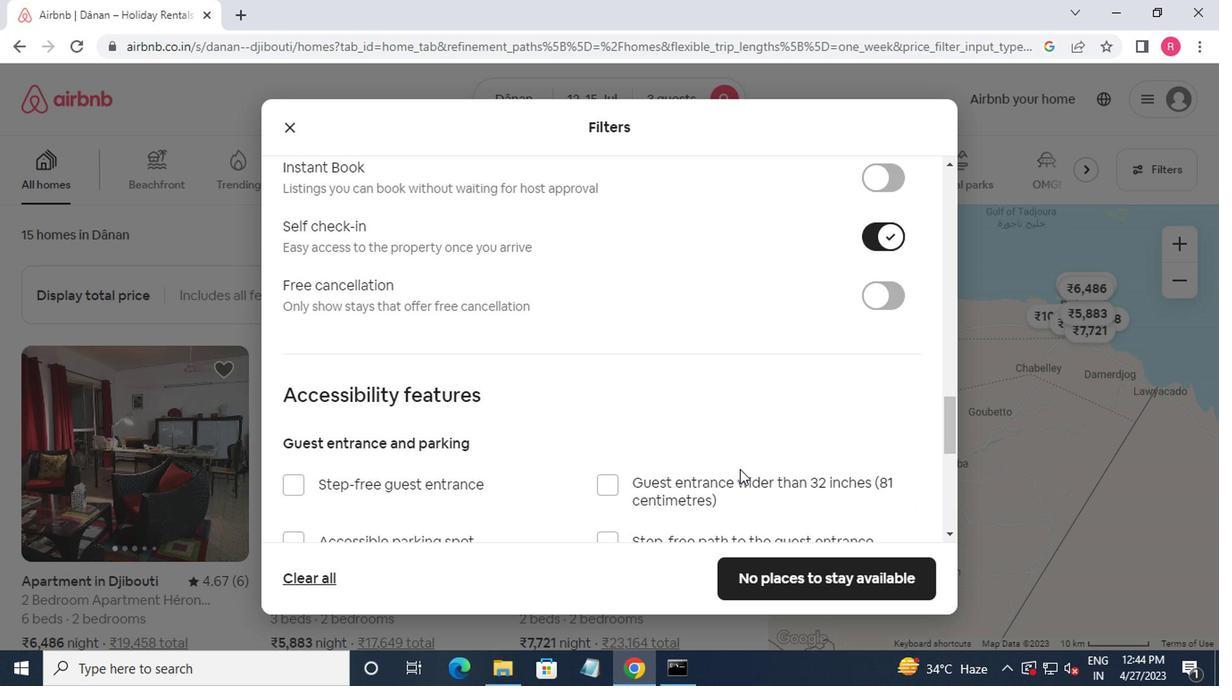 
Action: Mouse moved to (655, 478)
Screenshot: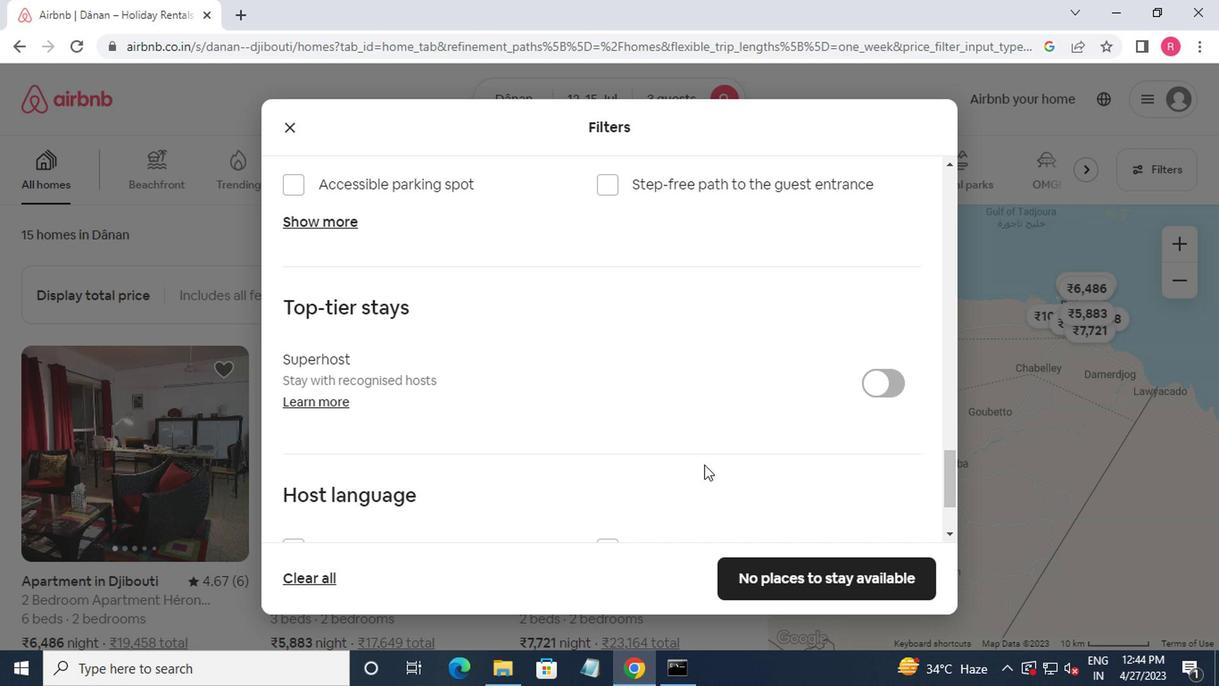 
Action: Mouse scrolled (655, 477) with delta (0, -1)
Screenshot: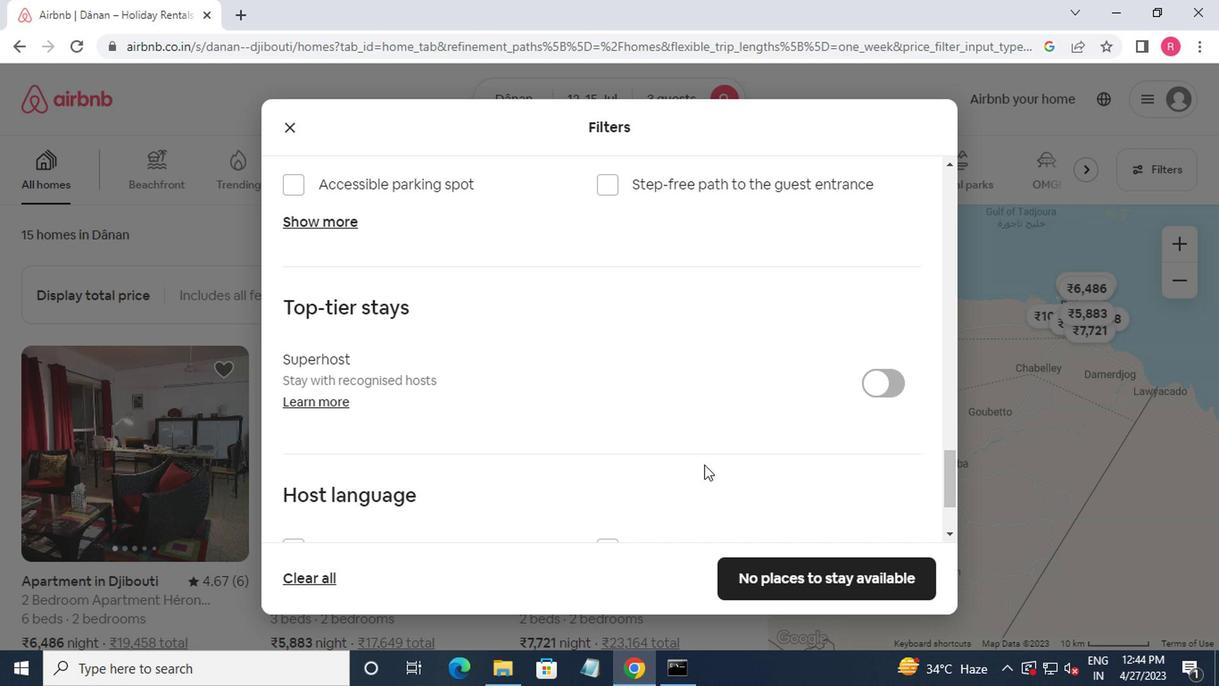 
Action: Mouse moved to (636, 486)
Screenshot: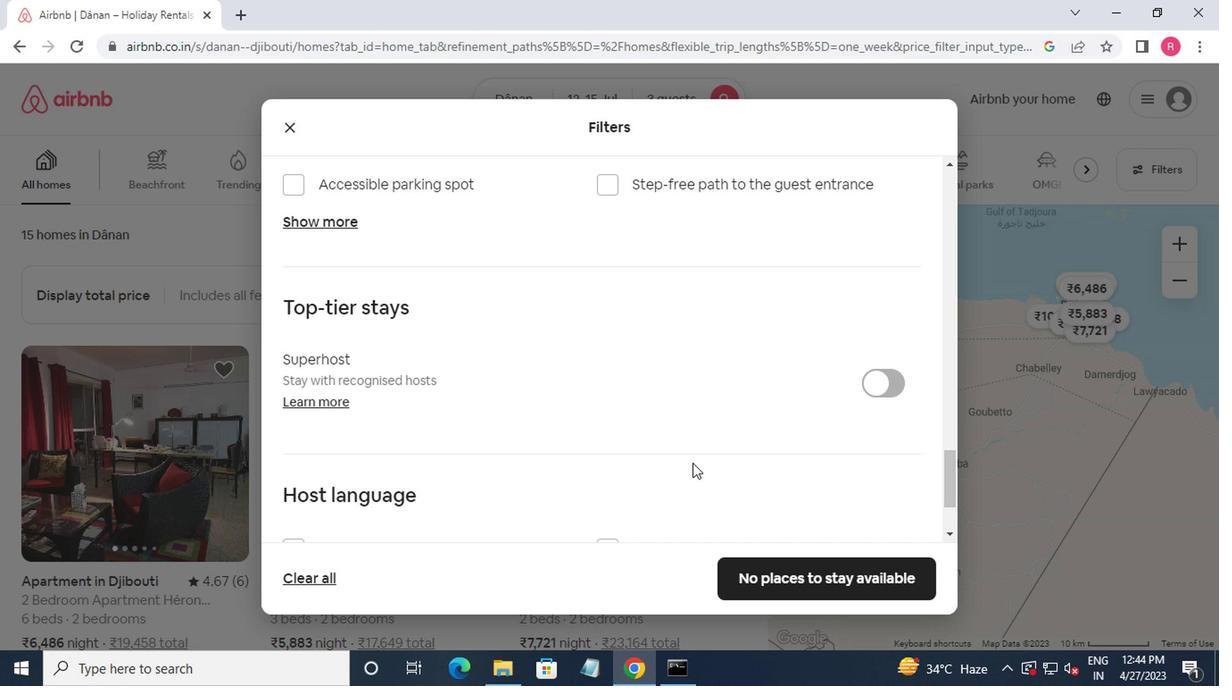 
Action: Mouse scrolled (636, 485) with delta (0, -1)
Screenshot: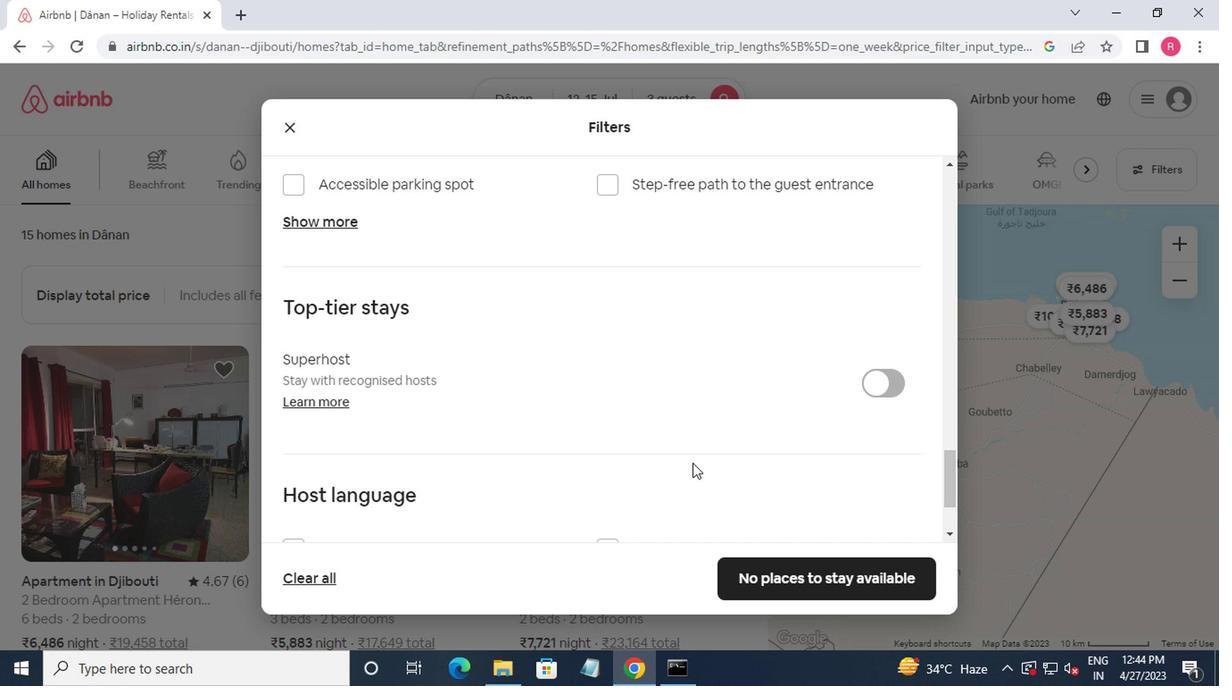 
Action: Mouse moved to (625, 487)
Screenshot: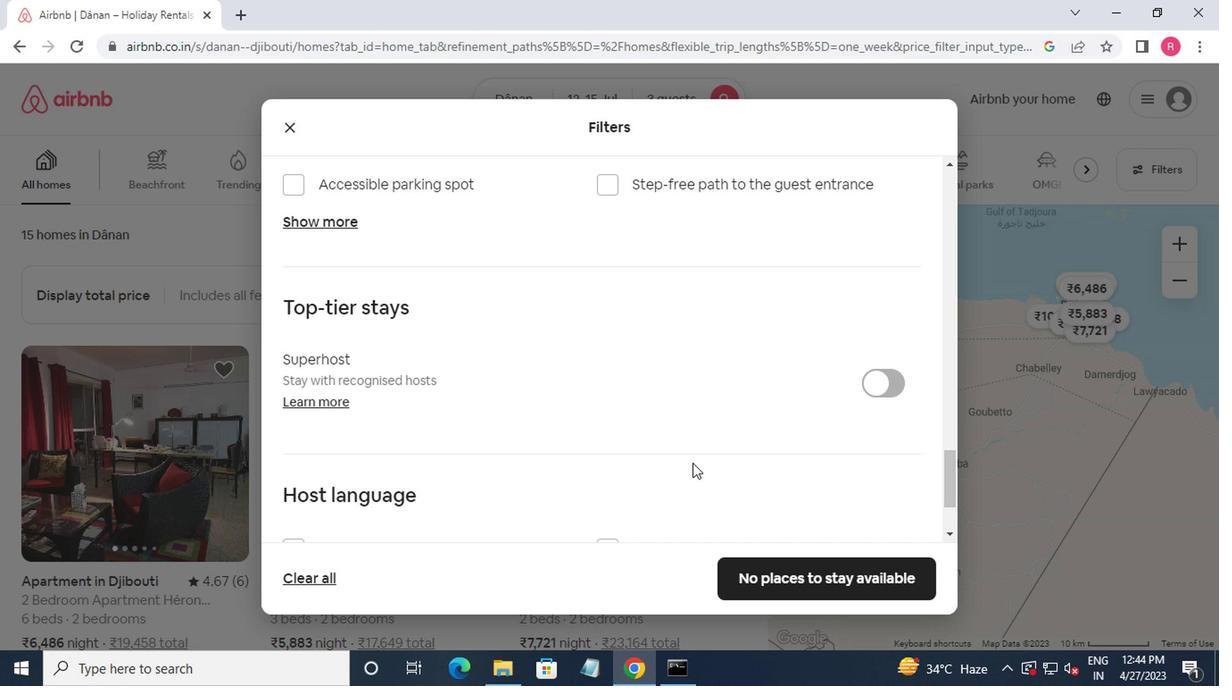 
Action: Mouse scrolled (625, 486) with delta (0, 0)
Screenshot: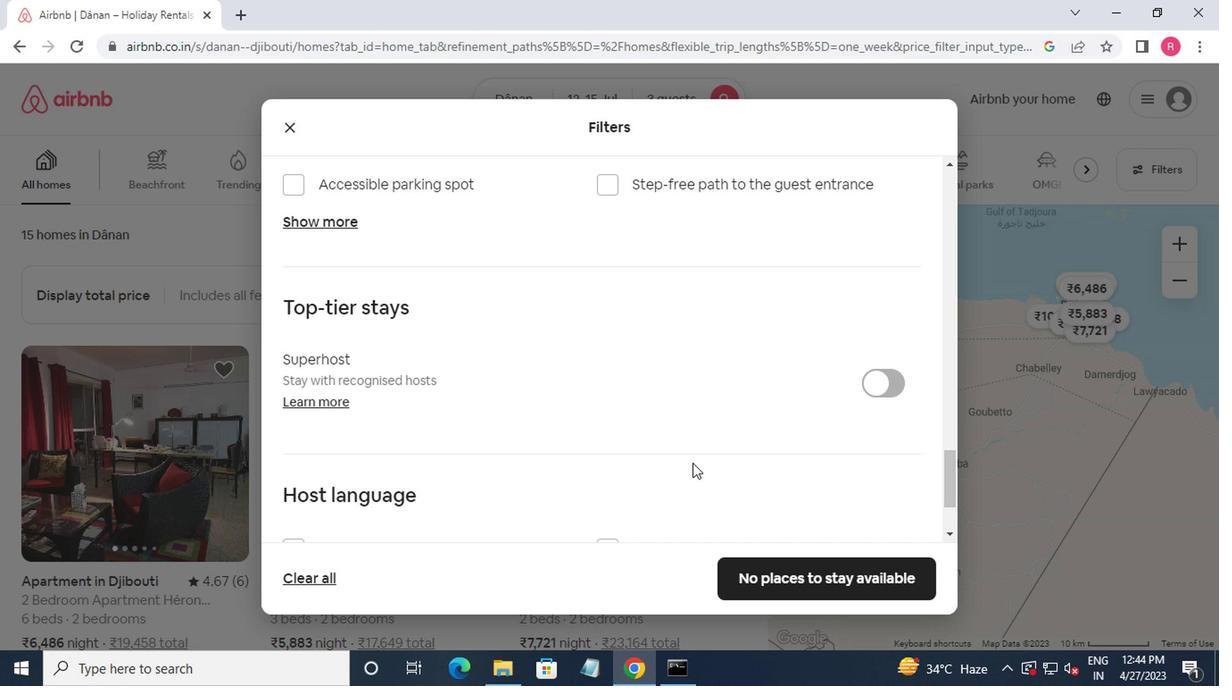 
Action: Mouse moved to (618, 488)
Screenshot: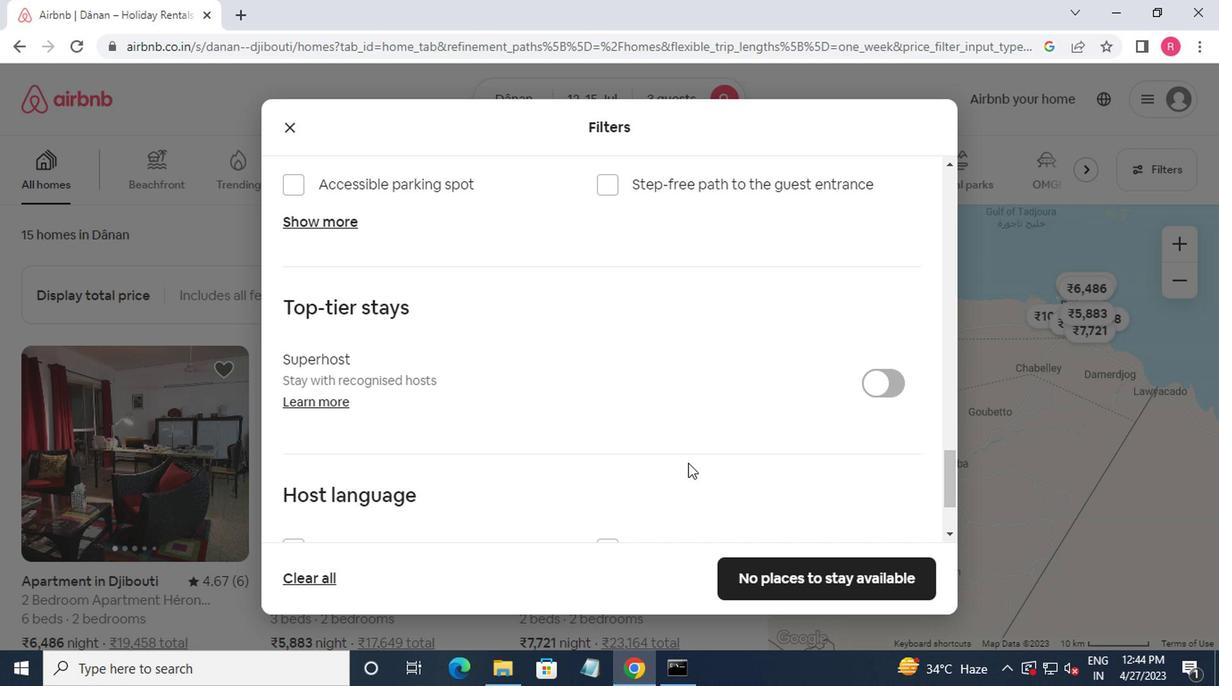 
Action: Mouse scrolled (618, 487) with delta (0, -1)
Screenshot: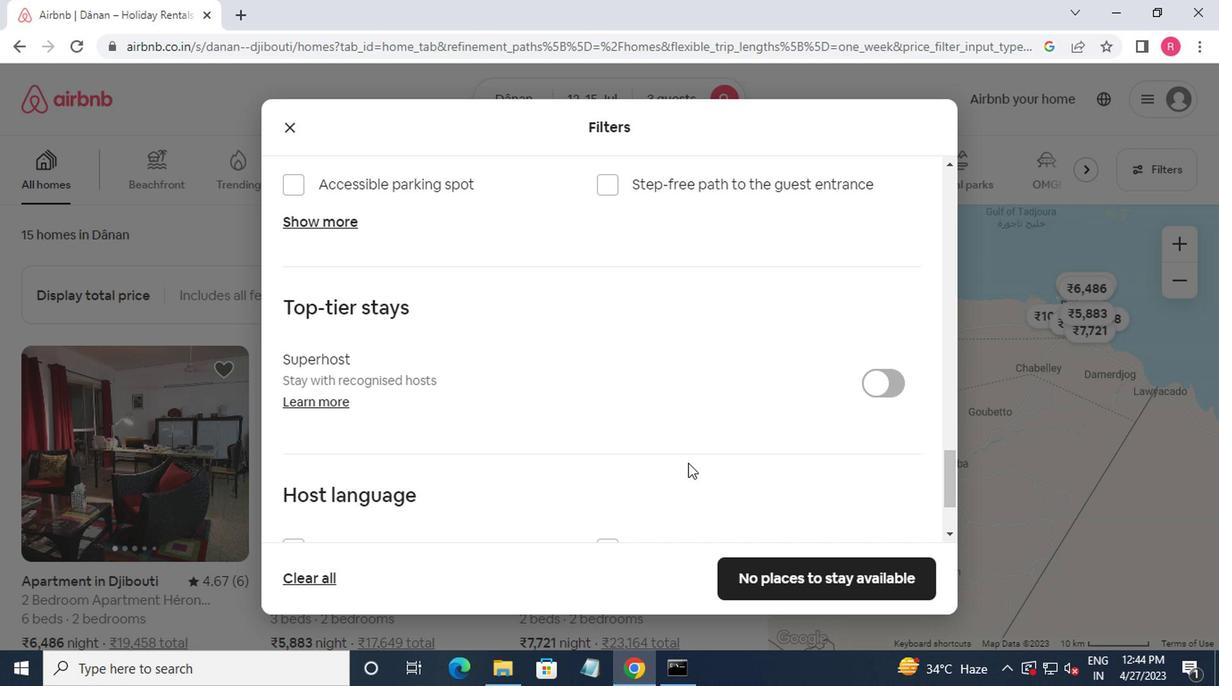 
Action: Mouse moved to (294, 413)
Screenshot: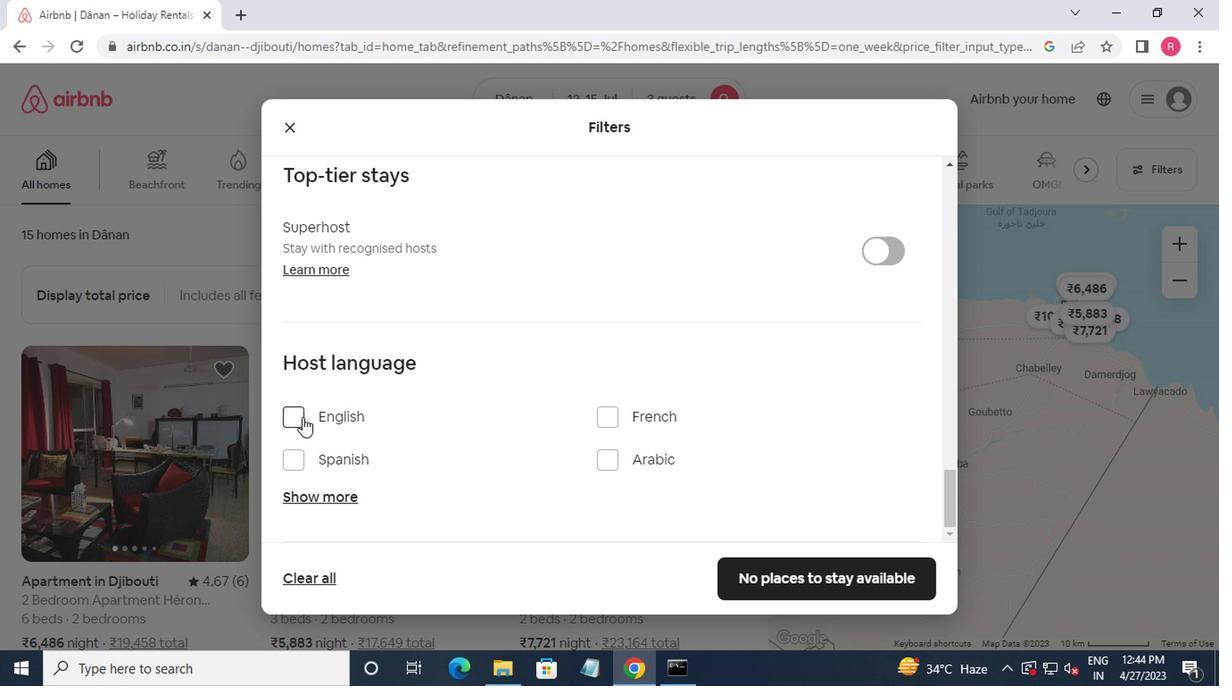 
Action: Mouse pressed left at (294, 413)
Screenshot: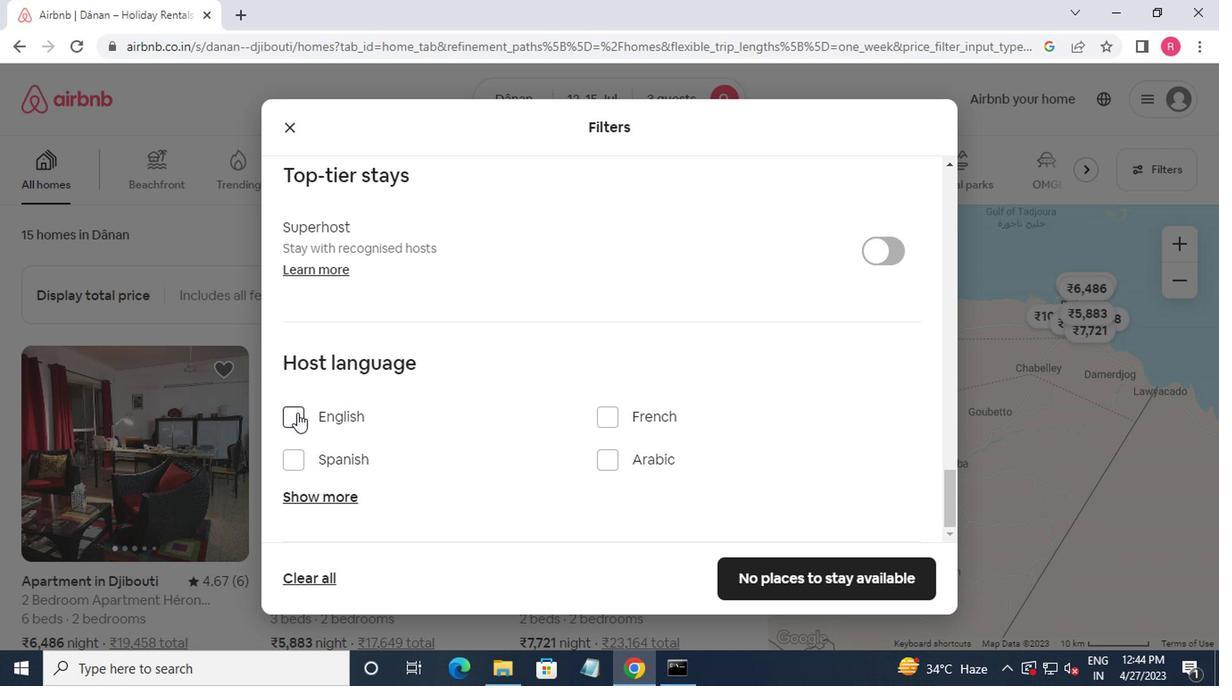 
Action: Mouse moved to (790, 592)
Screenshot: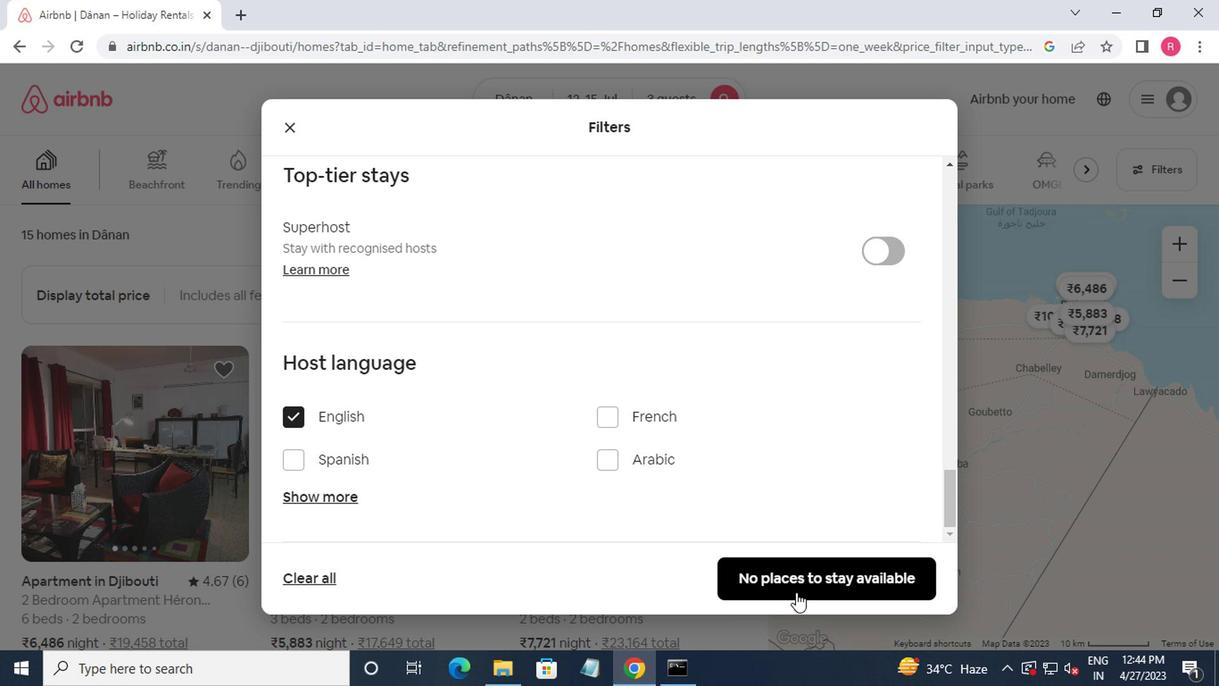 
Action: Mouse pressed left at (790, 592)
Screenshot: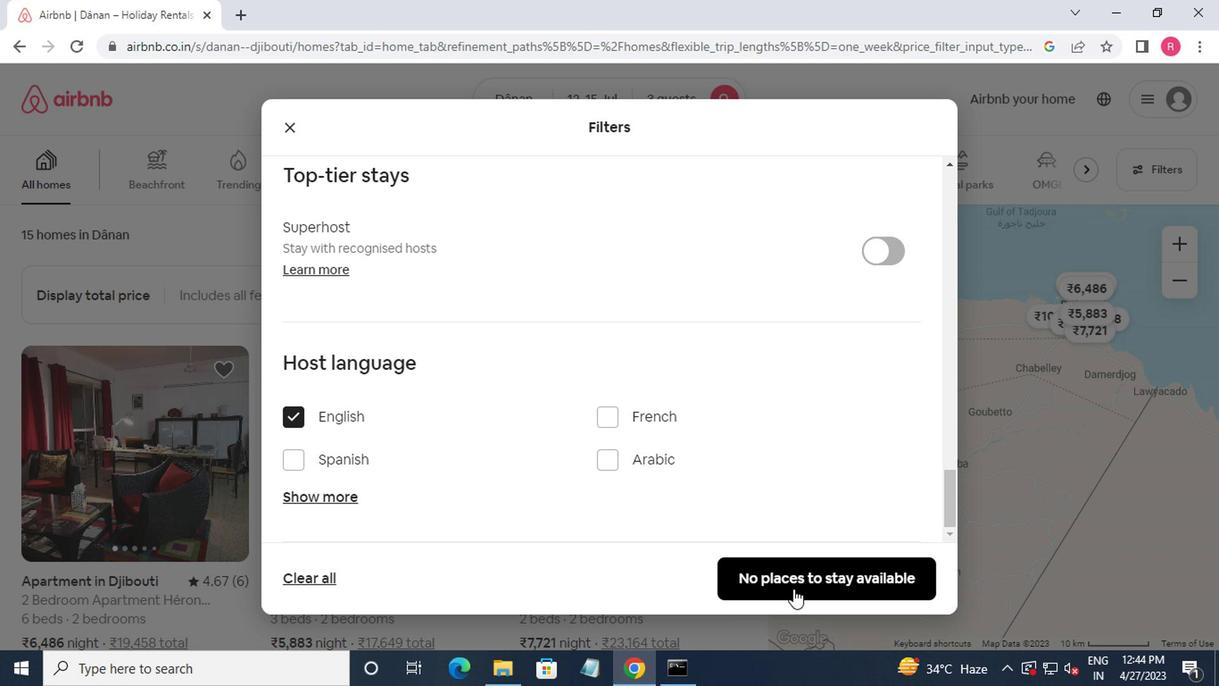
Action: Mouse moved to (789, 592)
Screenshot: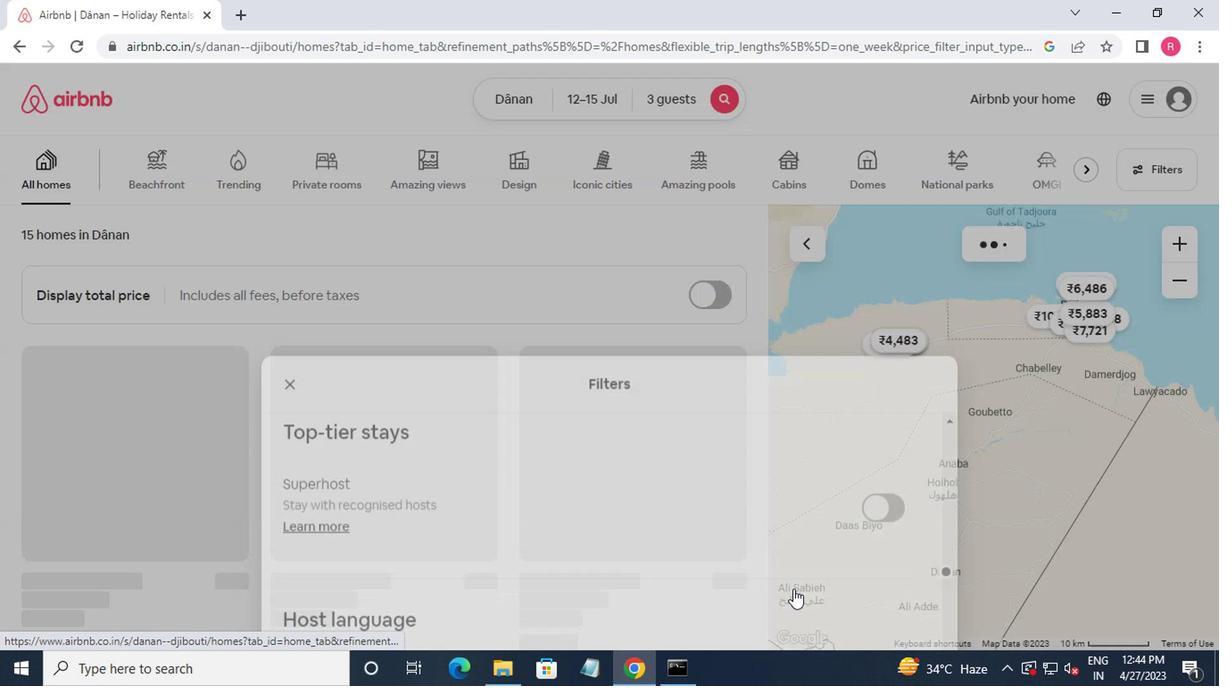 
